 Task: Look for space in Sibbo, Finland from 10th June, 2023 to 25th June, 2023 for 4 adults in price range Rs.10000 to Rs.15000. Place can be private room with 4 bedrooms having 4 beds and 4 bathrooms. Property type can be house, flat, guest house, hotel. Amenities needed are: wifi, TV, free parkinig on premises, gym, breakfast. Booking option can be shelf check-in. Required host language is .
Action: Mouse moved to (485, 107)
Screenshot: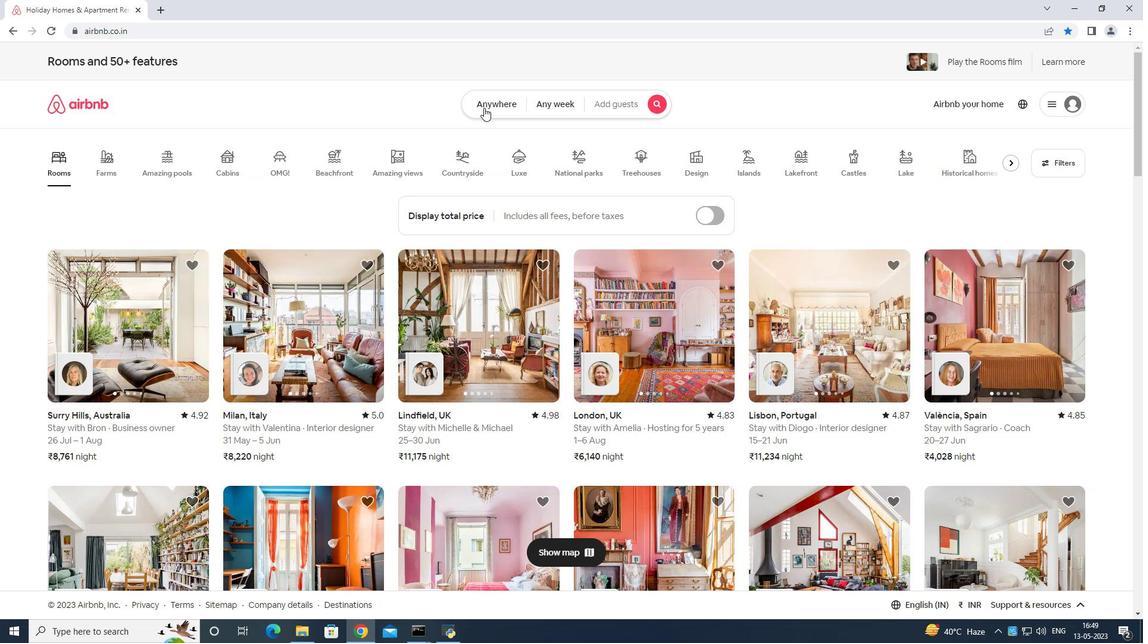 
Action: Mouse pressed left at (485, 107)
Screenshot: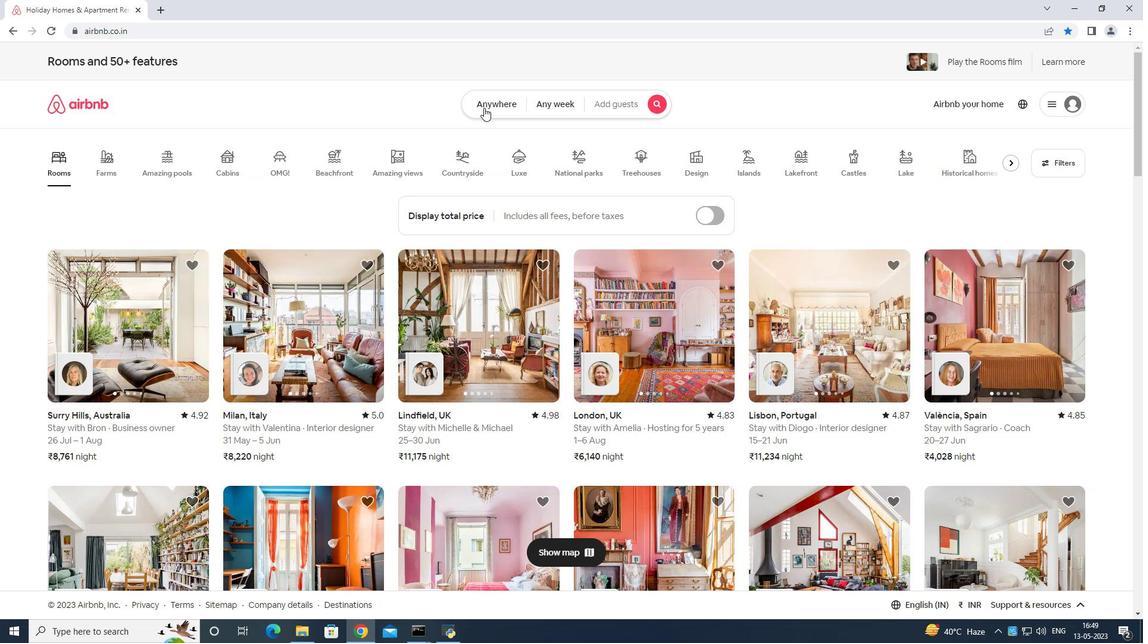 
Action: Mouse moved to (447, 139)
Screenshot: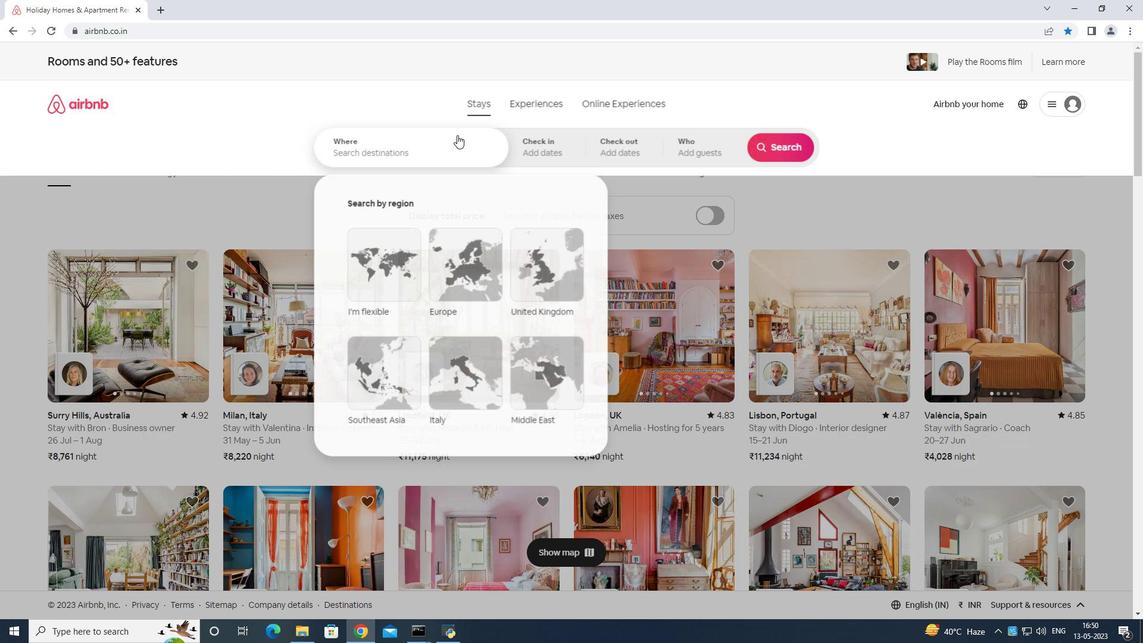 
Action: Mouse pressed left at (447, 139)
Screenshot: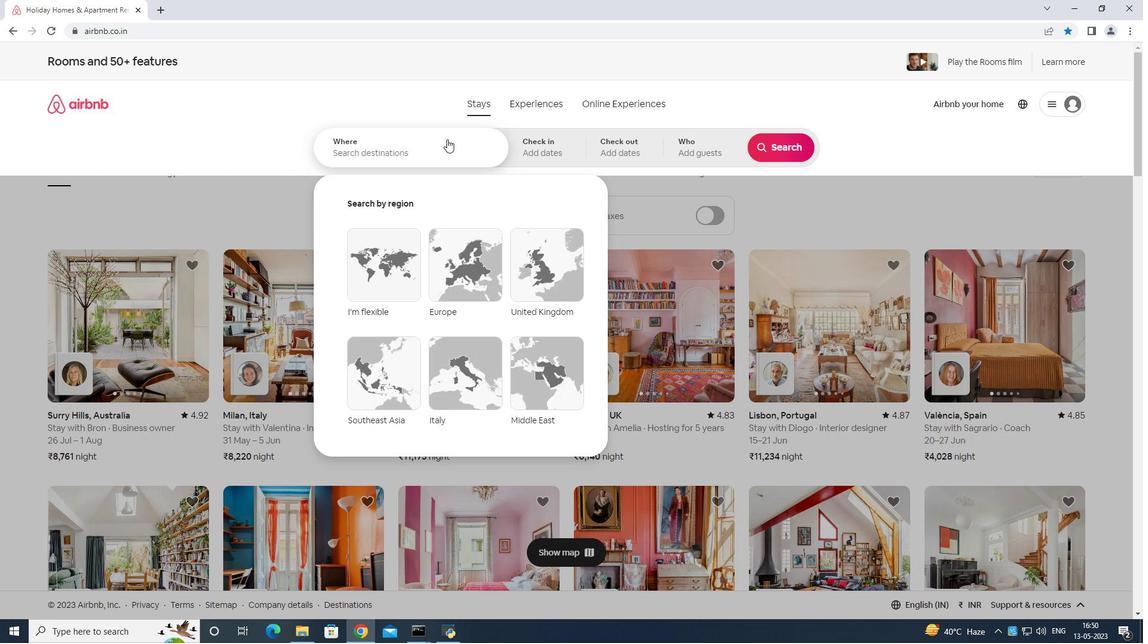 
Action: Mouse moved to (445, 141)
Screenshot: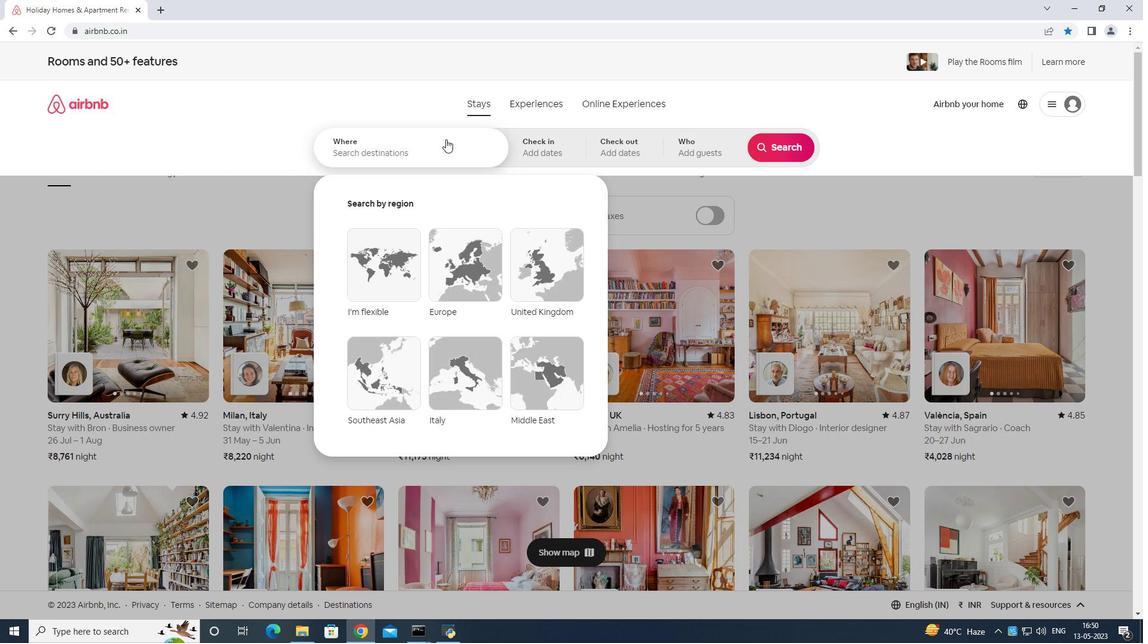 
Action: Key pressed <Key.shift>Sibbo<Key.space>
Screenshot: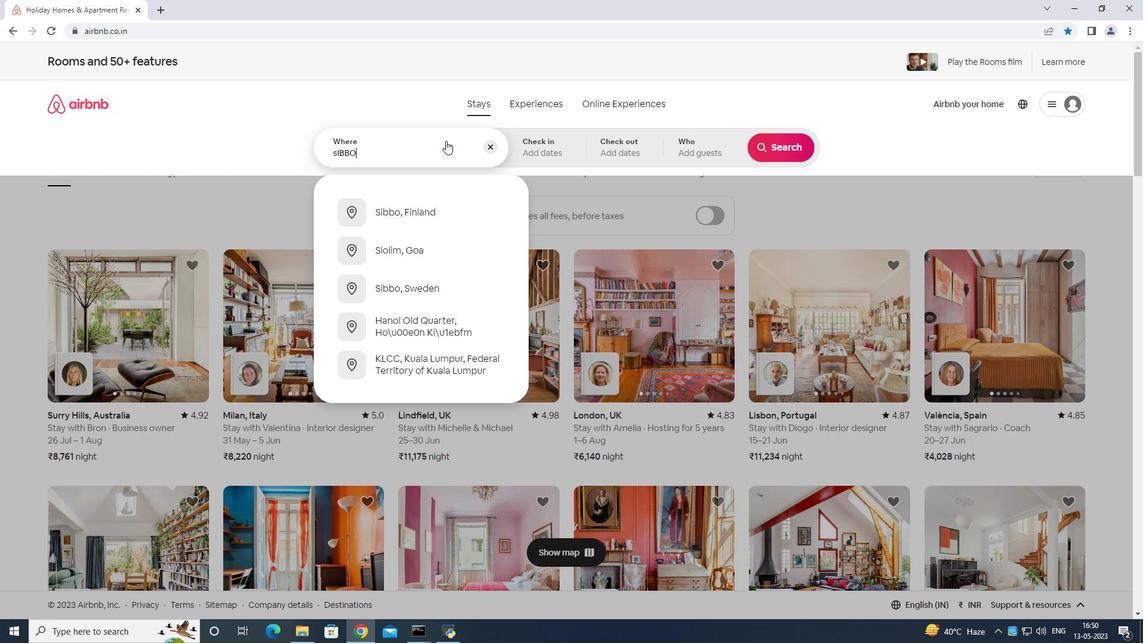 
Action: Mouse moved to (445, 141)
Screenshot: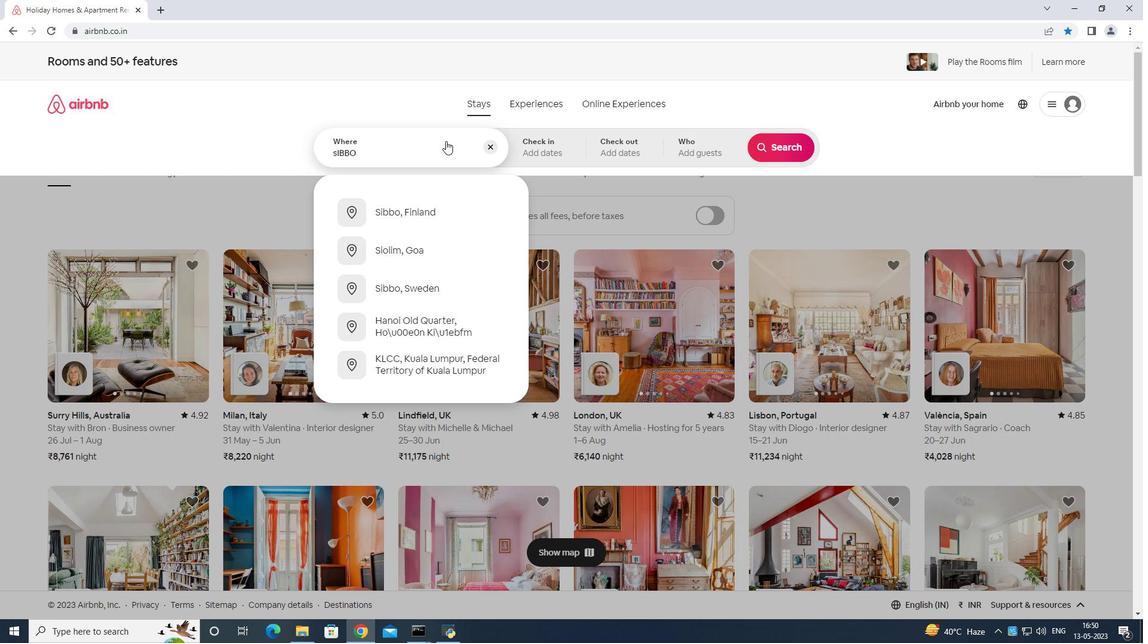 
Action: Key pressed finland<Key.backspace><Key.backspace><Key.backspace><Key.backspace><Key.backspace><Key.backspace><Key.caps_lock>INLAND<Key.enter>
Screenshot: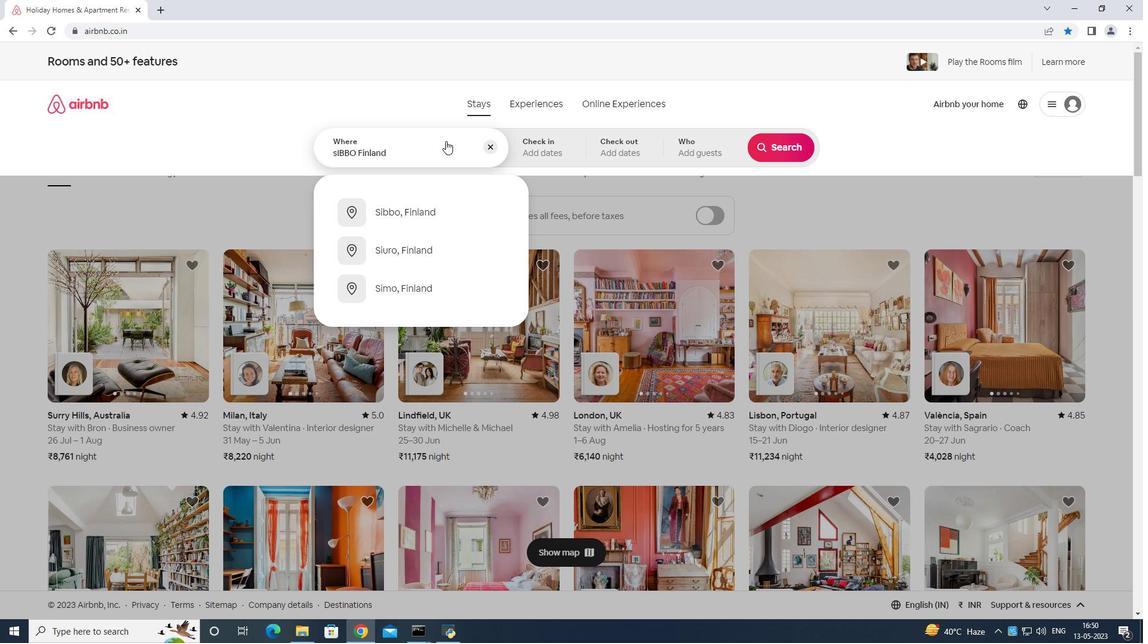 
Action: Mouse moved to (766, 314)
Screenshot: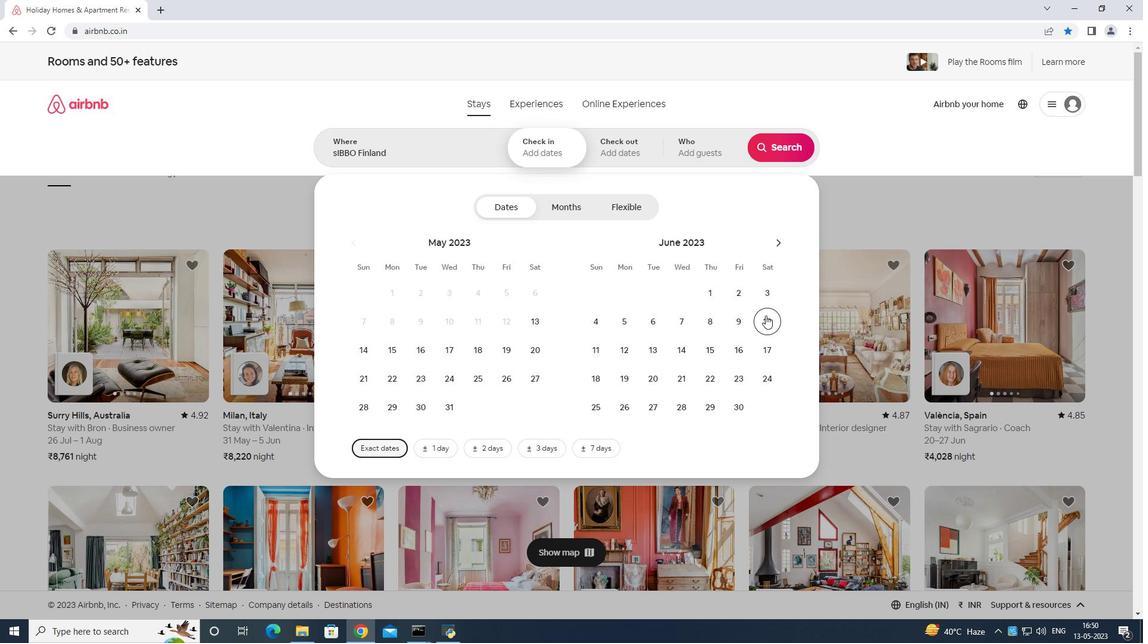 
Action: Mouse pressed left at (766, 314)
Screenshot: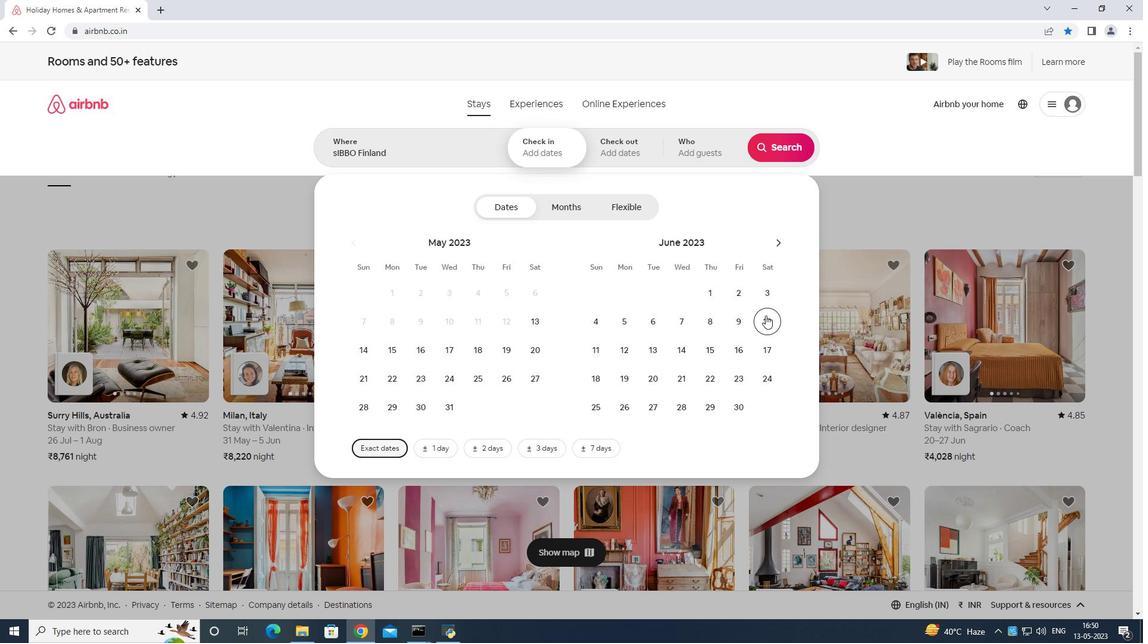 
Action: Mouse moved to (599, 404)
Screenshot: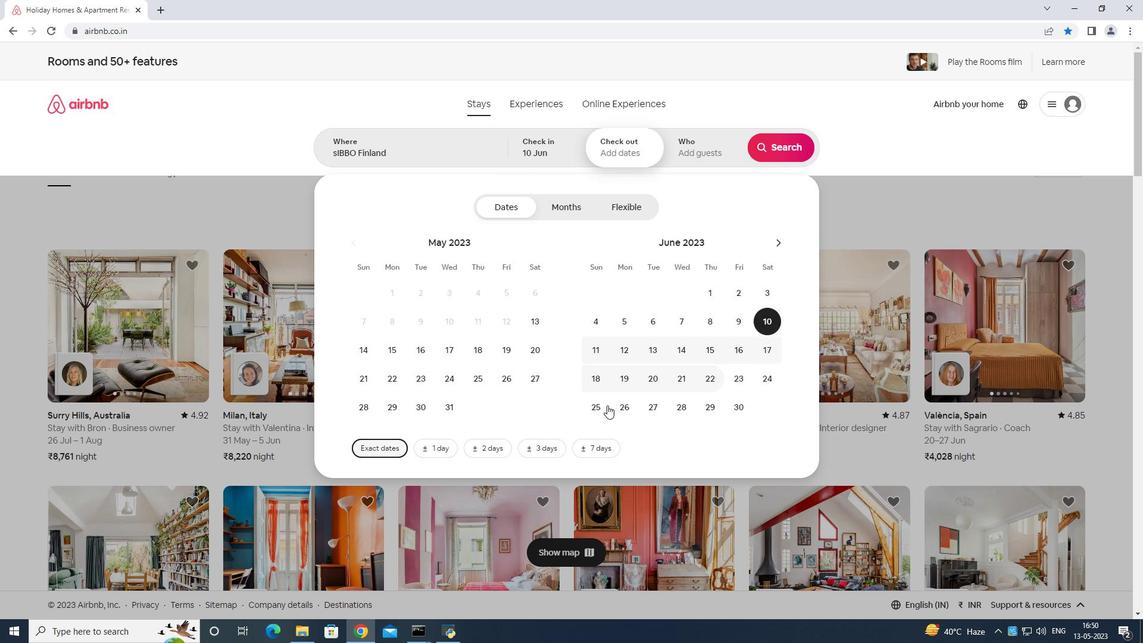 
Action: Mouse pressed left at (599, 404)
Screenshot: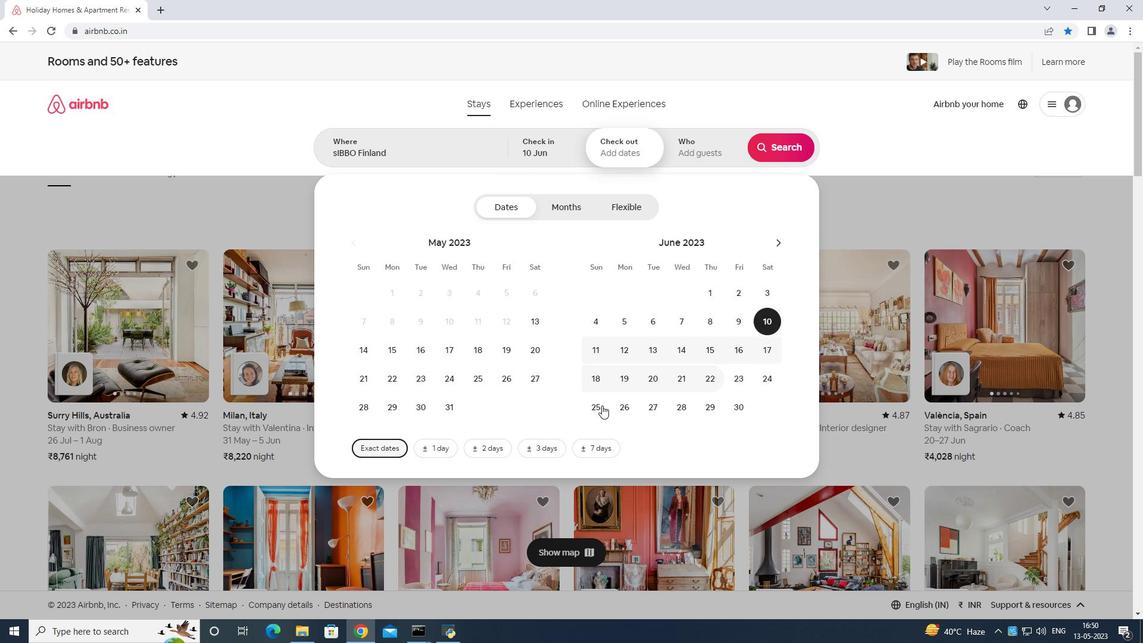 
Action: Mouse moved to (707, 150)
Screenshot: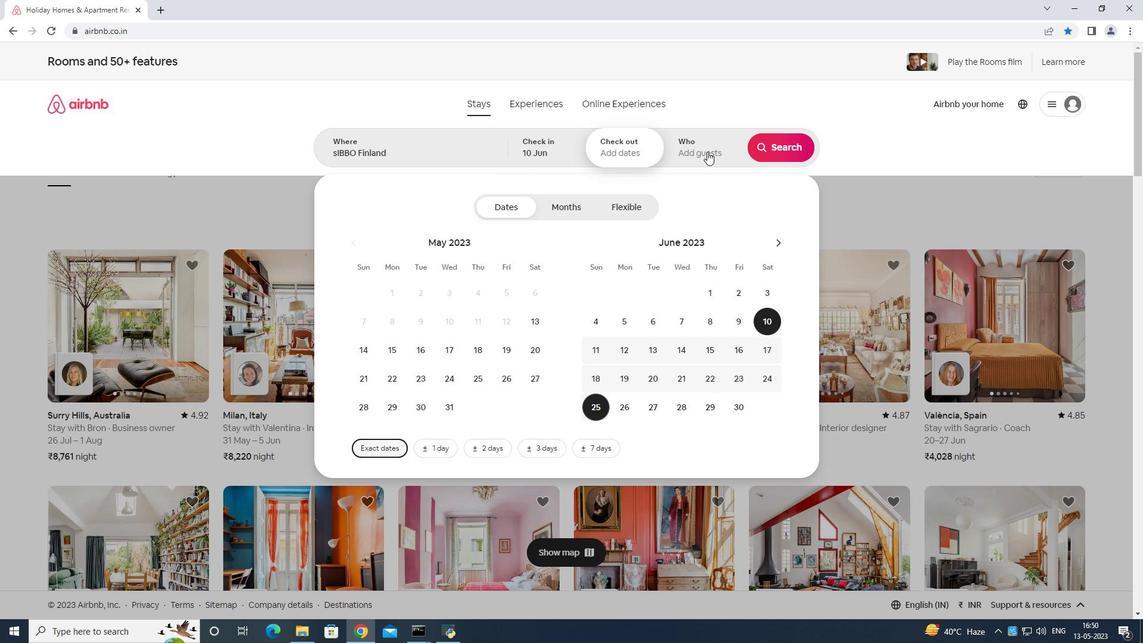 
Action: Mouse pressed left at (707, 151)
Screenshot: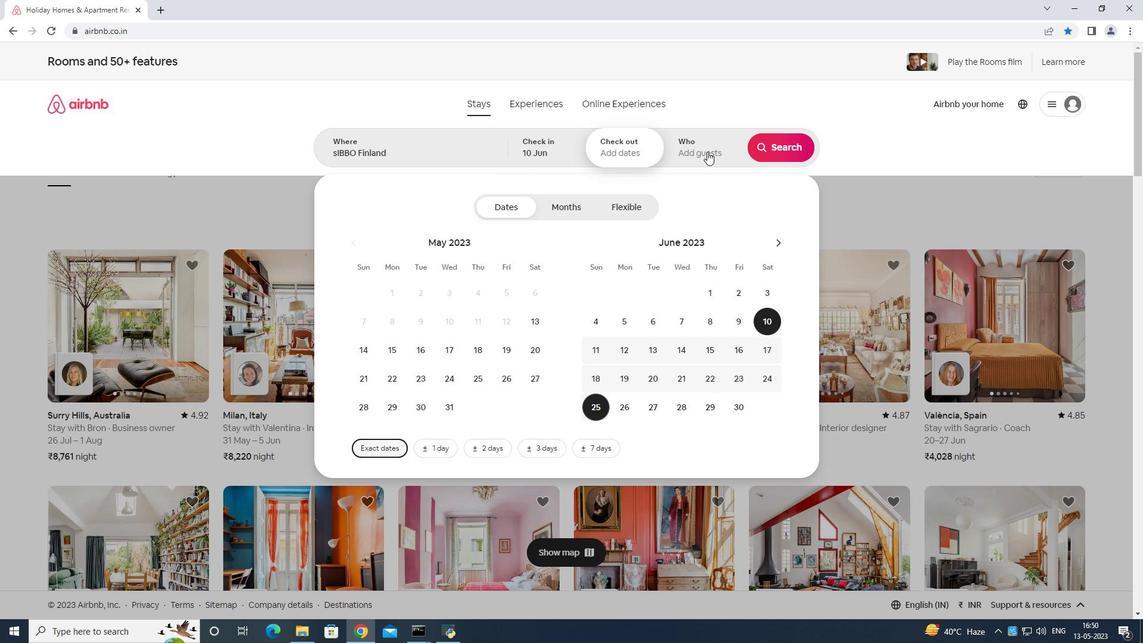 
Action: Mouse moved to (778, 209)
Screenshot: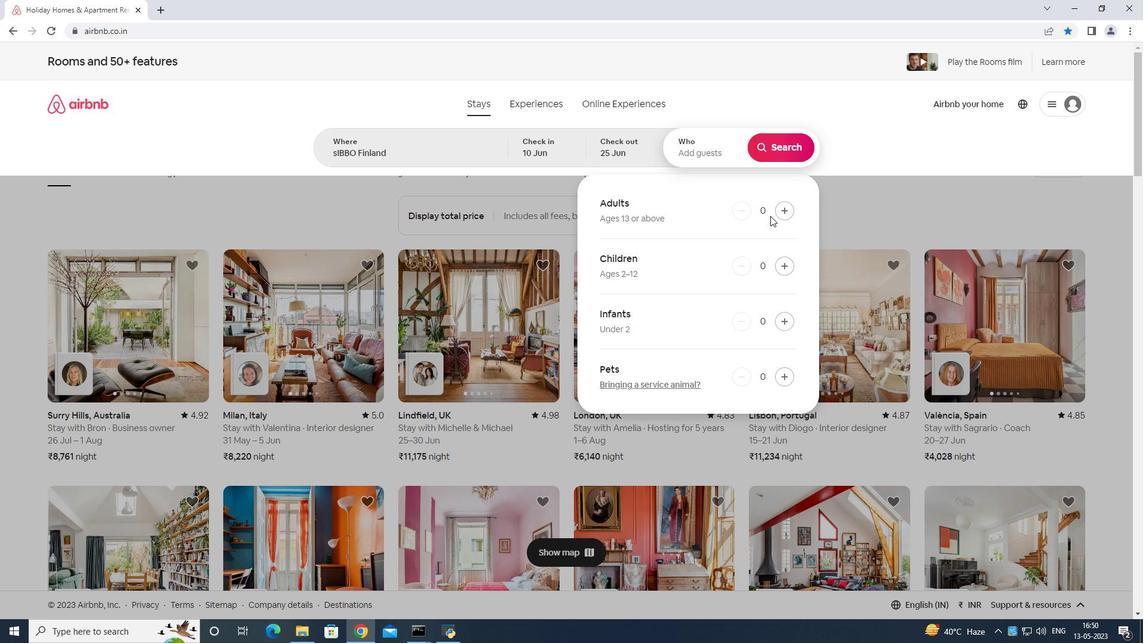 
Action: Mouse pressed left at (778, 209)
Screenshot: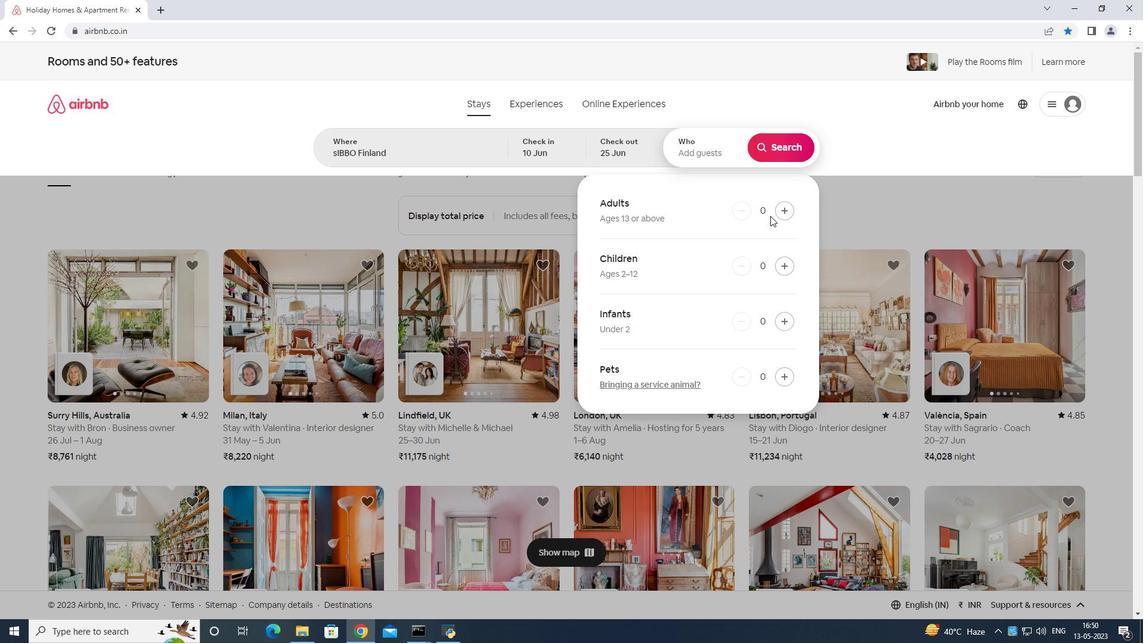 
Action: Mouse moved to (779, 208)
Screenshot: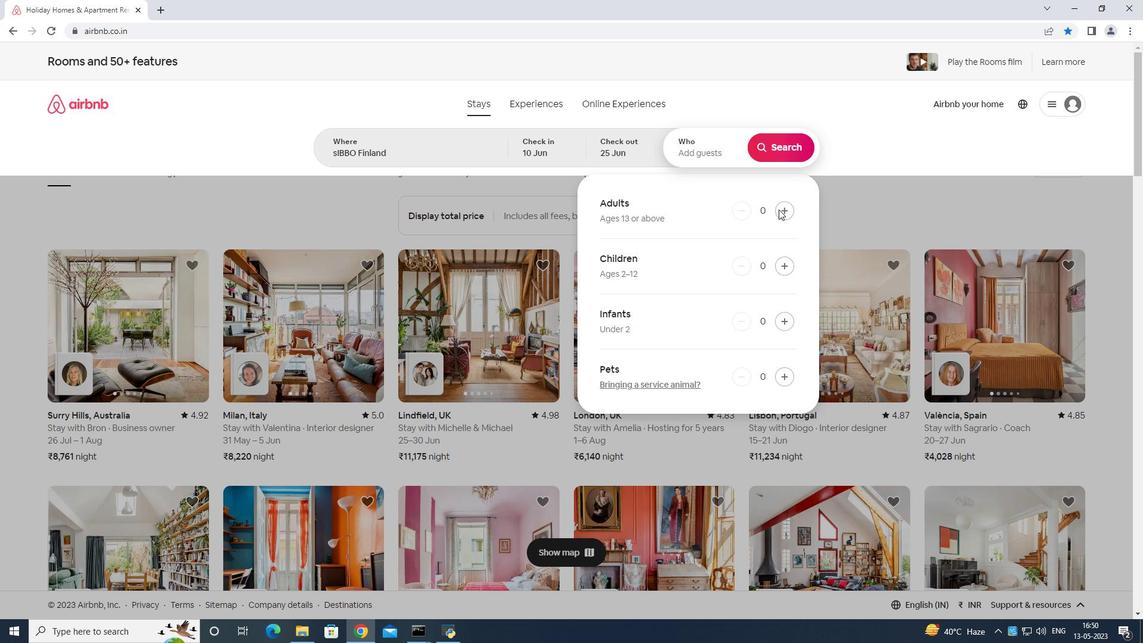 
Action: Mouse pressed left at (779, 208)
Screenshot: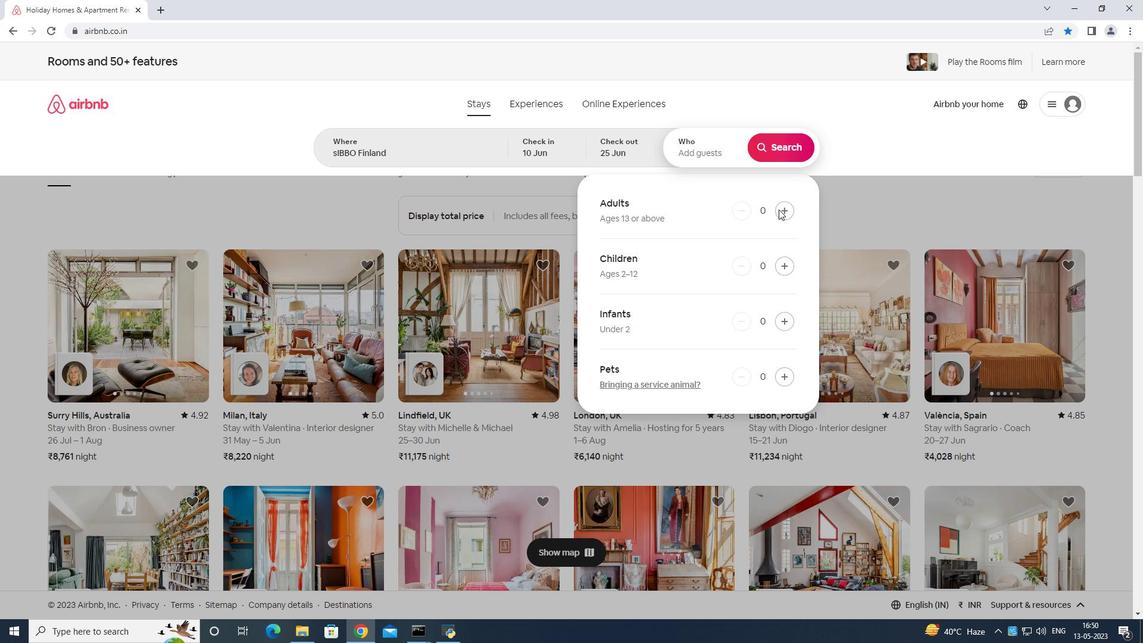 
Action: Mouse moved to (780, 208)
Screenshot: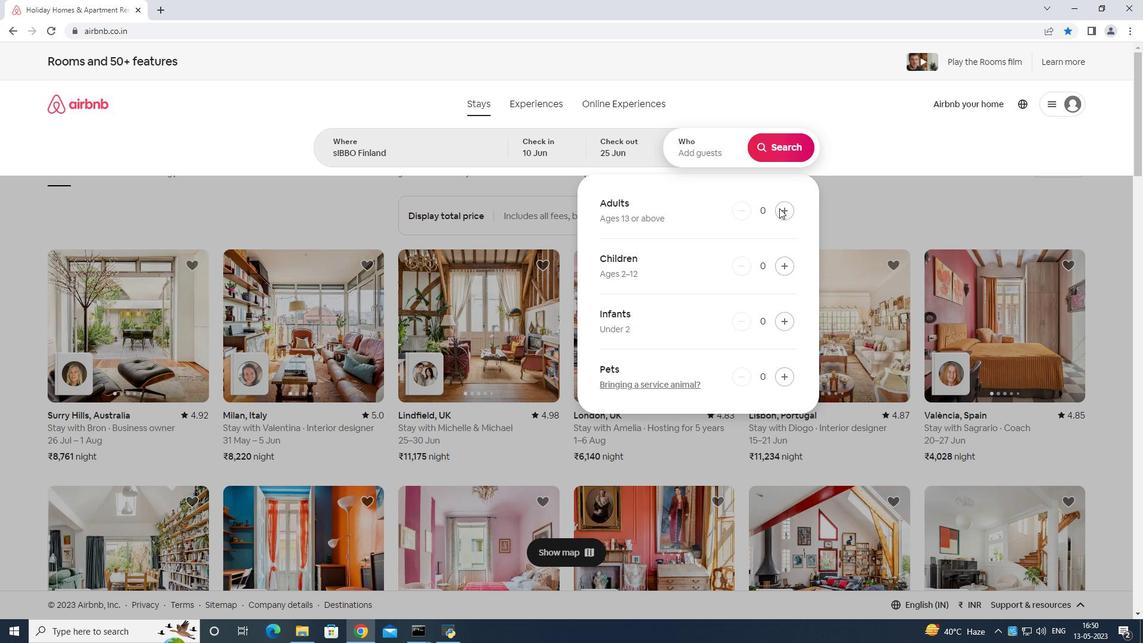 
Action: Mouse pressed left at (780, 208)
Screenshot: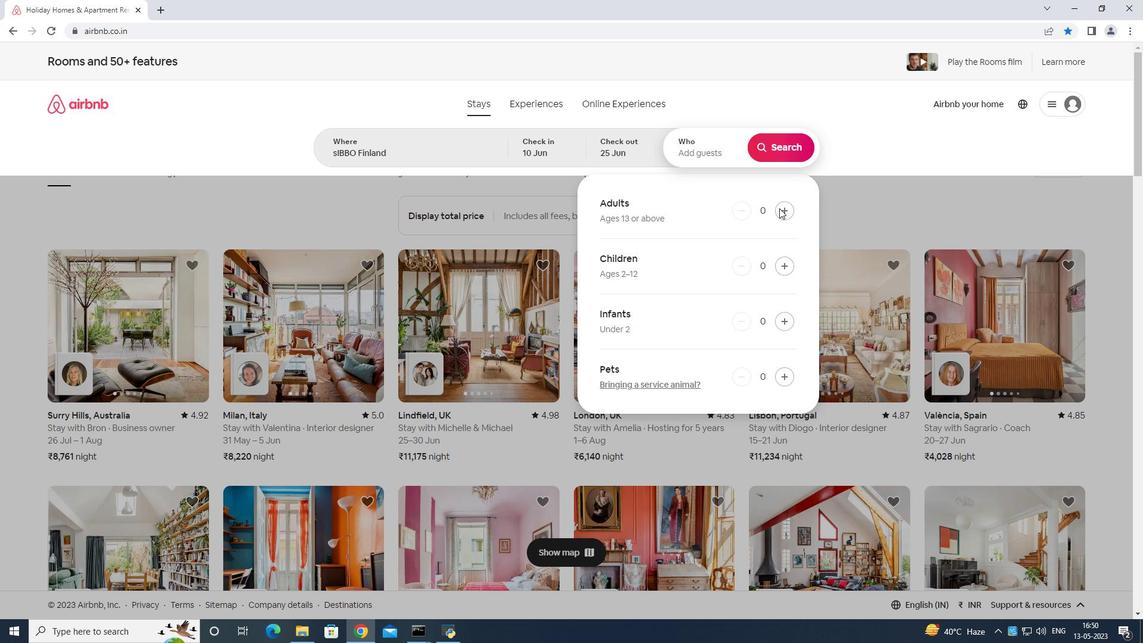 
Action: Mouse moved to (779, 208)
Screenshot: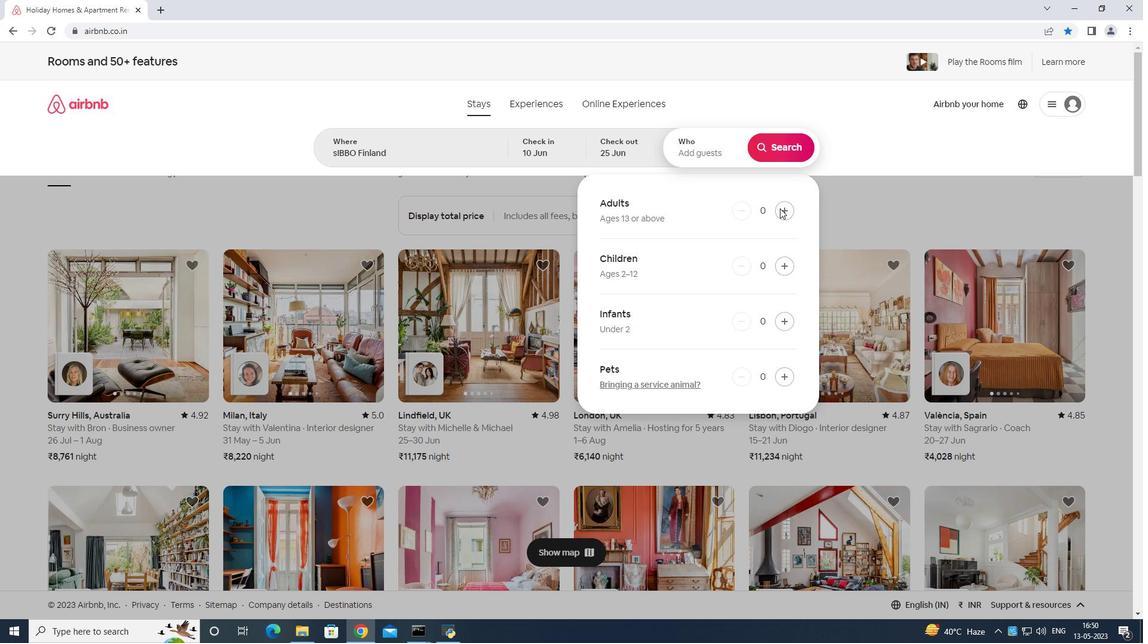 
Action: Mouse pressed left at (779, 208)
Screenshot: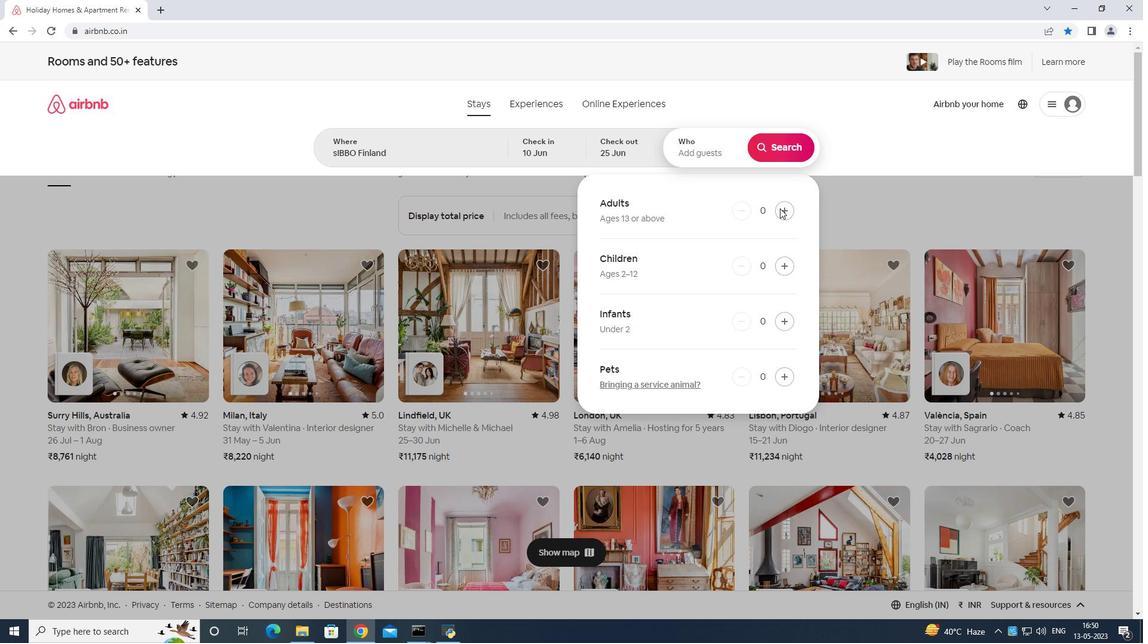 
Action: Mouse moved to (785, 146)
Screenshot: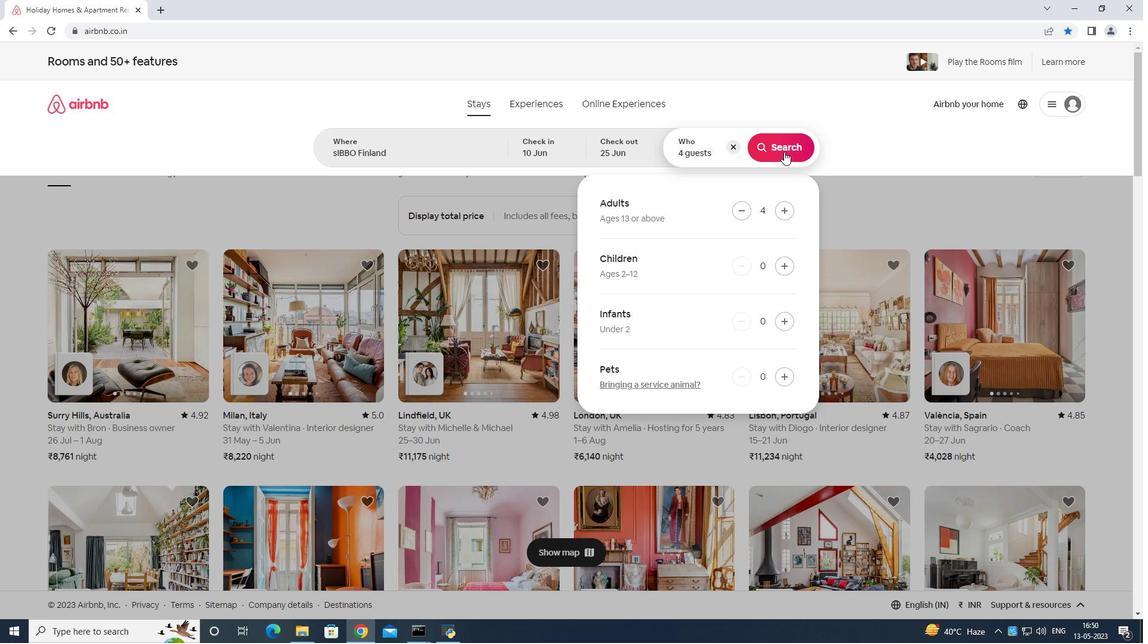 
Action: Mouse pressed left at (785, 146)
Screenshot: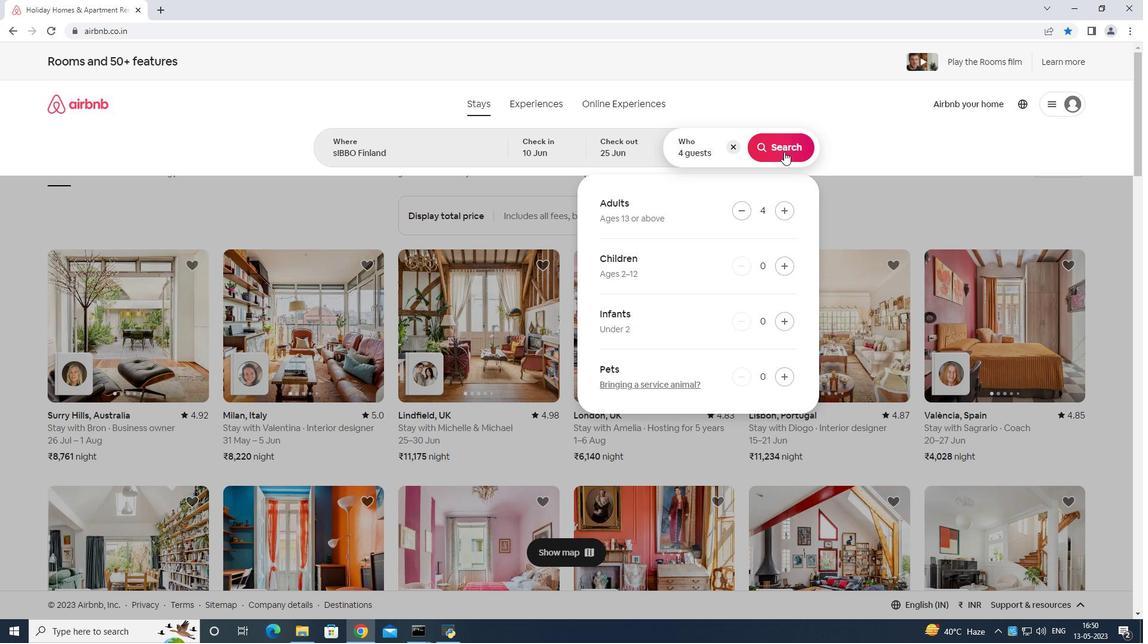 
Action: Mouse moved to (1096, 108)
Screenshot: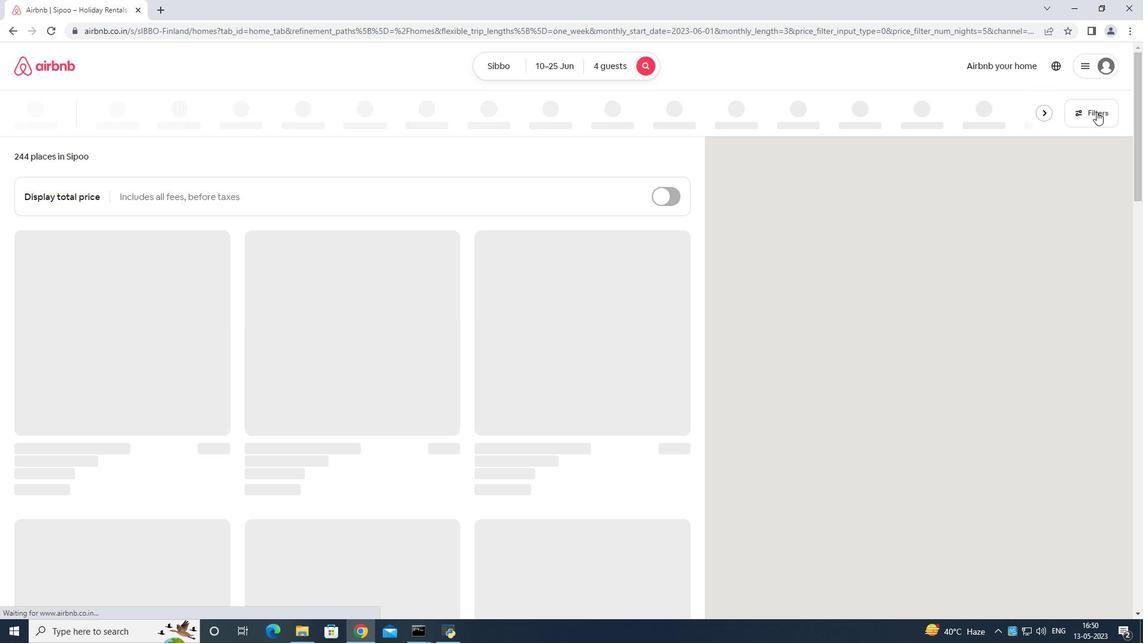 
Action: Mouse pressed left at (1096, 108)
Screenshot: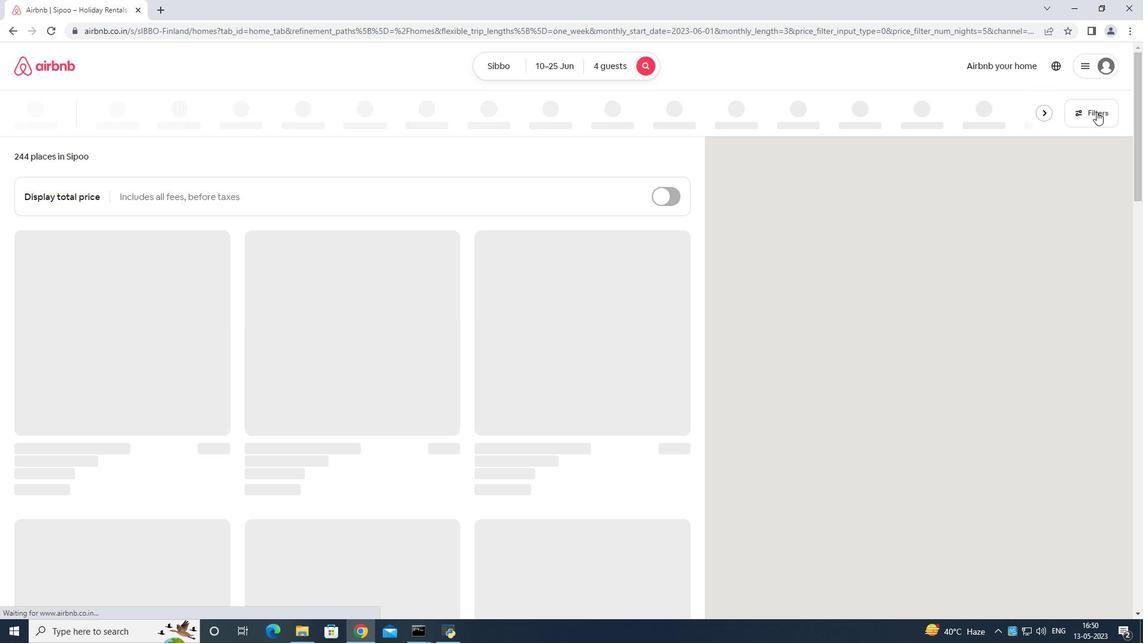 
Action: Mouse moved to (485, 394)
Screenshot: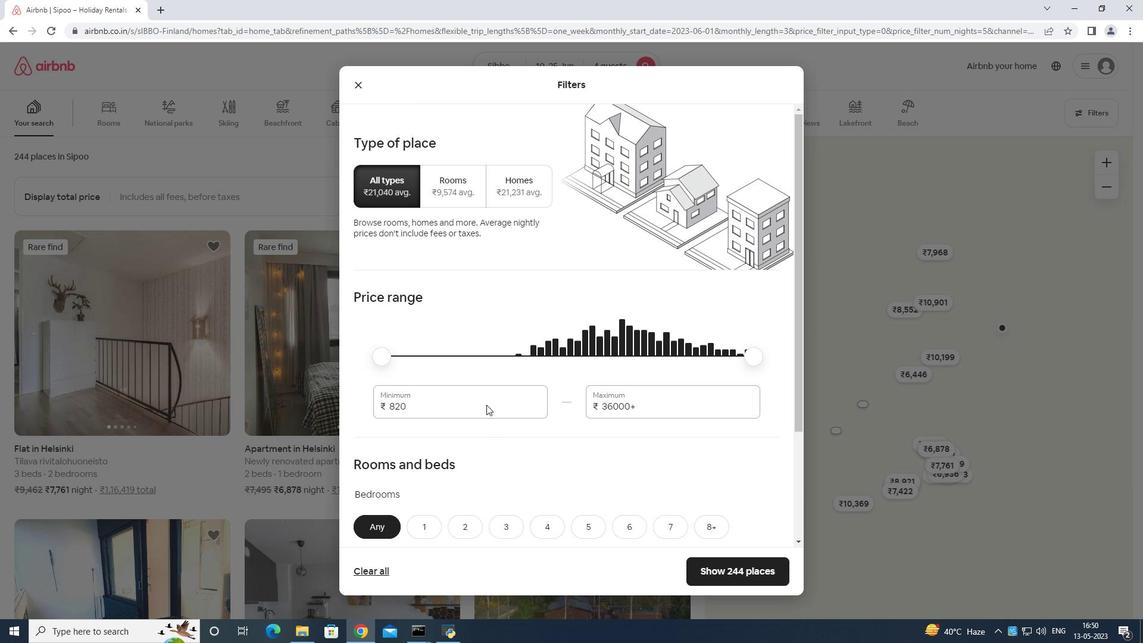 
Action: Mouse pressed left at (485, 394)
Screenshot: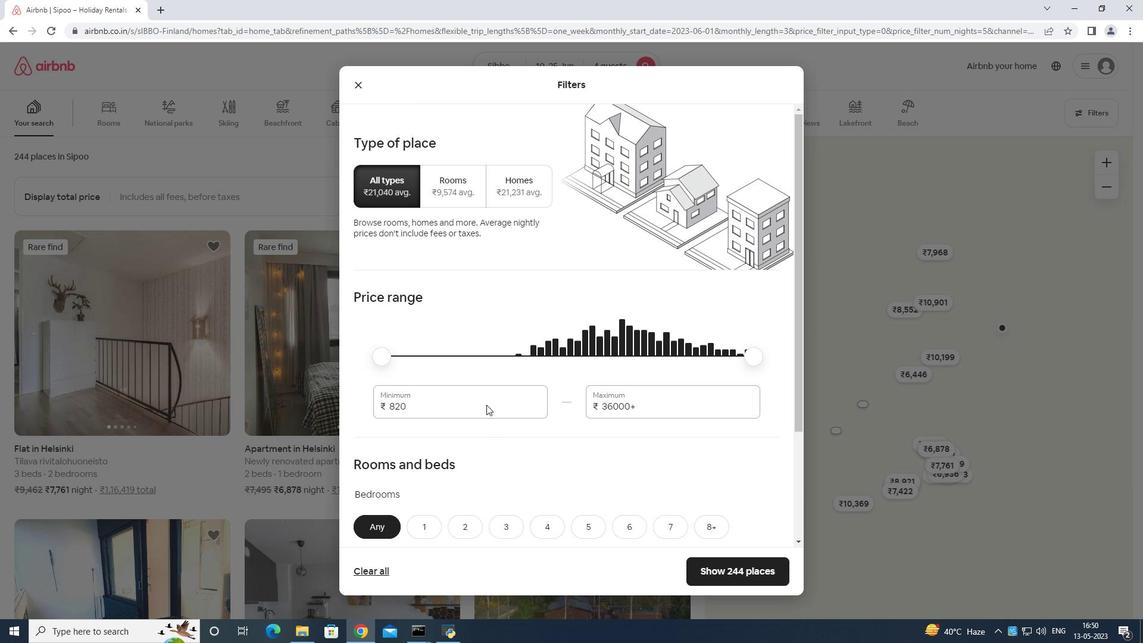 
Action: Mouse moved to (482, 395)
Screenshot: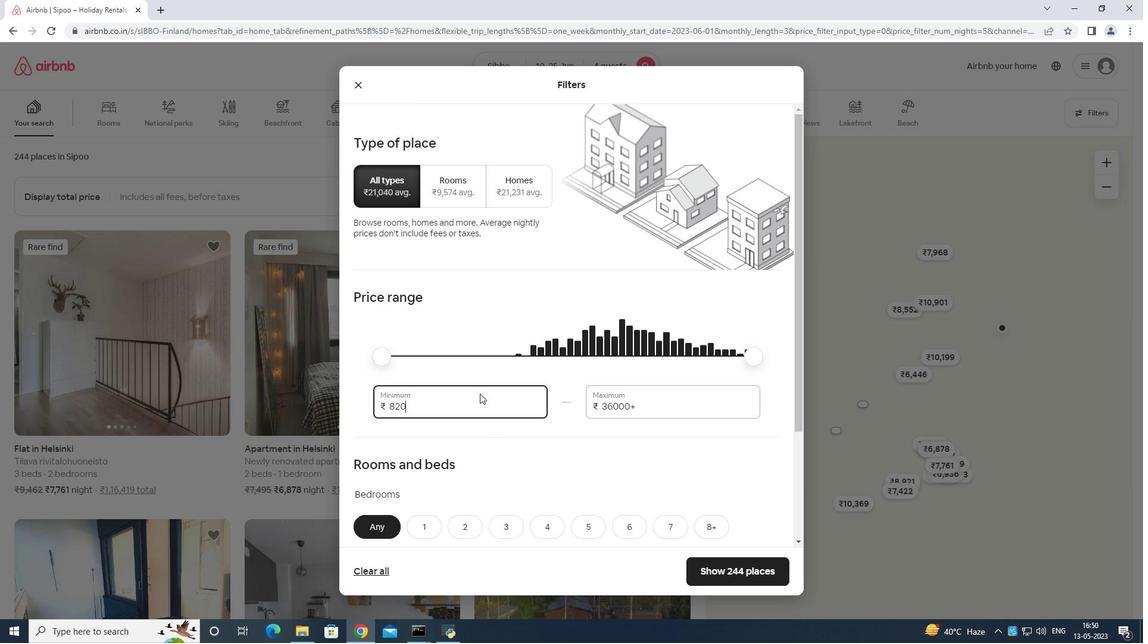 
Action: Key pressed <Key.backspace>
Screenshot: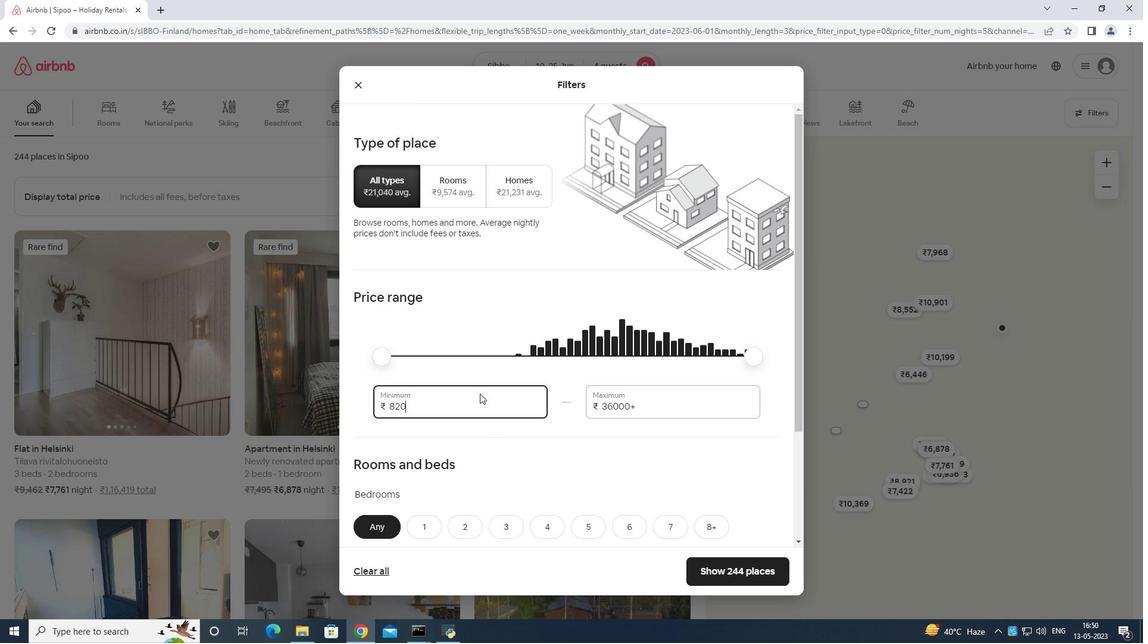 
Action: Mouse moved to (483, 396)
Screenshot: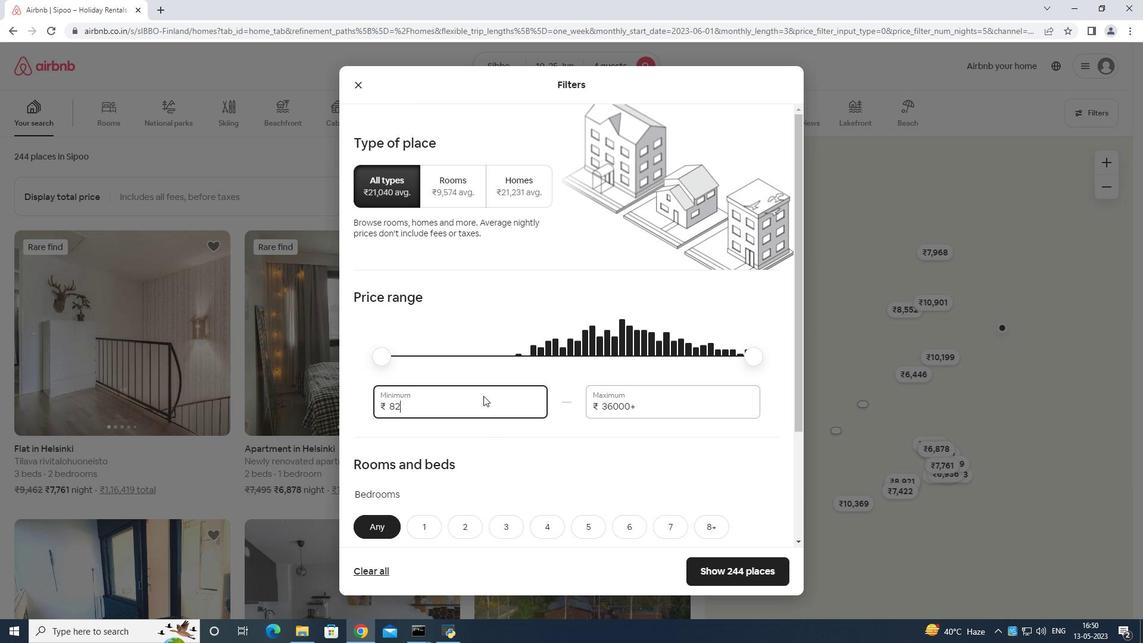 
Action: Key pressed <Key.backspace><Key.backspace><Key.backspace><Key.backspace><Key.backspace><Key.backspace>
Screenshot: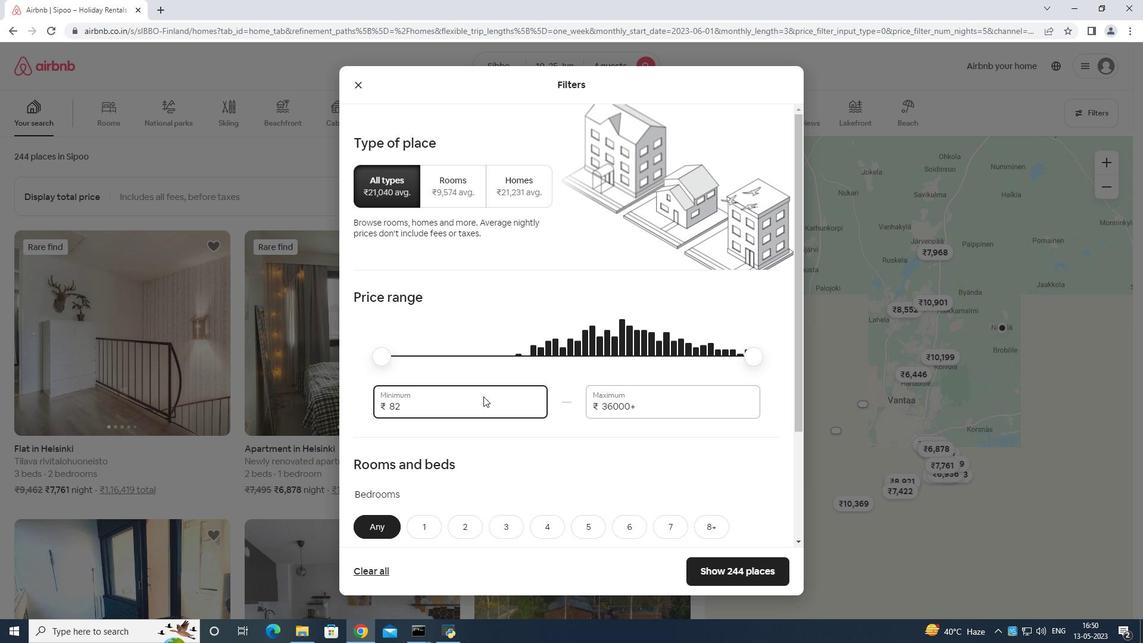 
Action: Mouse moved to (485, 398)
Screenshot: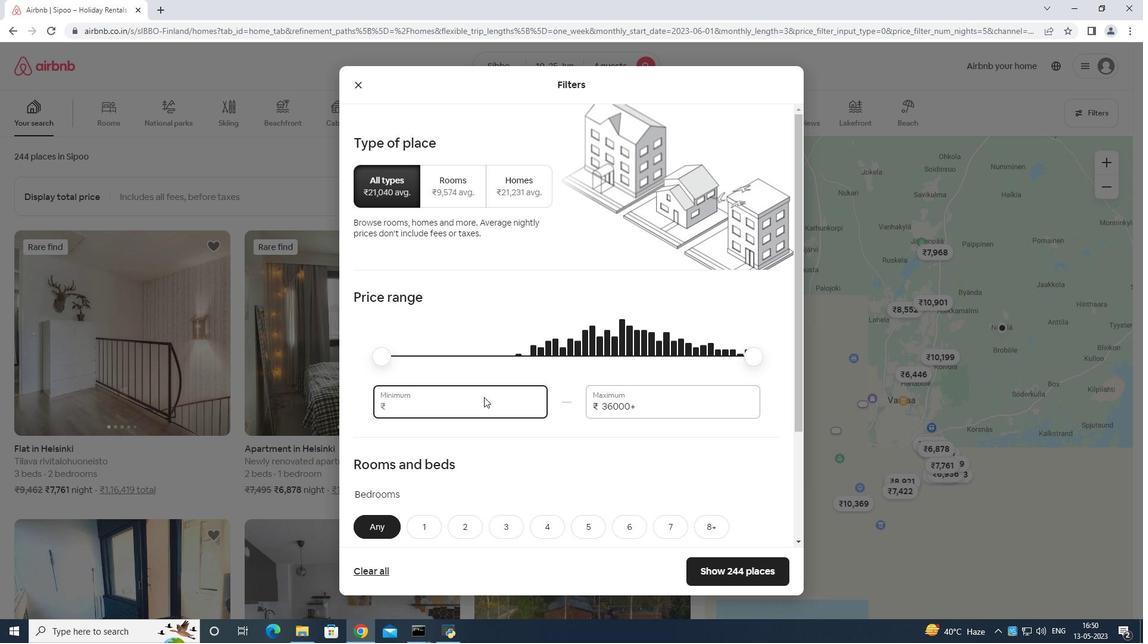 
Action: Key pressed 1
Screenshot: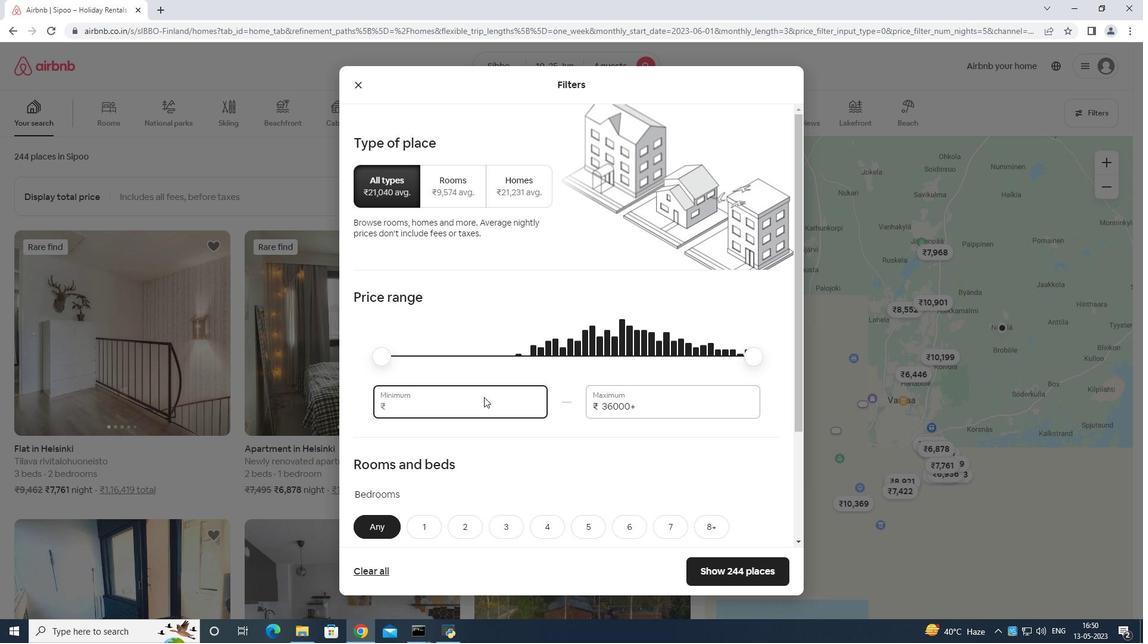 
Action: Mouse moved to (489, 400)
Screenshot: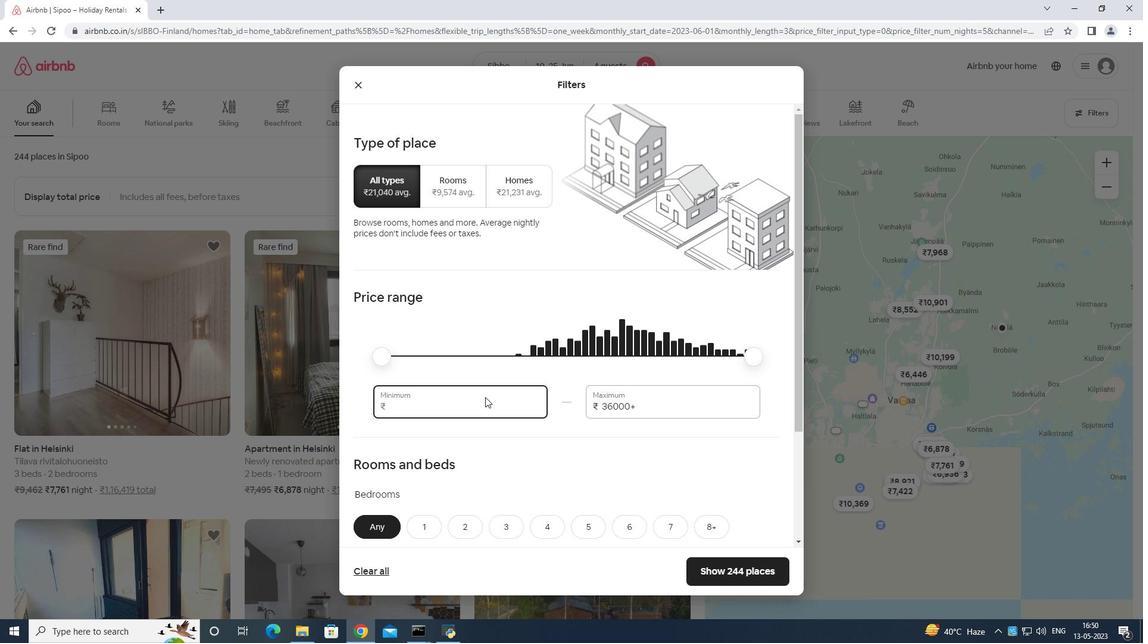 
Action: Key pressed 000
Screenshot: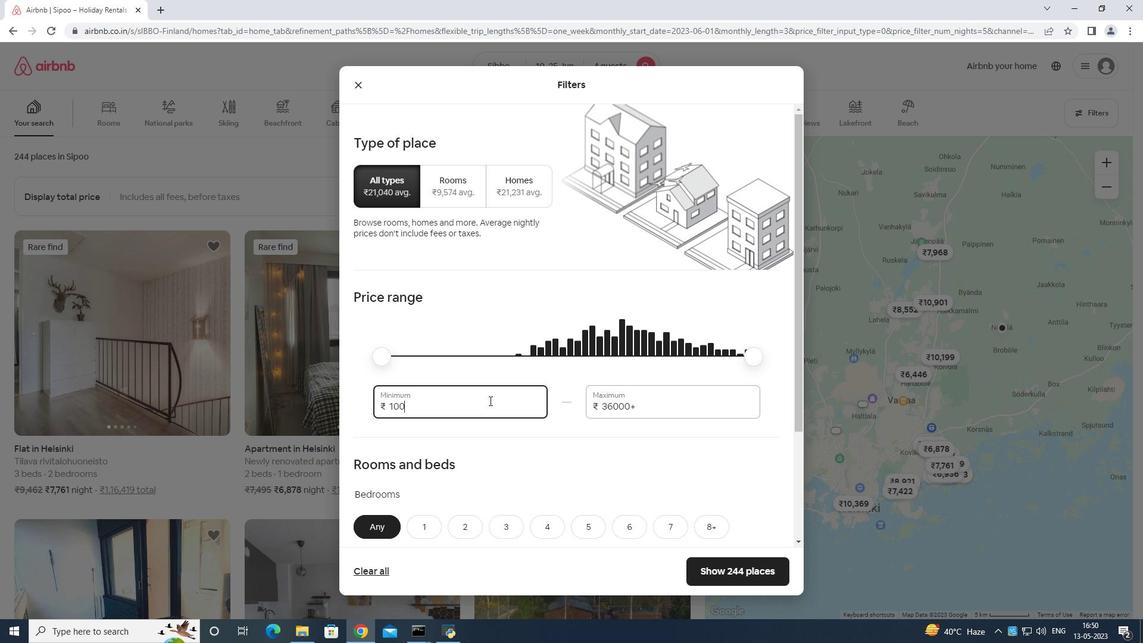 
Action: Mouse moved to (516, 416)
Screenshot: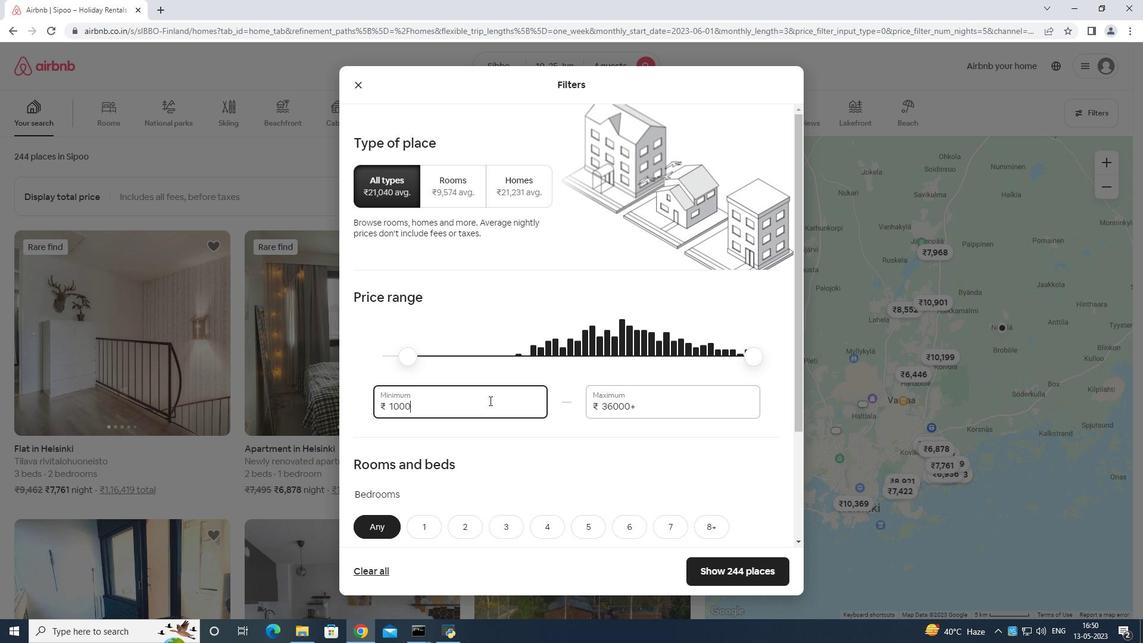 
Action: Key pressed 0
Screenshot: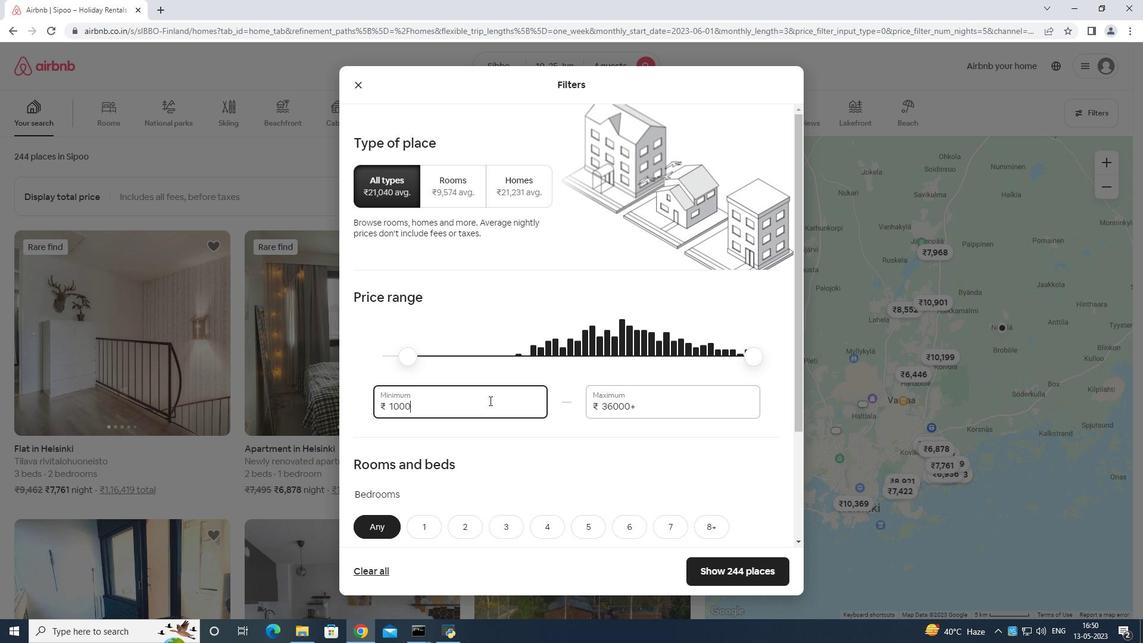 
Action: Mouse moved to (689, 388)
Screenshot: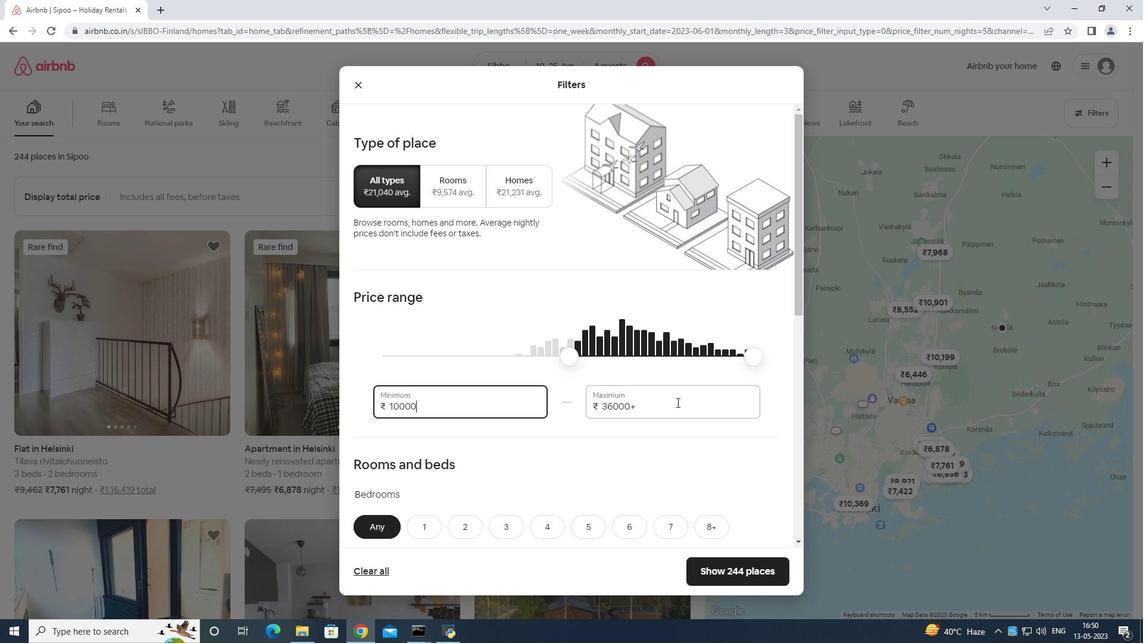 
Action: Mouse pressed left at (689, 388)
Screenshot: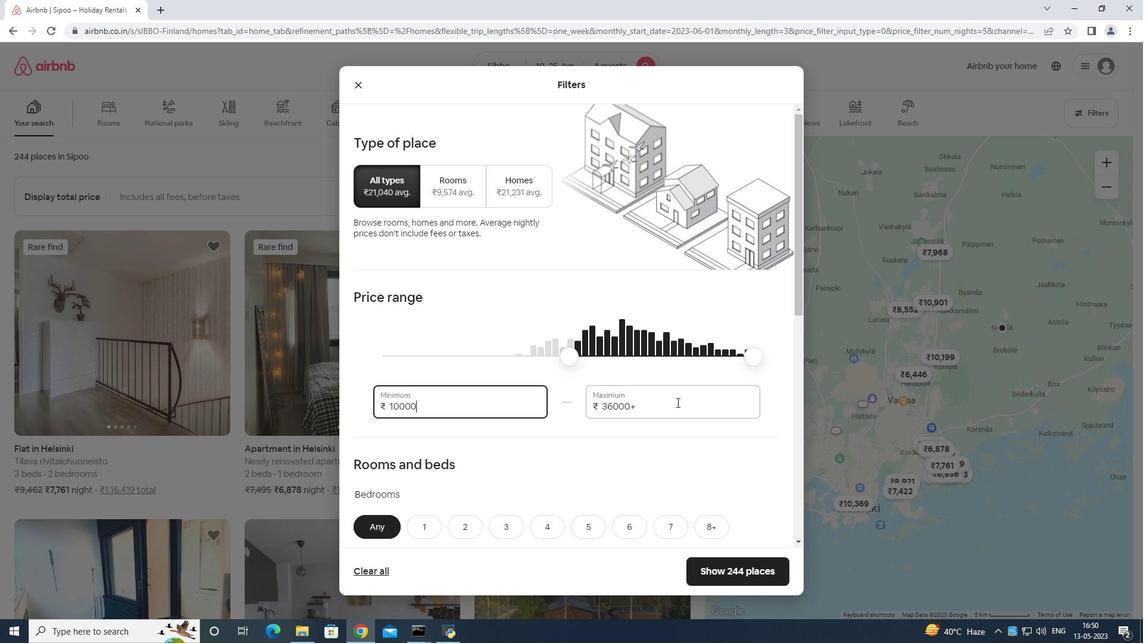 
Action: Mouse moved to (691, 388)
Screenshot: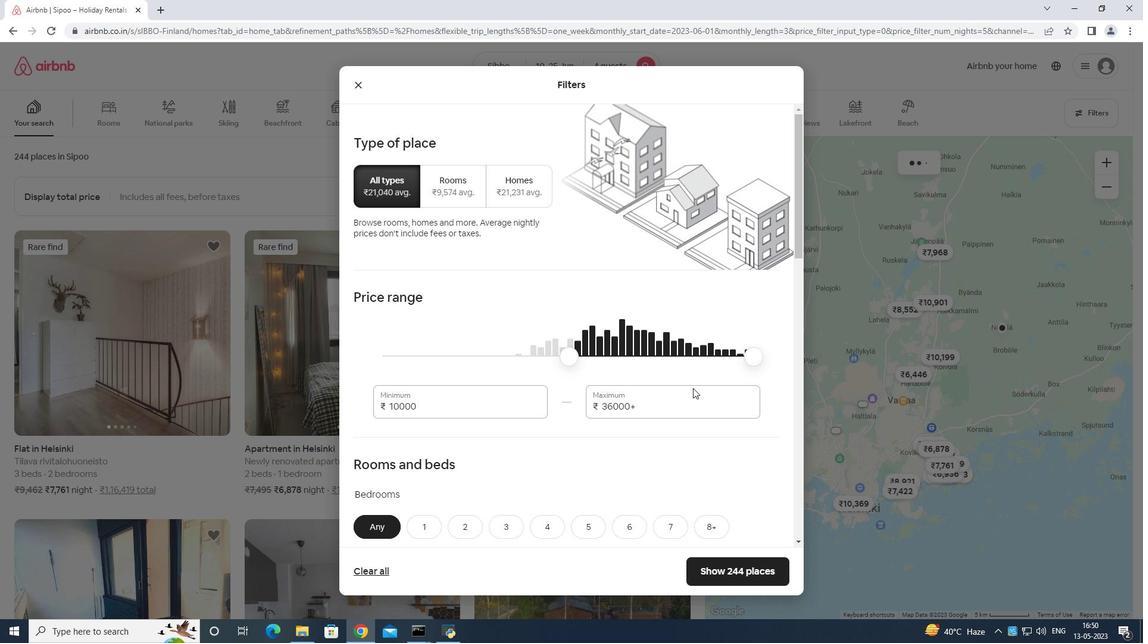 
Action: Key pressed <Key.backspace><Key.backspace><Key.backspace><Key.backspace><Key.backspace><Key.backspace>
Screenshot: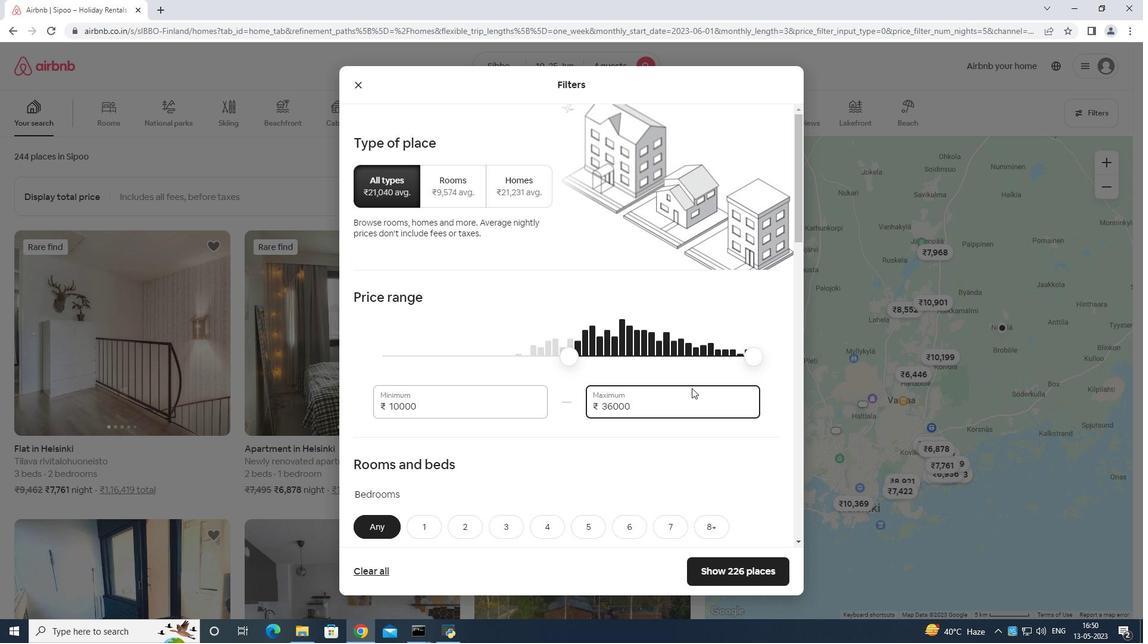 
Action: Mouse moved to (691, 388)
Screenshot: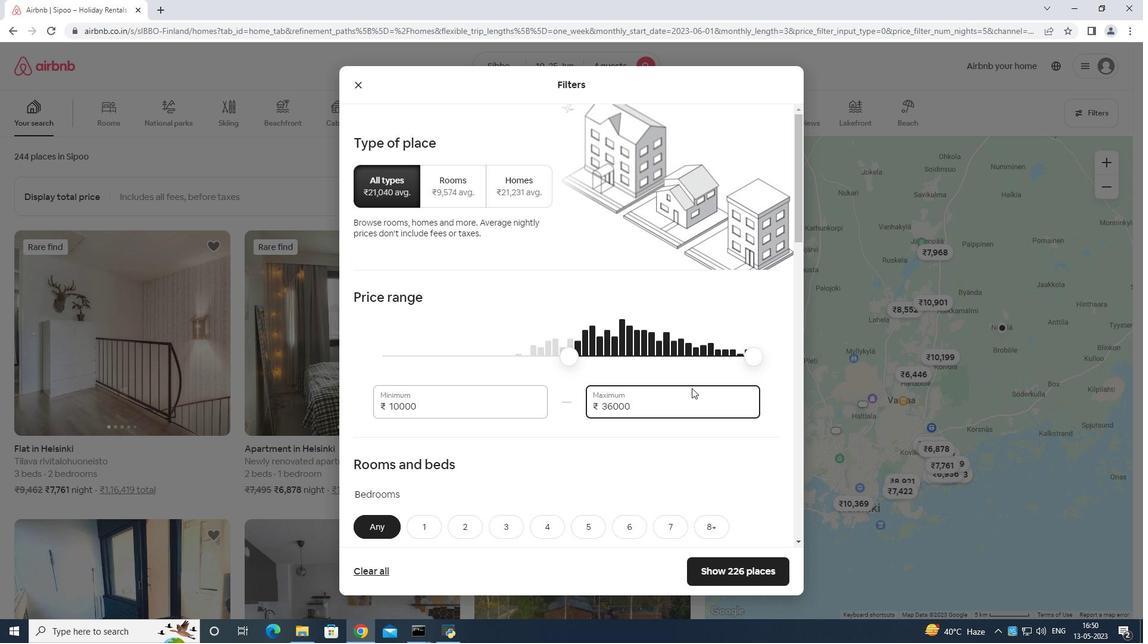 
Action: Key pressed <Key.backspace><Key.backspace><Key.backspace><Key.backspace><Key.backspace><Key.backspace><Key.backspace><Key.backspace><Key.backspace><Key.backspace>
Screenshot: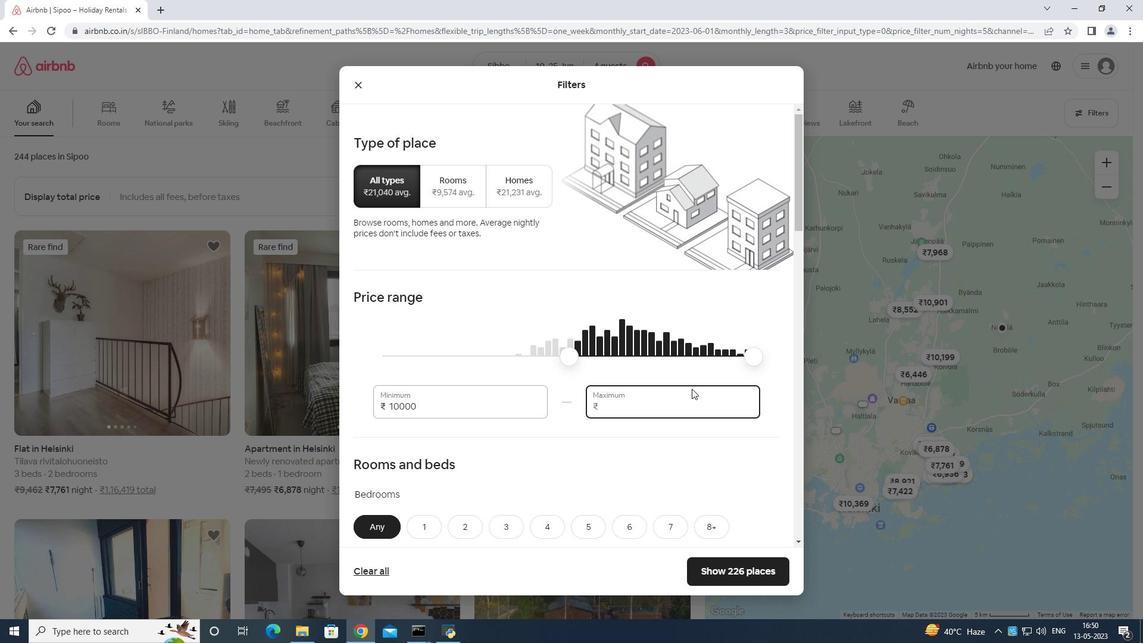 
Action: Mouse moved to (691, 388)
Screenshot: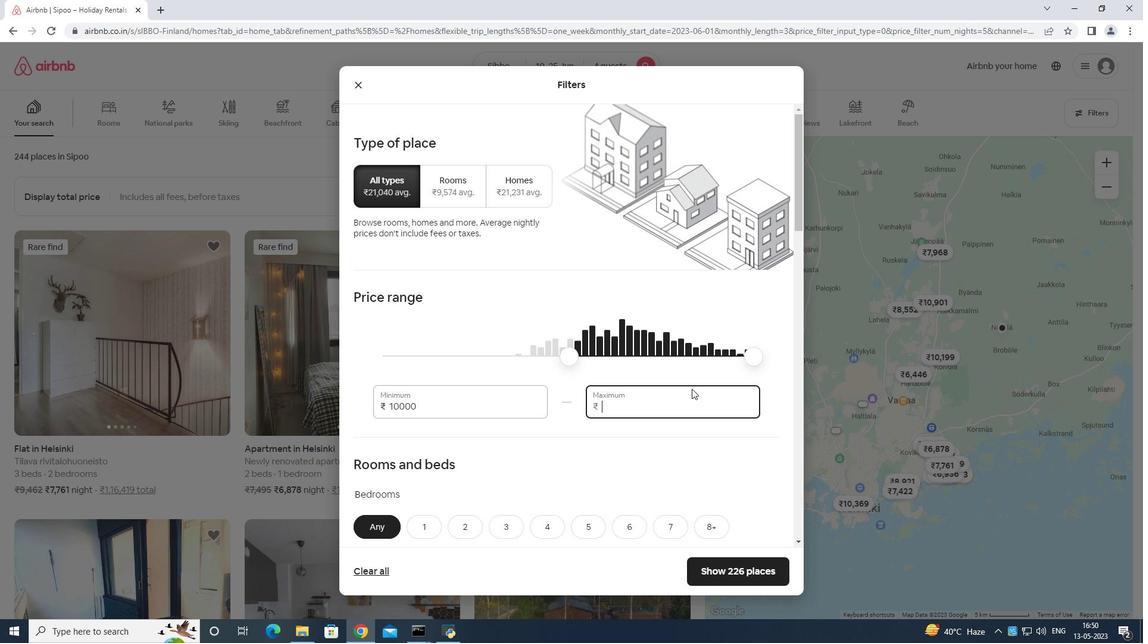 
Action: Key pressed 1
Screenshot: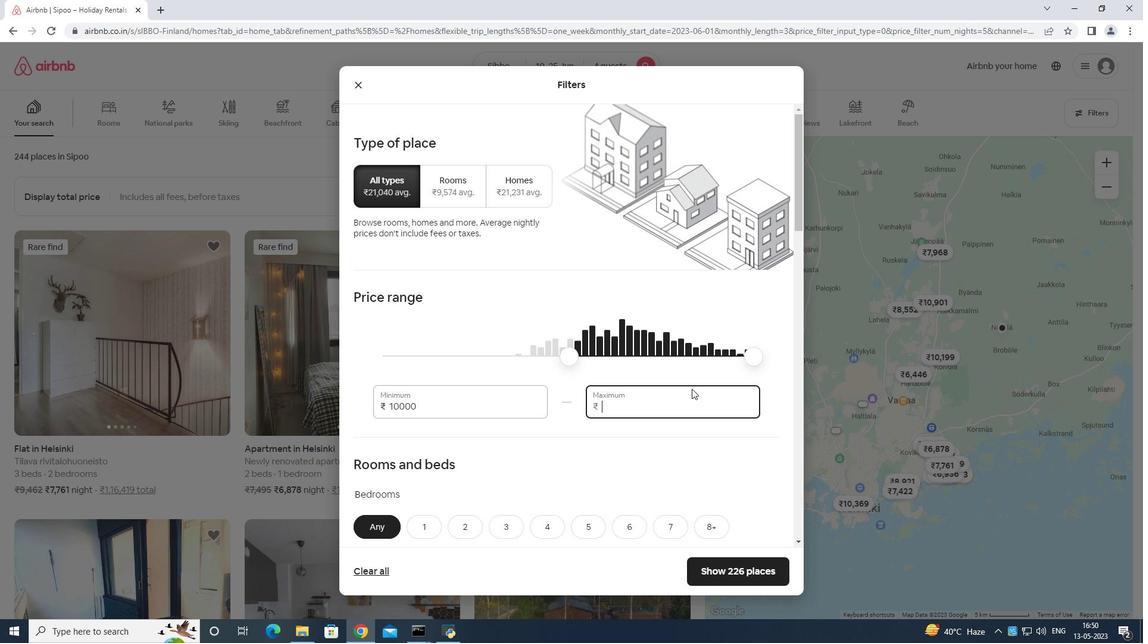 
Action: Mouse moved to (691, 389)
Screenshot: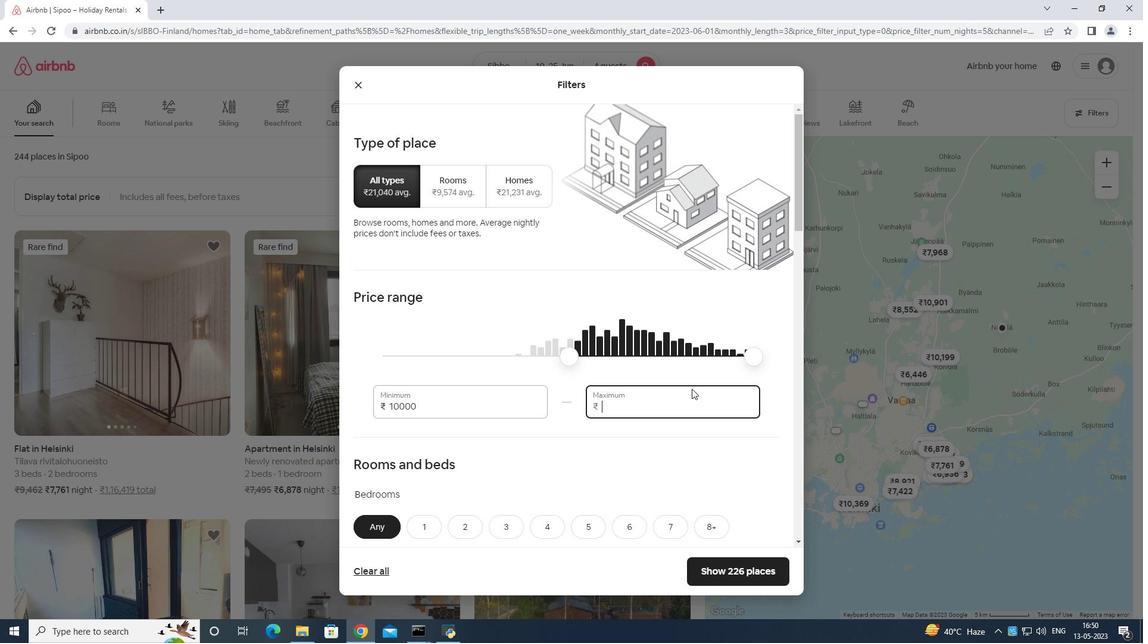 
Action: Key pressed 40
Screenshot: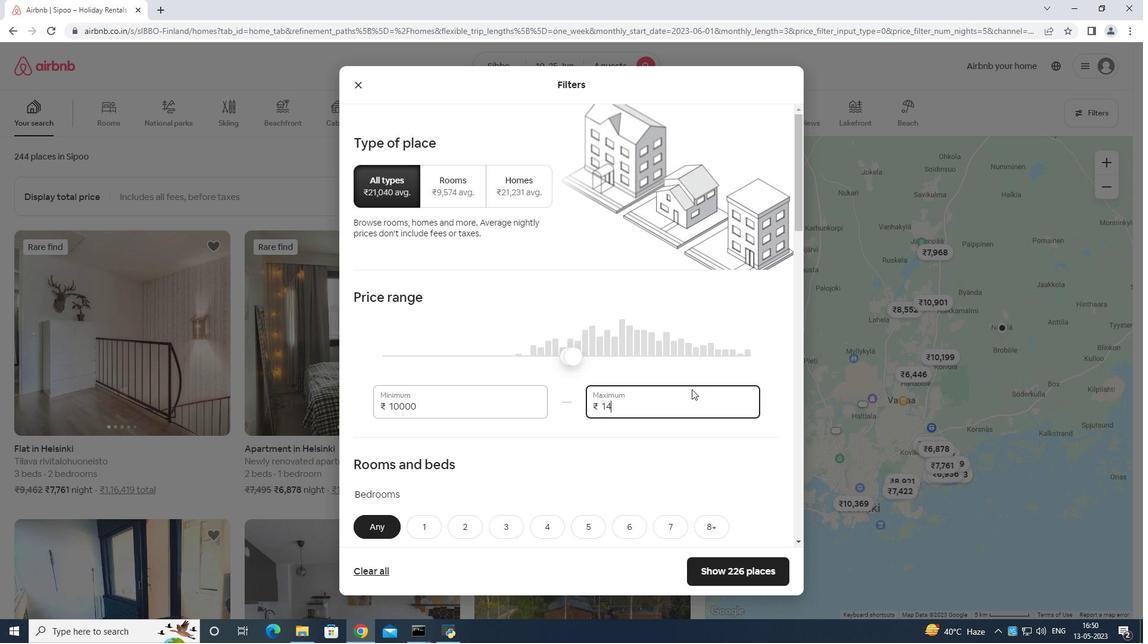 
Action: Mouse moved to (690, 390)
Screenshot: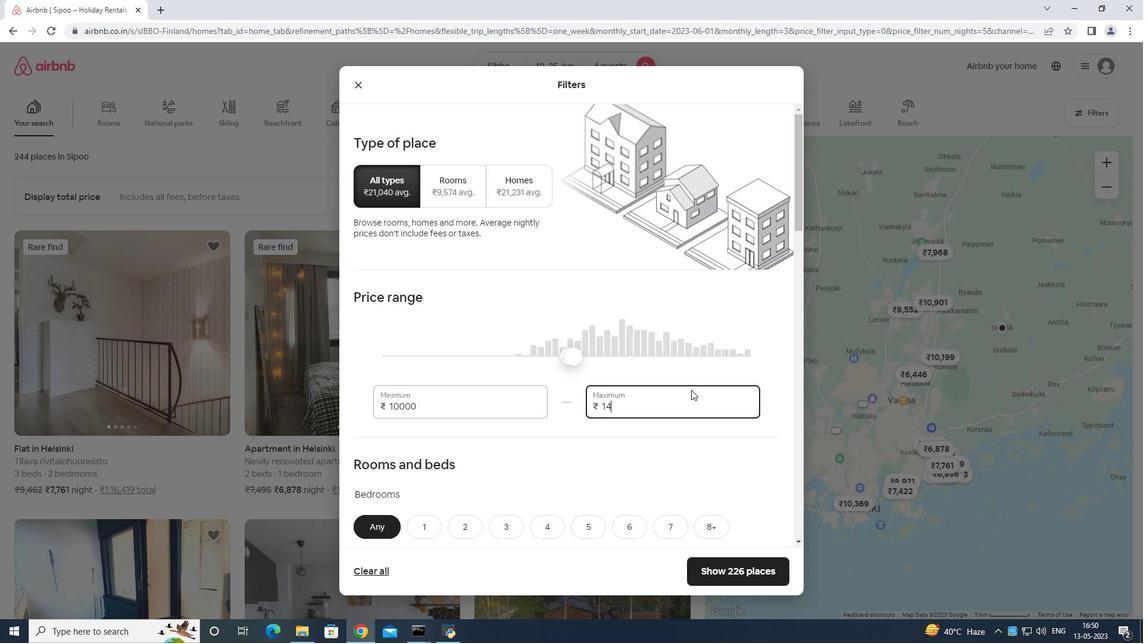 
Action: Key pressed 0
Screenshot: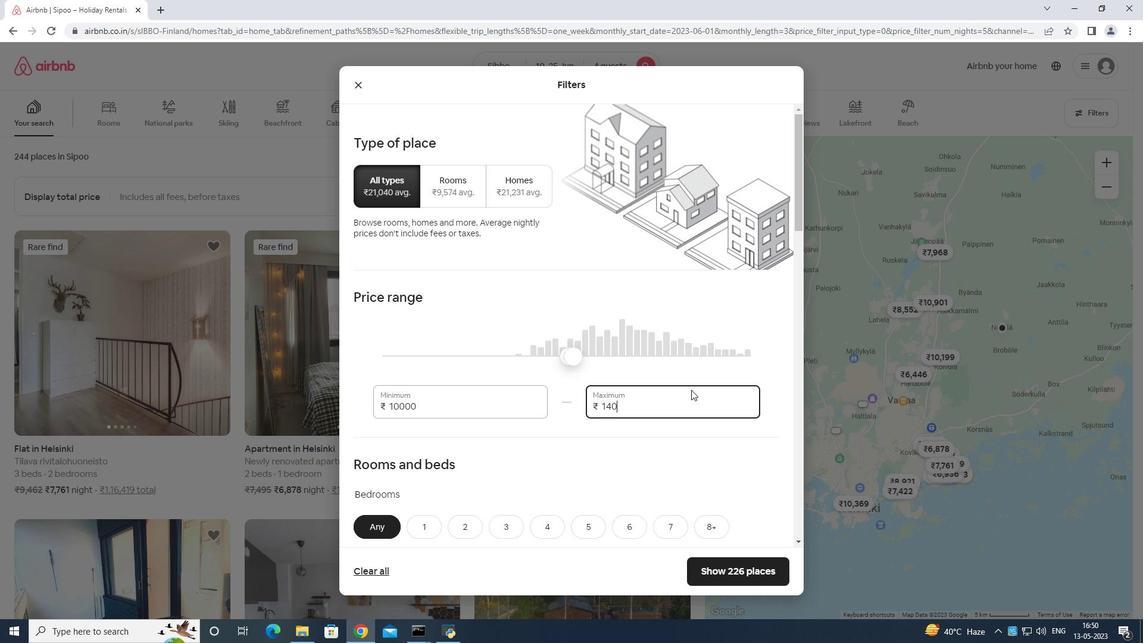 
Action: Mouse moved to (690, 390)
Screenshot: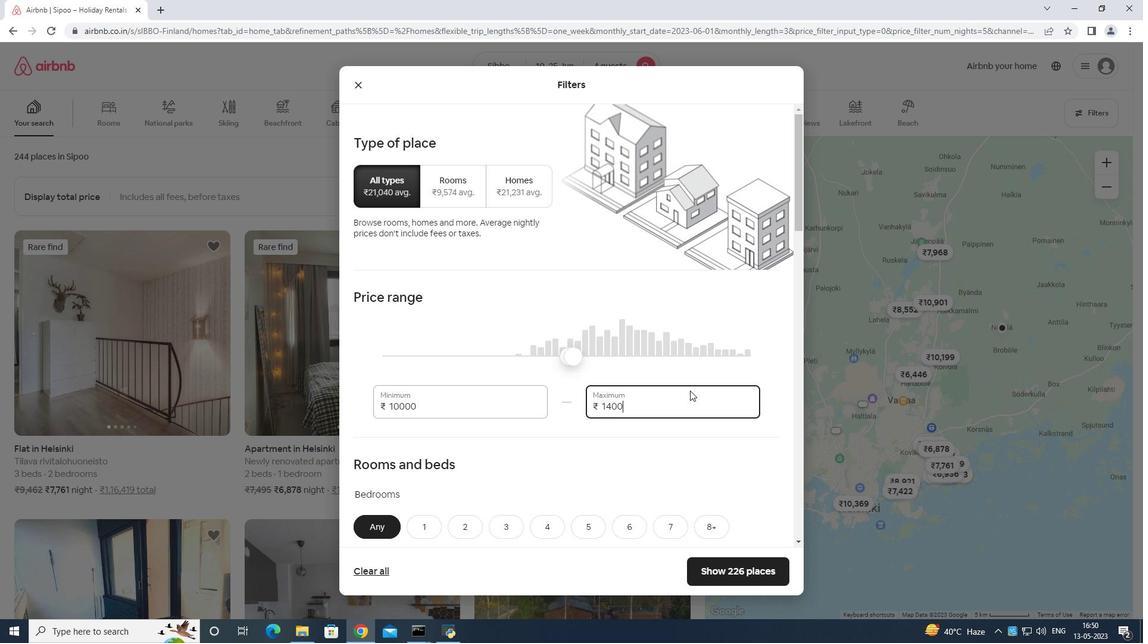 
Action: Key pressed 0
Screenshot: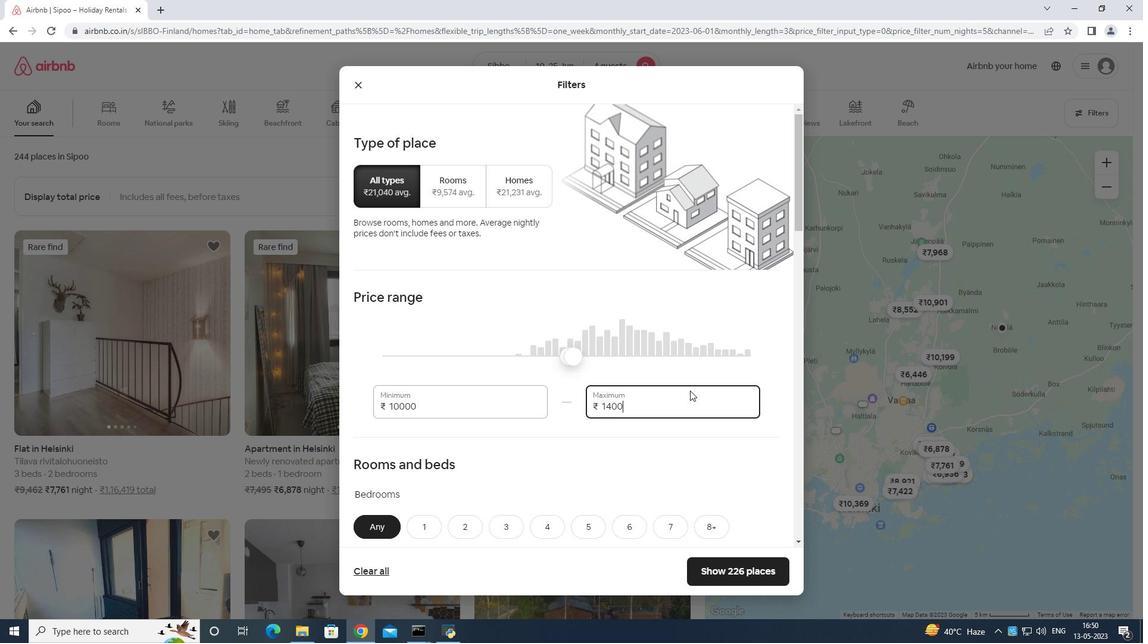 
Action: Mouse moved to (688, 397)
Screenshot: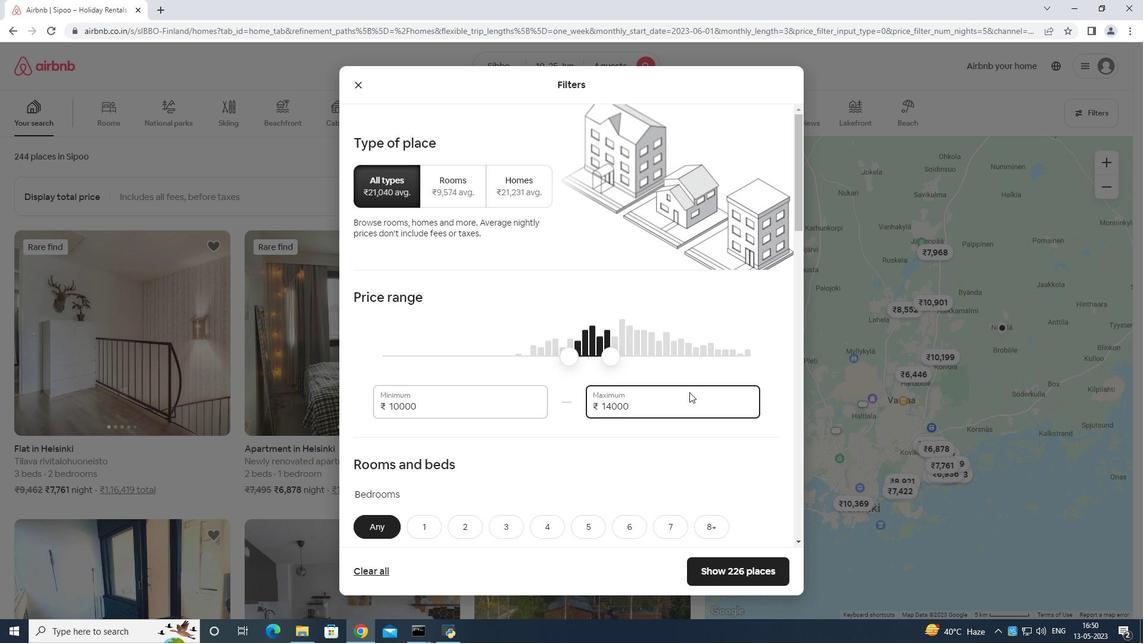
Action: Mouse scrolled (688, 397) with delta (0, 0)
Screenshot: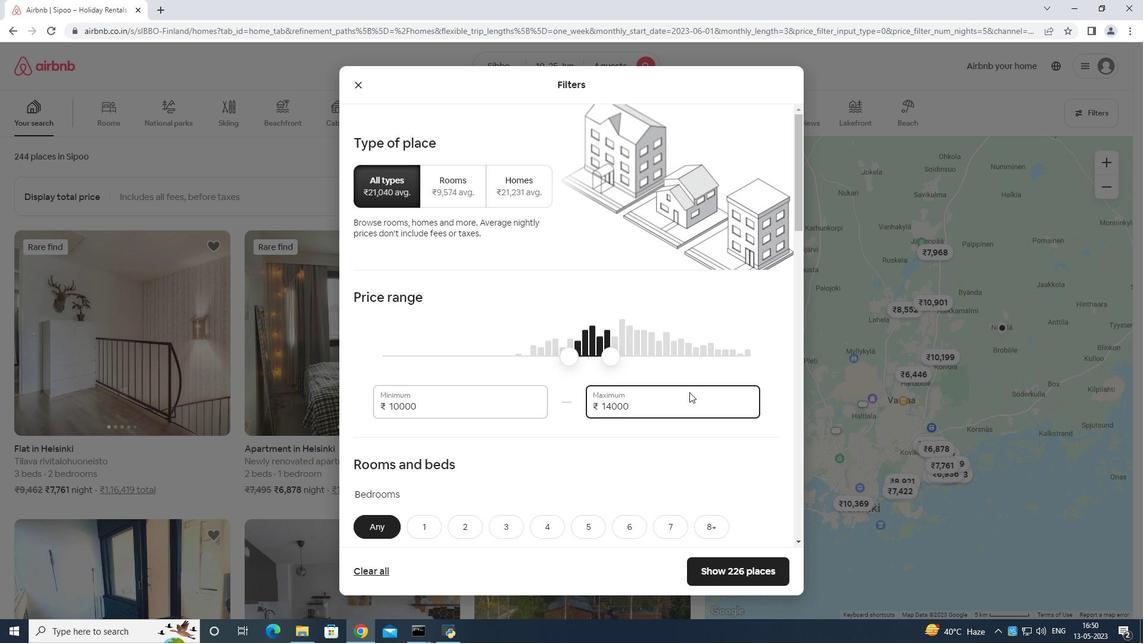 
Action: Mouse moved to (687, 399)
Screenshot: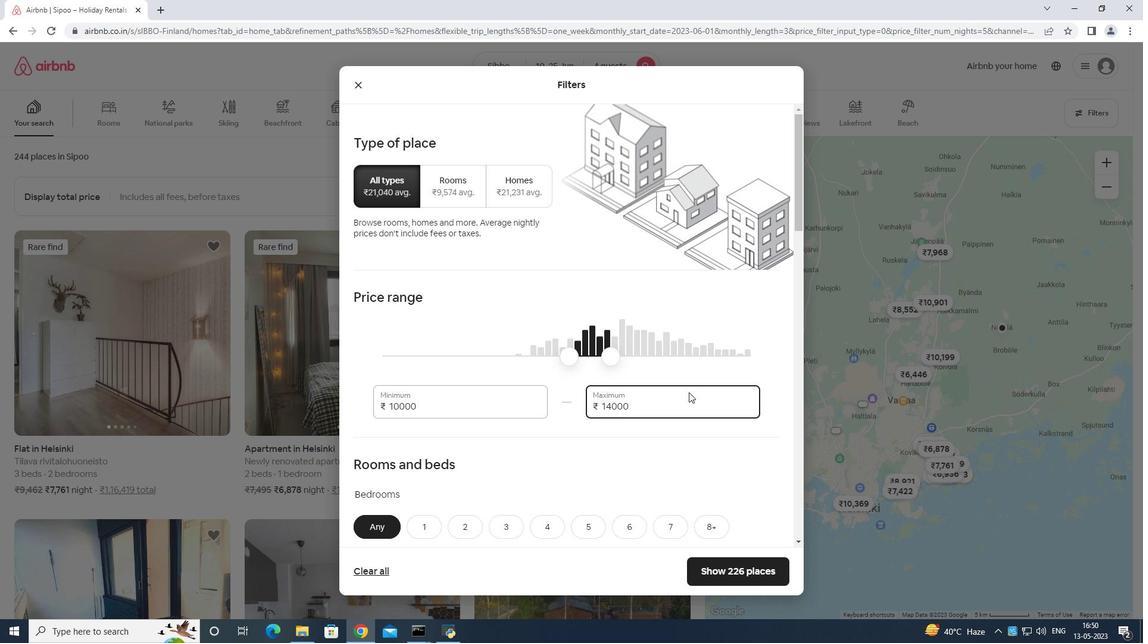 
Action: Mouse scrolled (687, 398) with delta (0, 0)
Screenshot: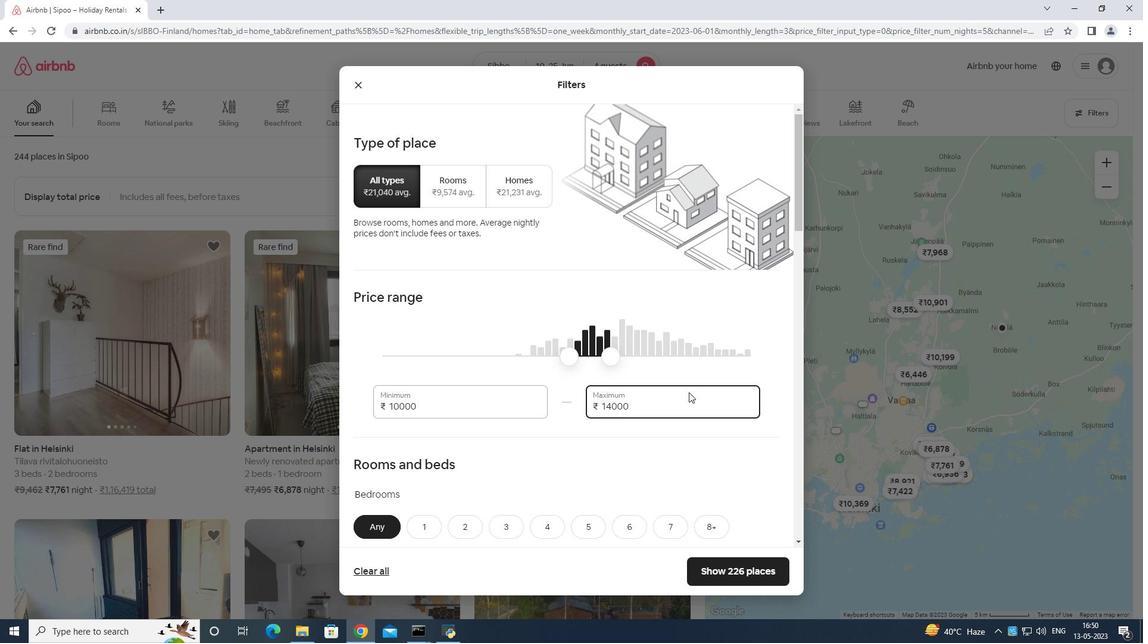 
Action: Mouse moved to (550, 403)
Screenshot: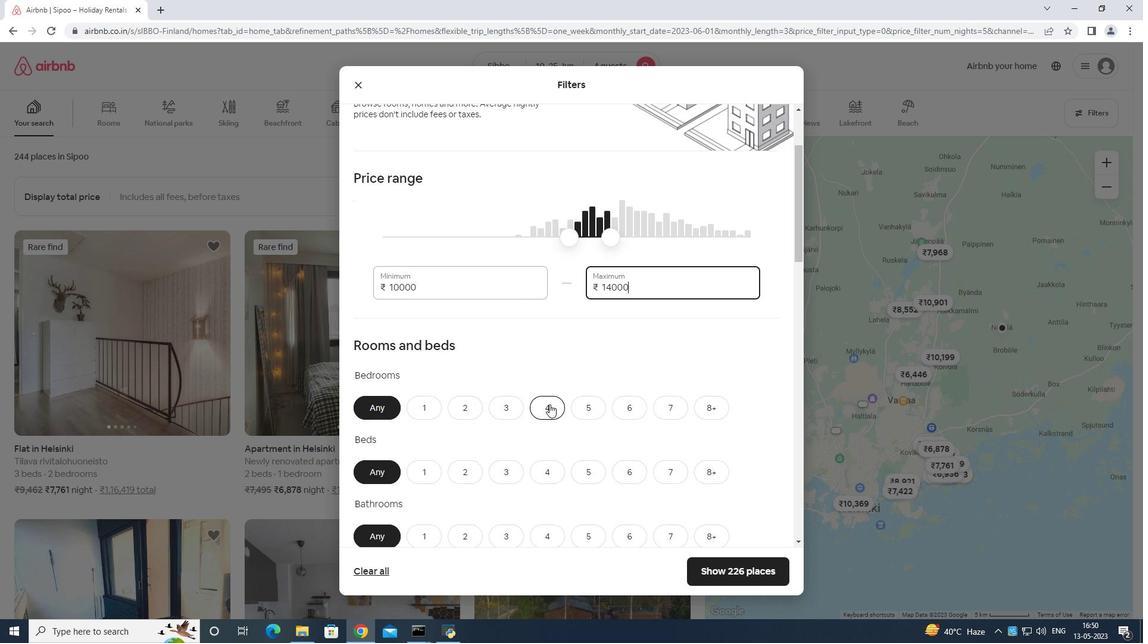 
Action: Mouse pressed left at (550, 403)
Screenshot: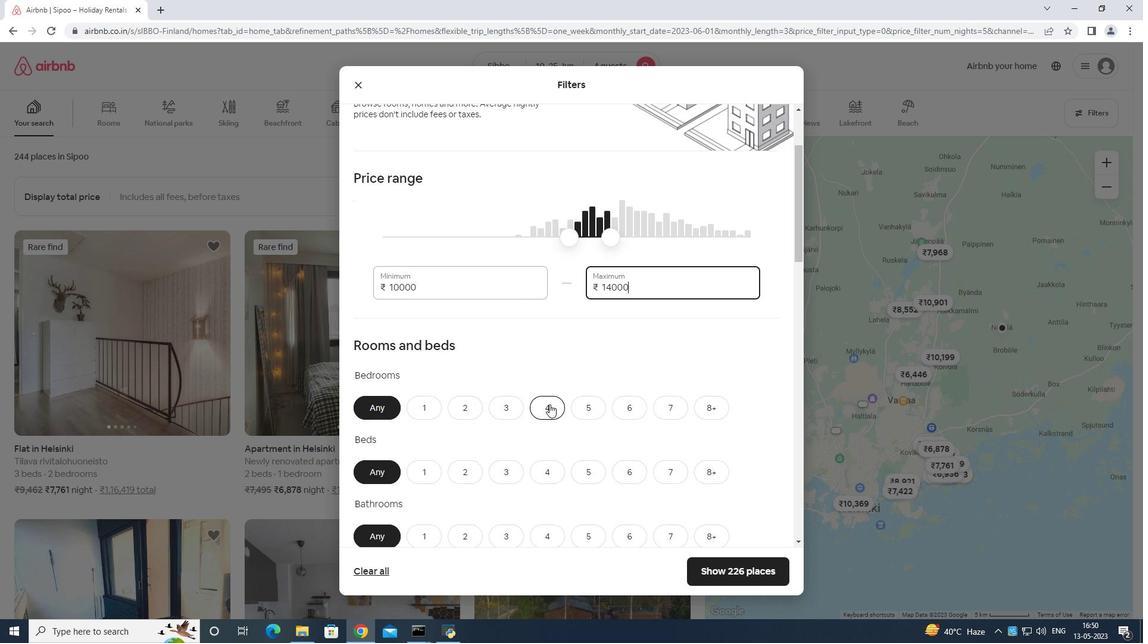 
Action: Mouse moved to (539, 463)
Screenshot: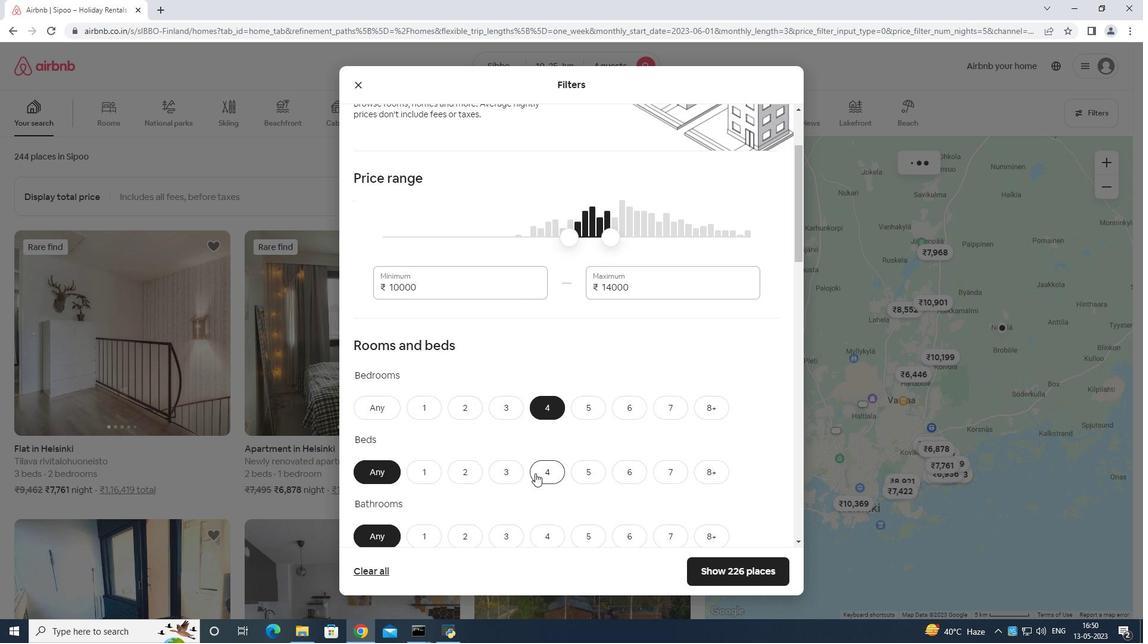 
Action: Mouse pressed left at (539, 463)
Screenshot: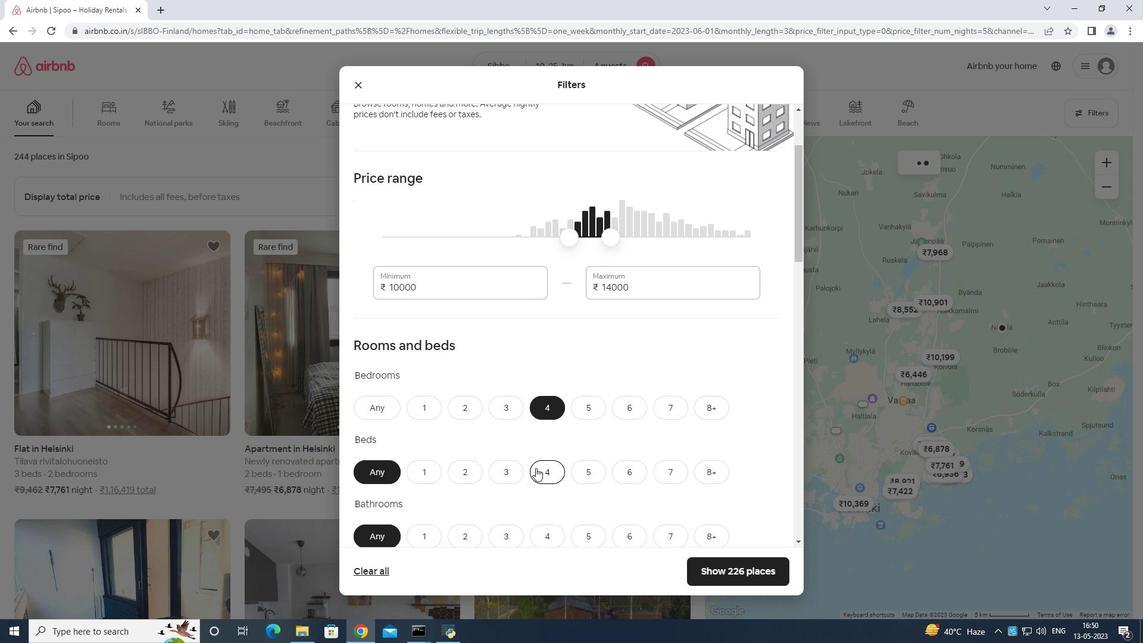 
Action: Mouse moved to (549, 538)
Screenshot: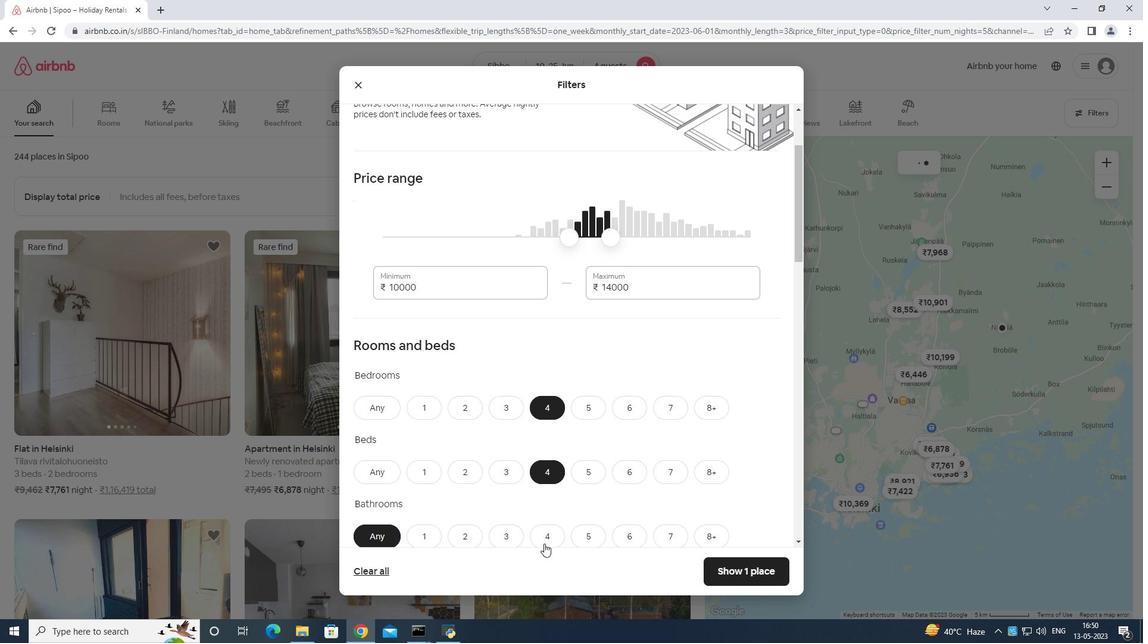 
Action: Mouse pressed left at (549, 538)
Screenshot: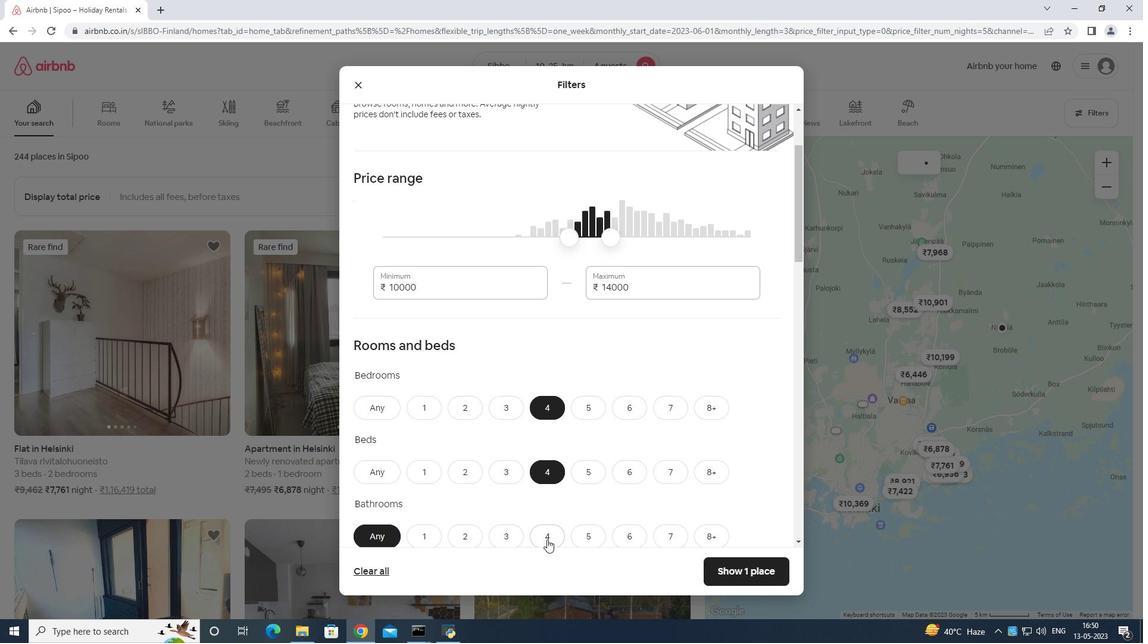 
Action: Mouse moved to (555, 526)
Screenshot: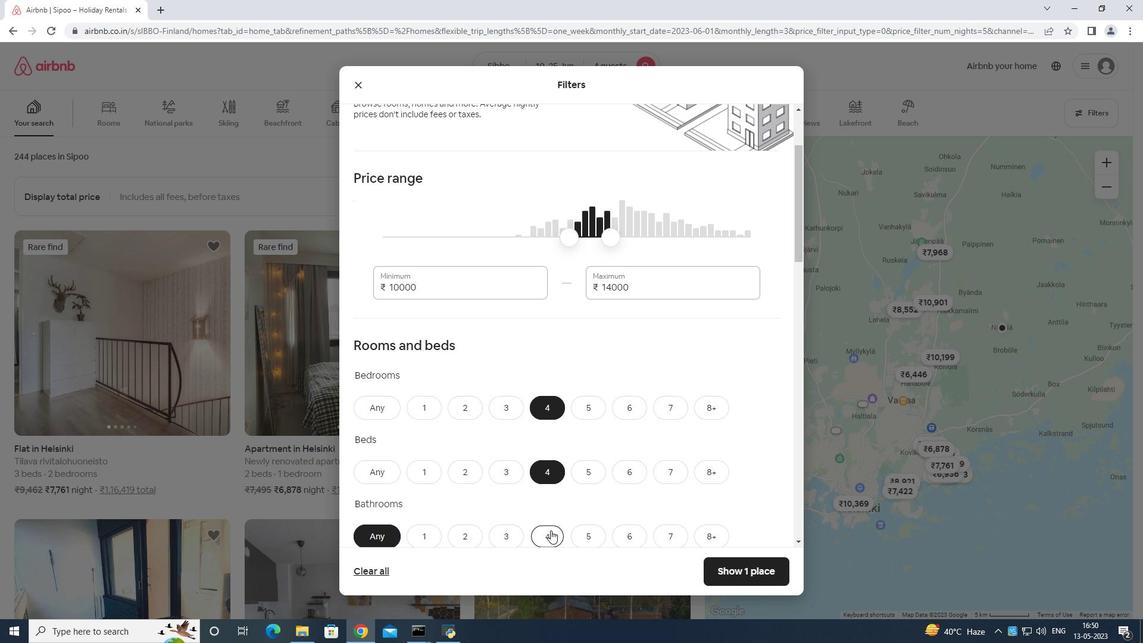 
Action: Mouse scrolled (555, 525) with delta (0, 0)
Screenshot: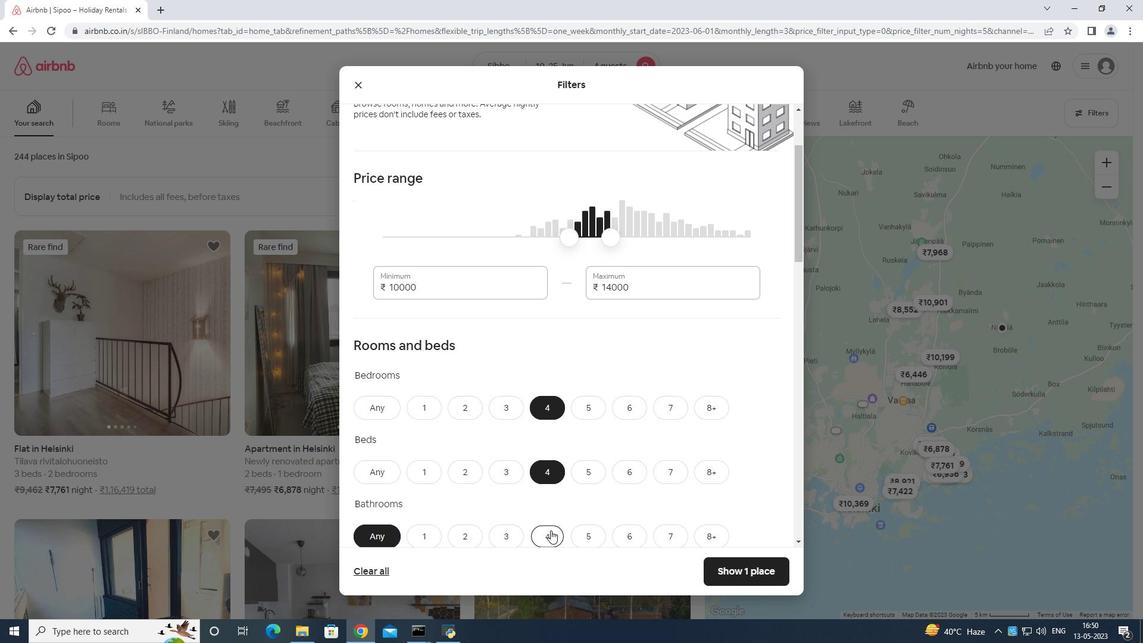
Action: Mouse moved to (556, 528)
Screenshot: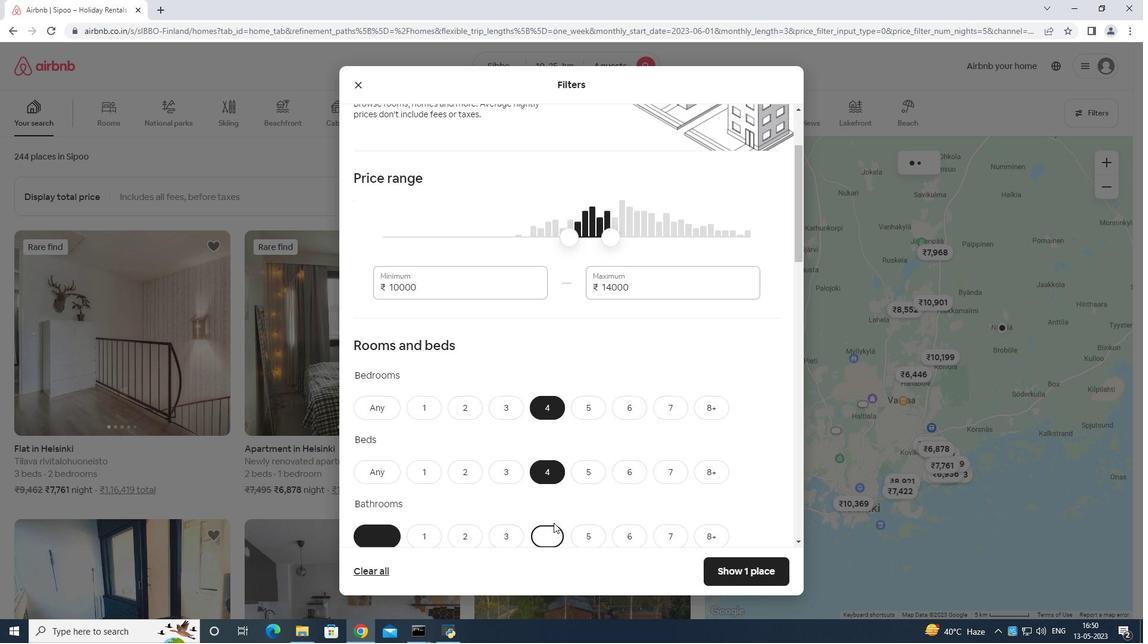 
Action: Mouse scrolled (556, 528) with delta (0, 0)
Screenshot: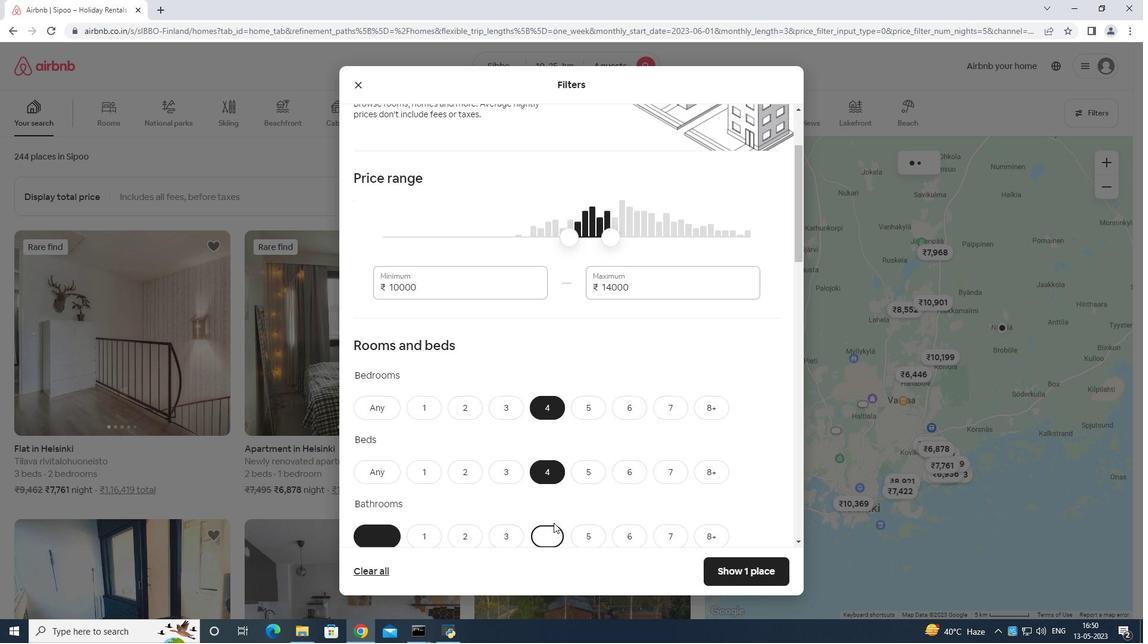 
Action: Mouse scrolled (556, 528) with delta (0, 0)
Screenshot: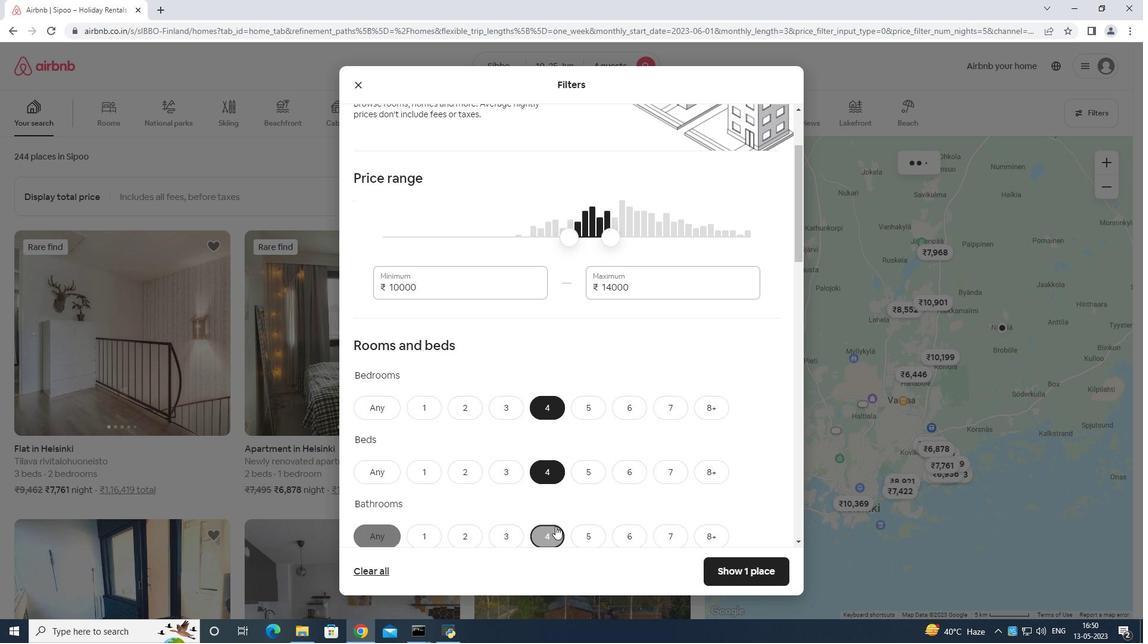 
Action: Mouse scrolled (556, 528) with delta (0, 0)
Screenshot: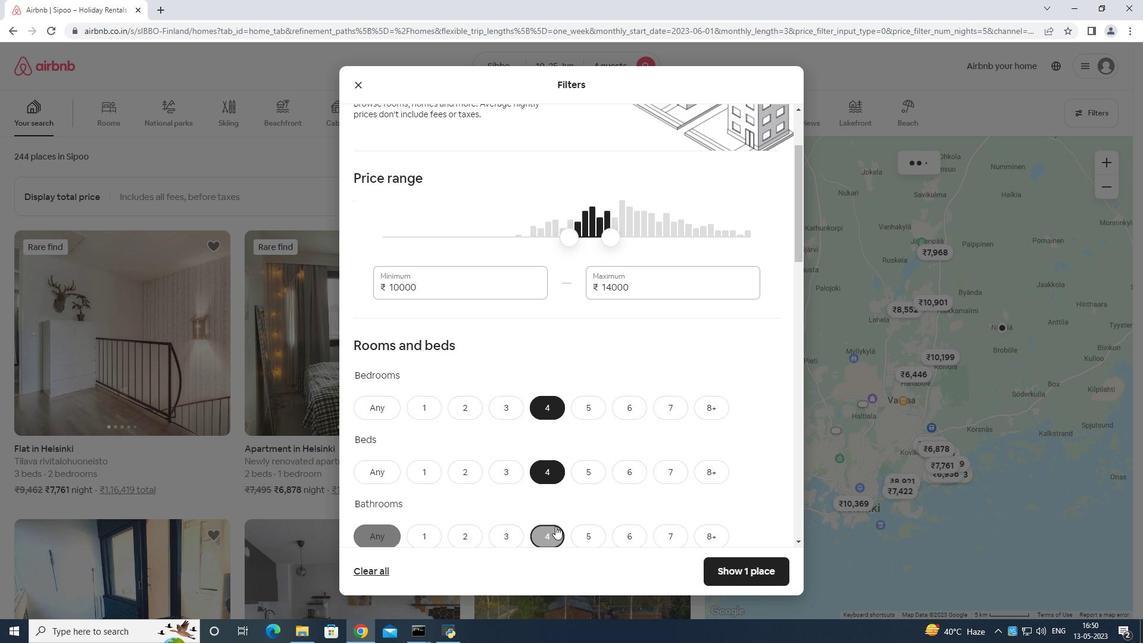 
Action: Mouse moved to (408, 423)
Screenshot: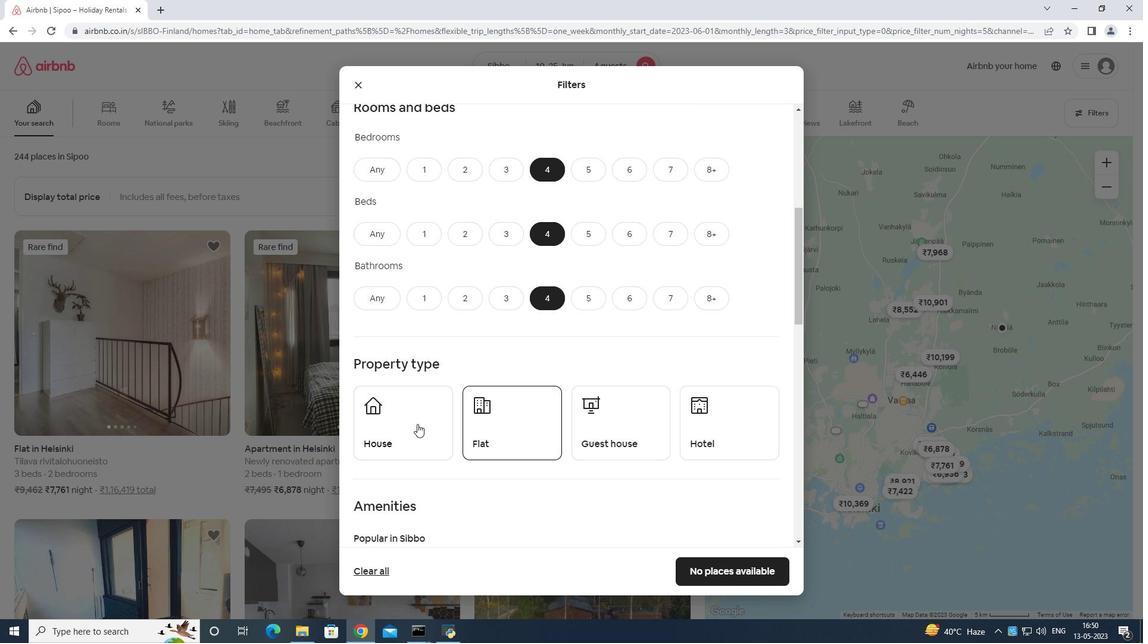 
Action: Mouse pressed left at (408, 423)
Screenshot: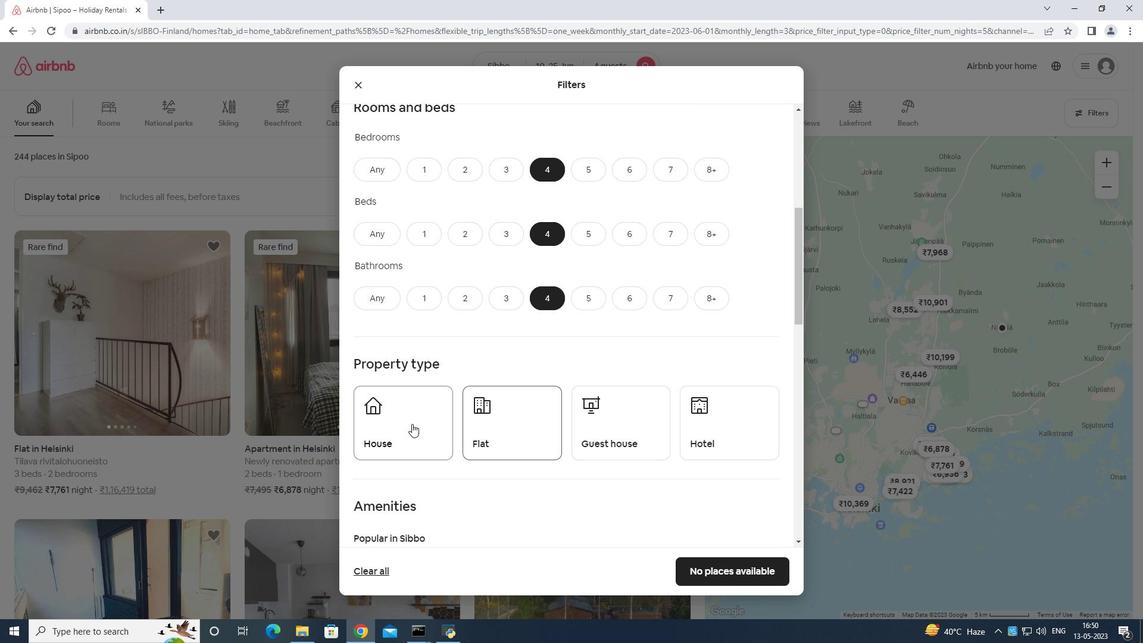 
Action: Mouse moved to (494, 419)
Screenshot: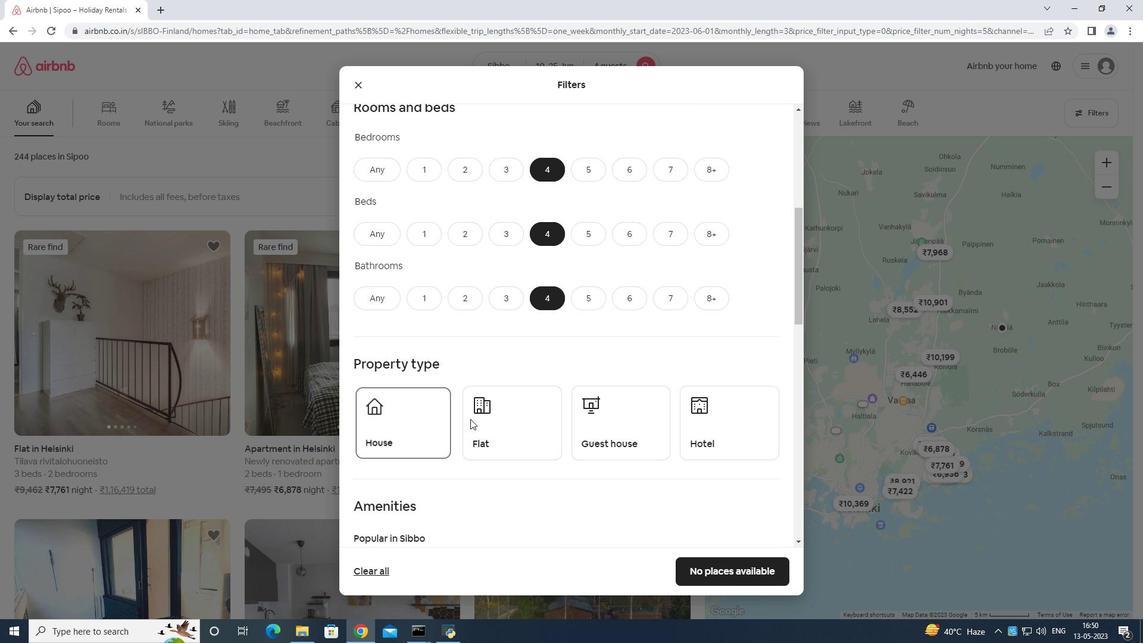 
Action: Mouse pressed left at (494, 419)
Screenshot: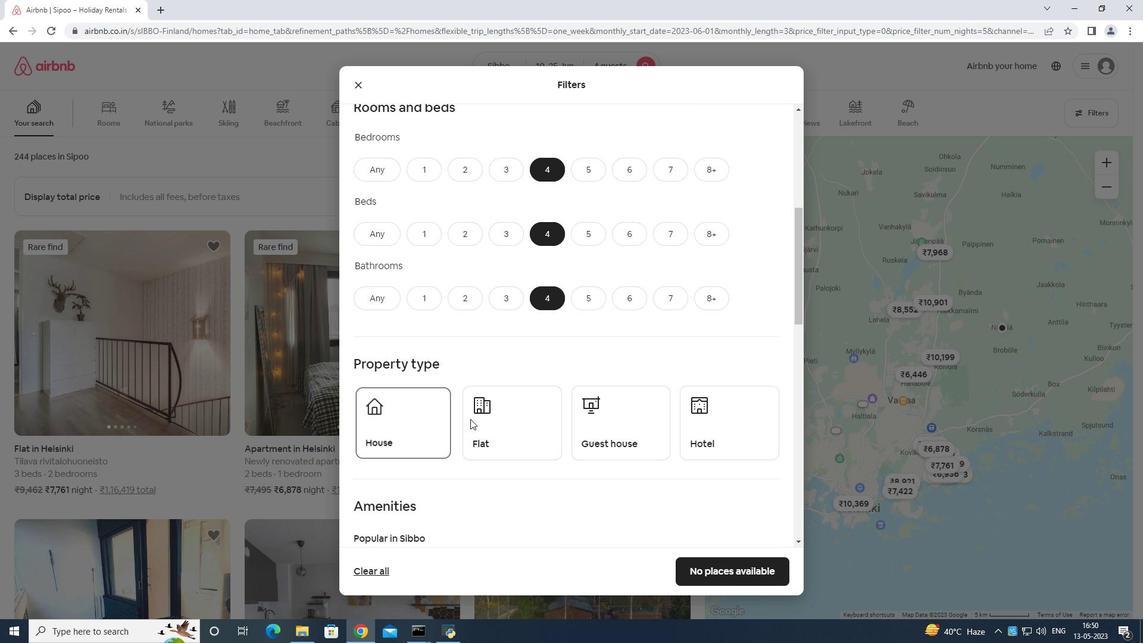 
Action: Mouse moved to (595, 418)
Screenshot: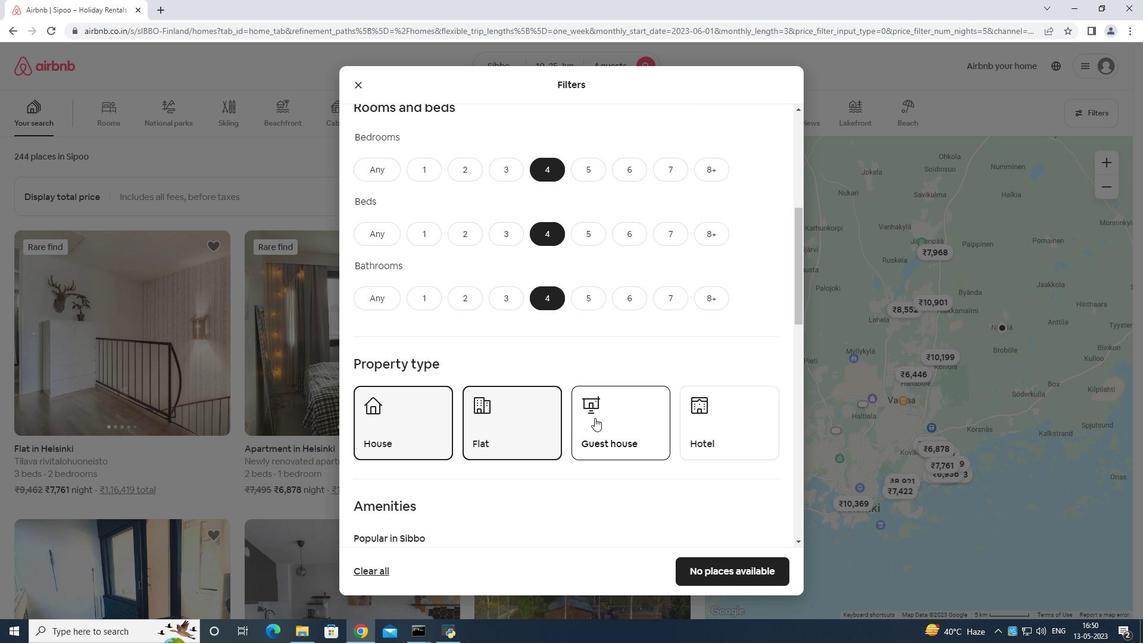
Action: Mouse pressed left at (595, 418)
Screenshot: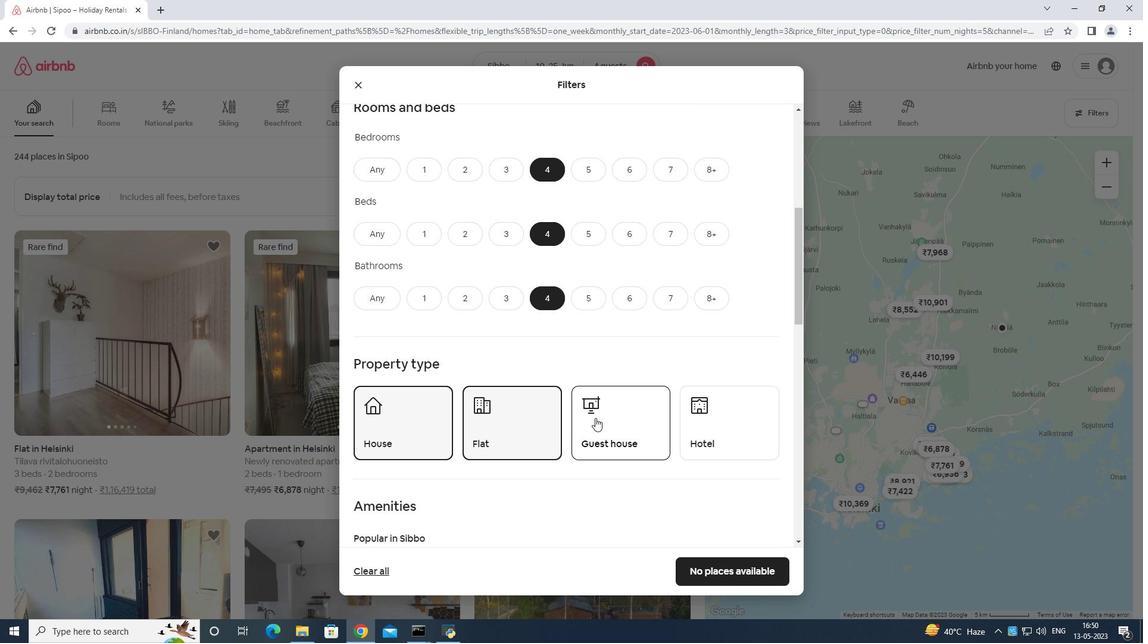 
Action: Mouse moved to (604, 407)
Screenshot: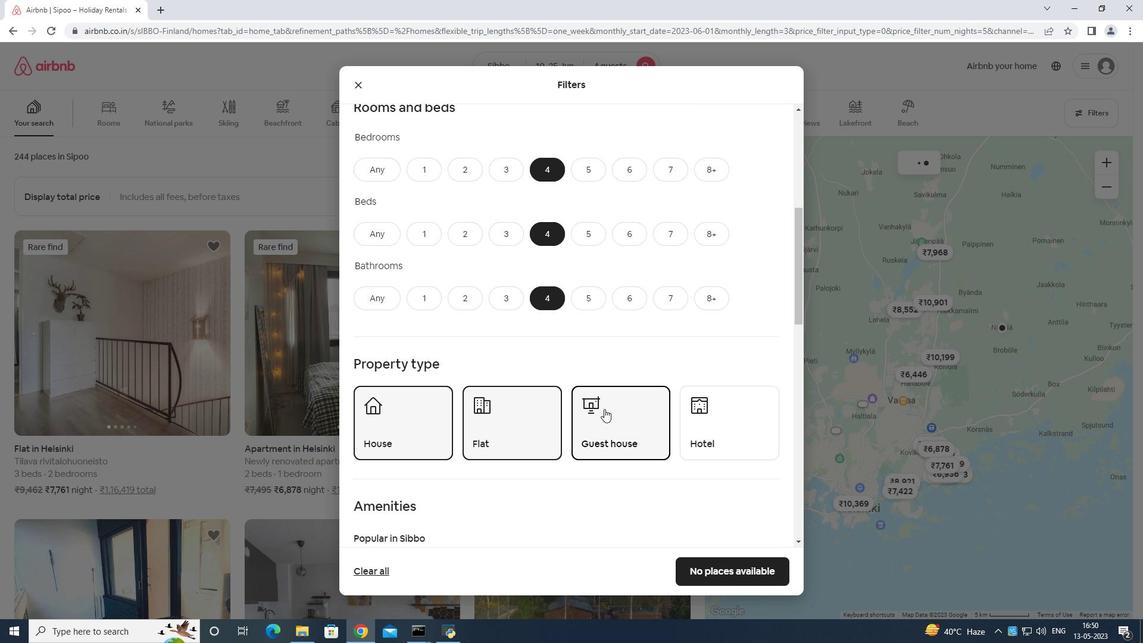 
Action: Mouse scrolled (604, 407) with delta (0, 0)
Screenshot: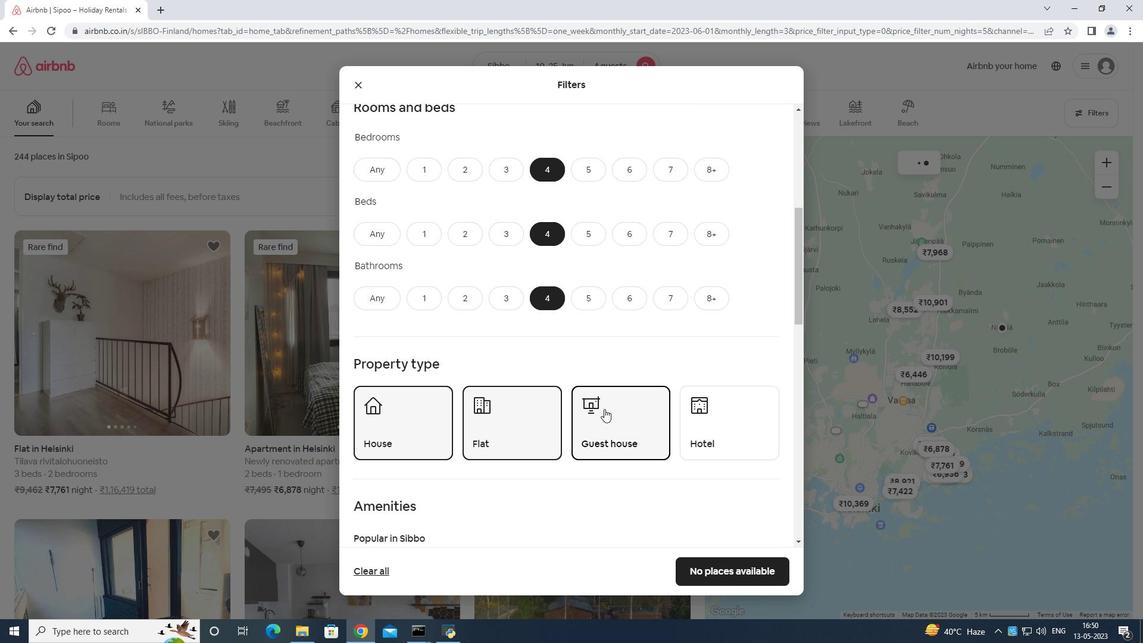 
Action: Mouse moved to (606, 408)
Screenshot: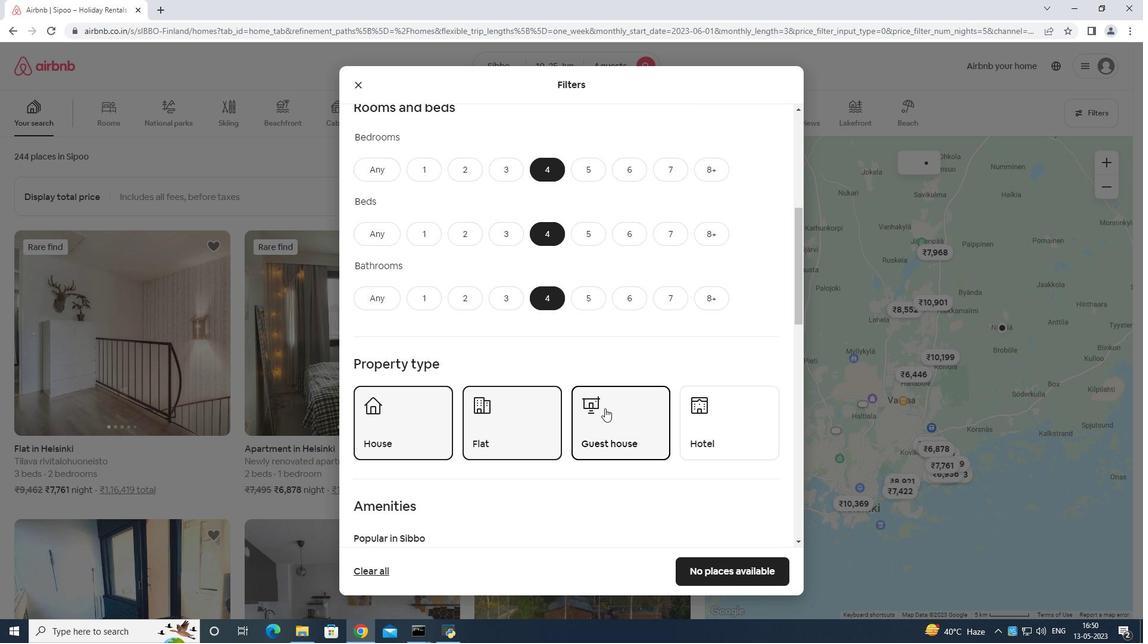 
Action: Mouse scrolled (606, 407) with delta (0, 0)
Screenshot: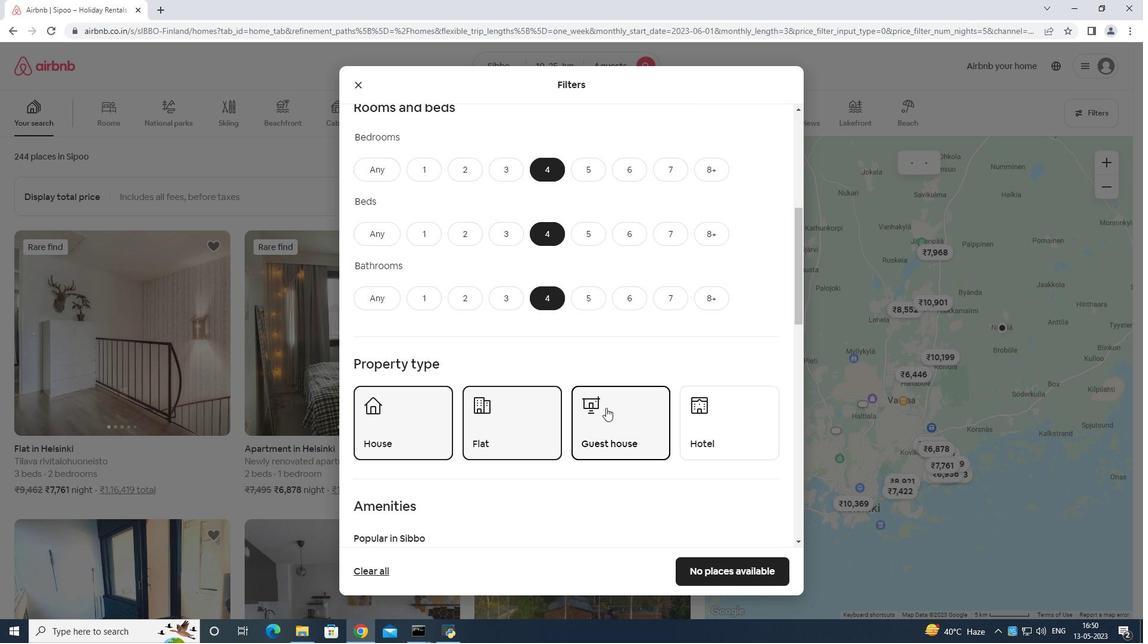 
Action: Mouse moved to (725, 308)
Screenshot: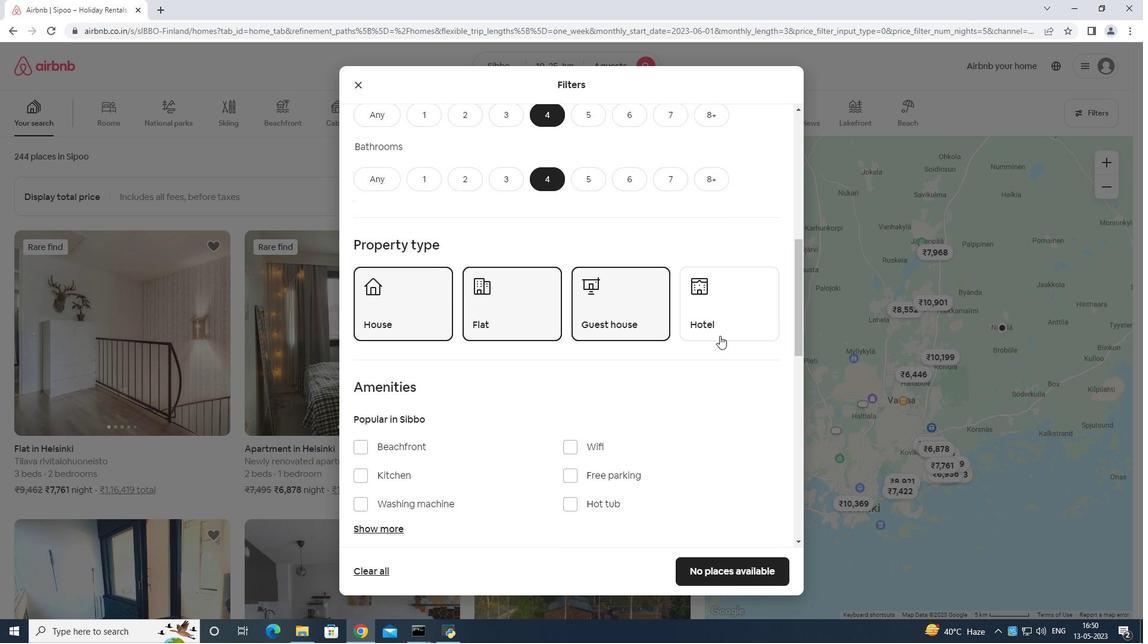 
Action: Mouse pressed left at (725, 308)
Screenshot: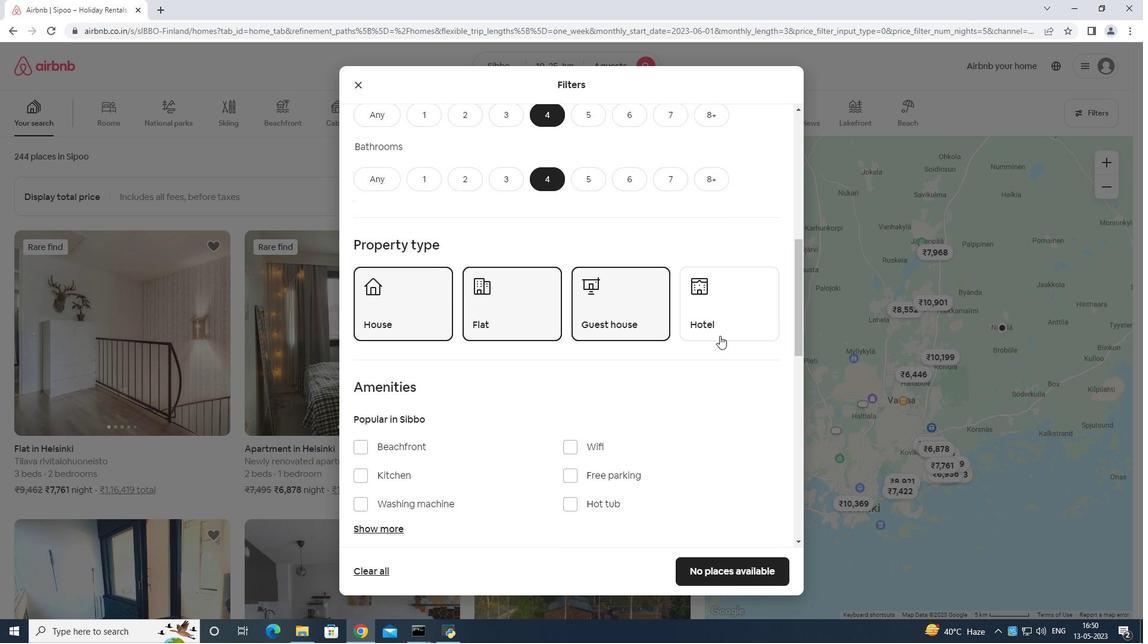 
Action: Mouse moved to (566, 444)
Screenshot: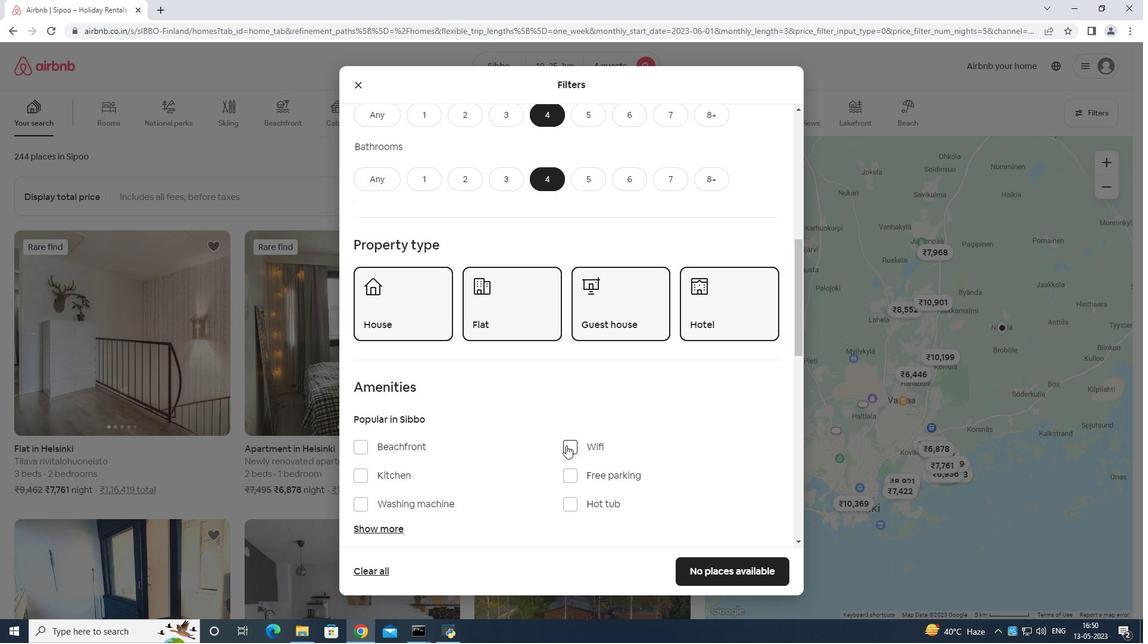 
Action: Mouse pressed left at (566, 444)
Screenshot: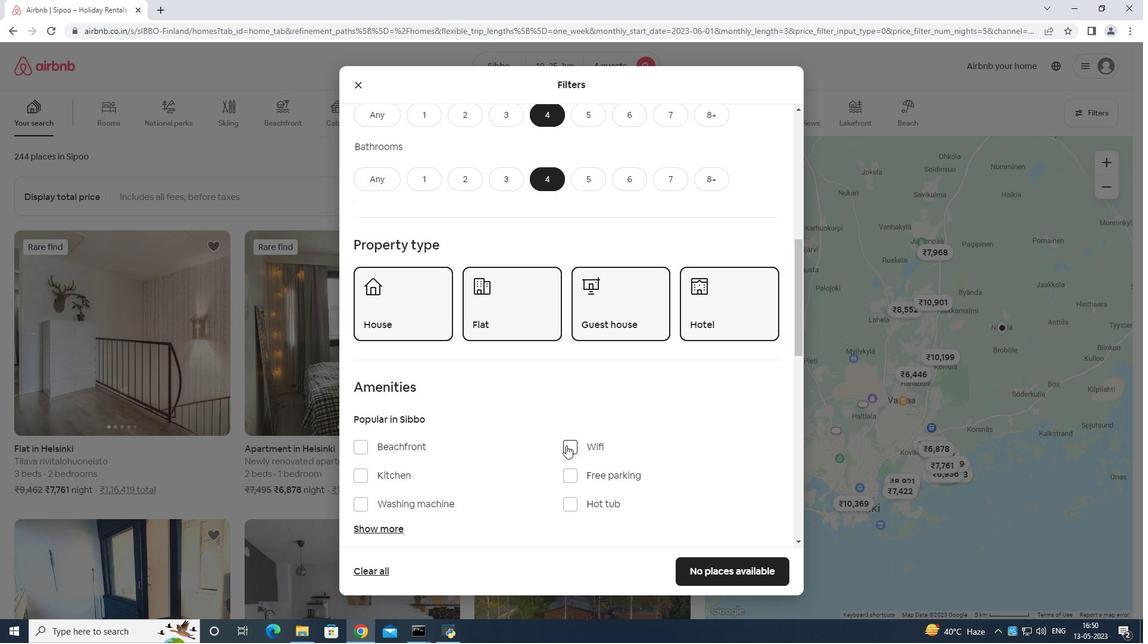 
Action: Mouse moved to (565, 474)
Screenshot: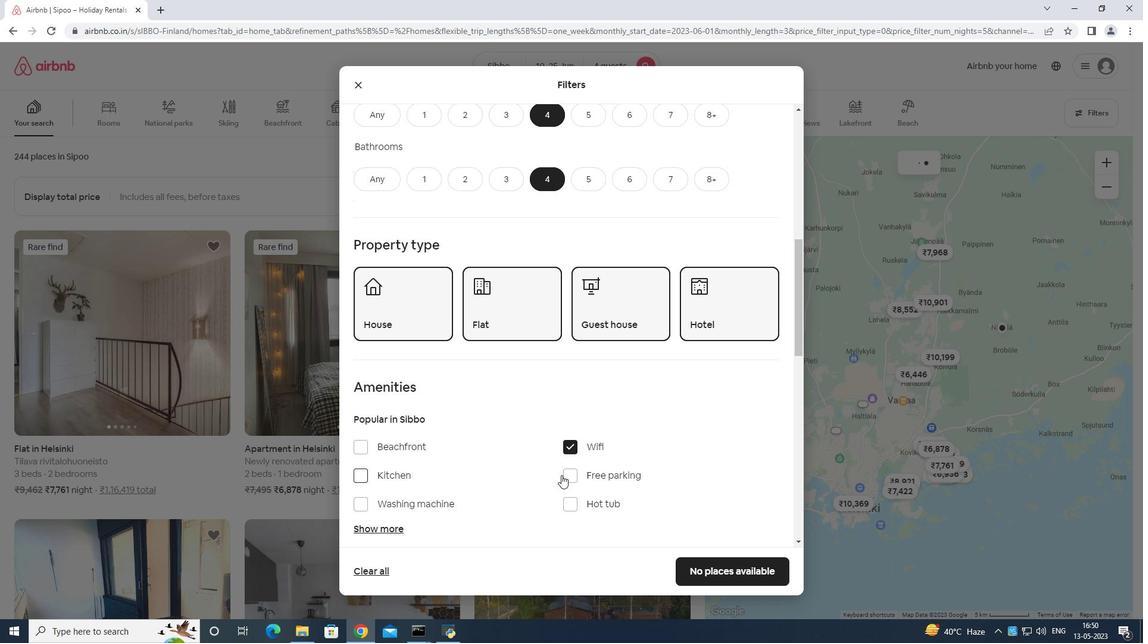 
Action: Mouse pressed left at (565, 474)
Screenshot: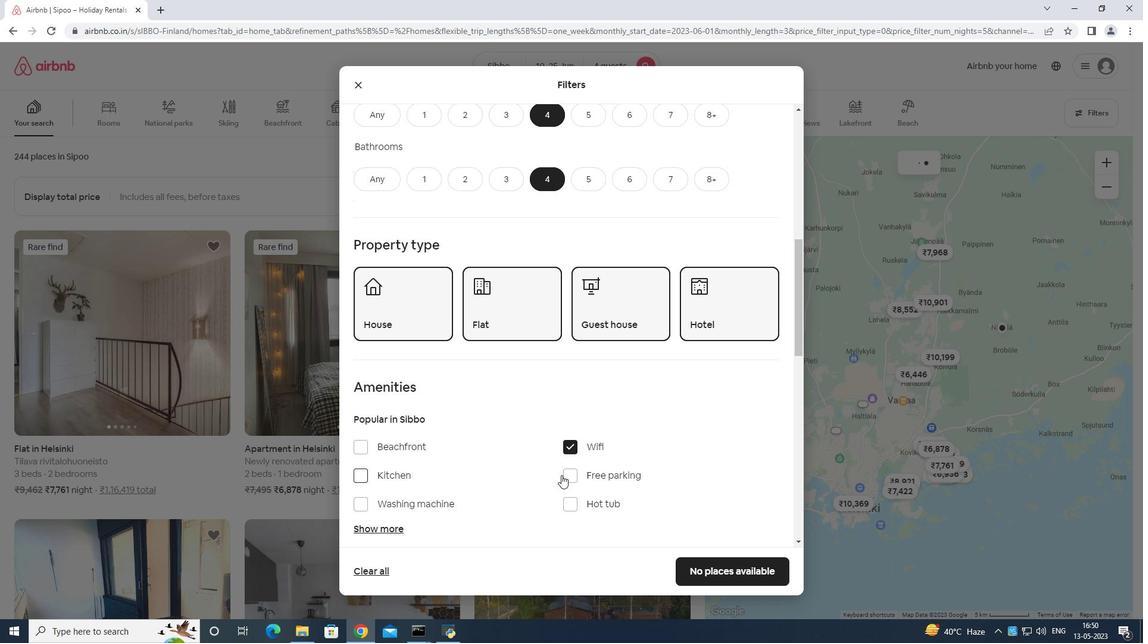 
Action: Mouse moved to (363, 529)
Screenshot: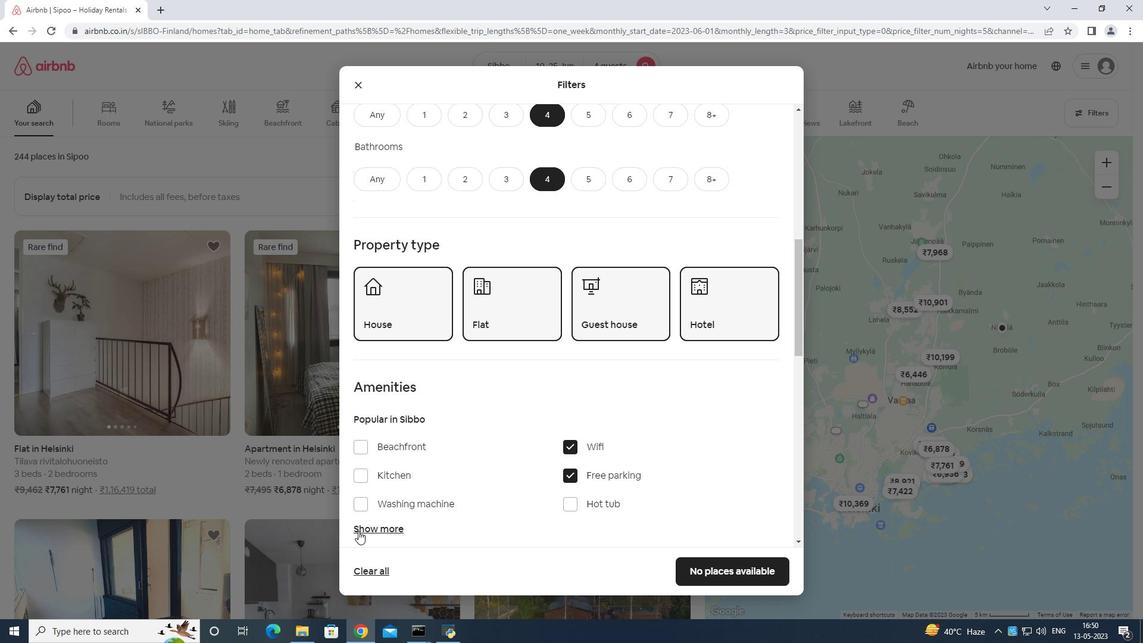 
Action: Mouse pressed left at (363, 529)
Screenshot: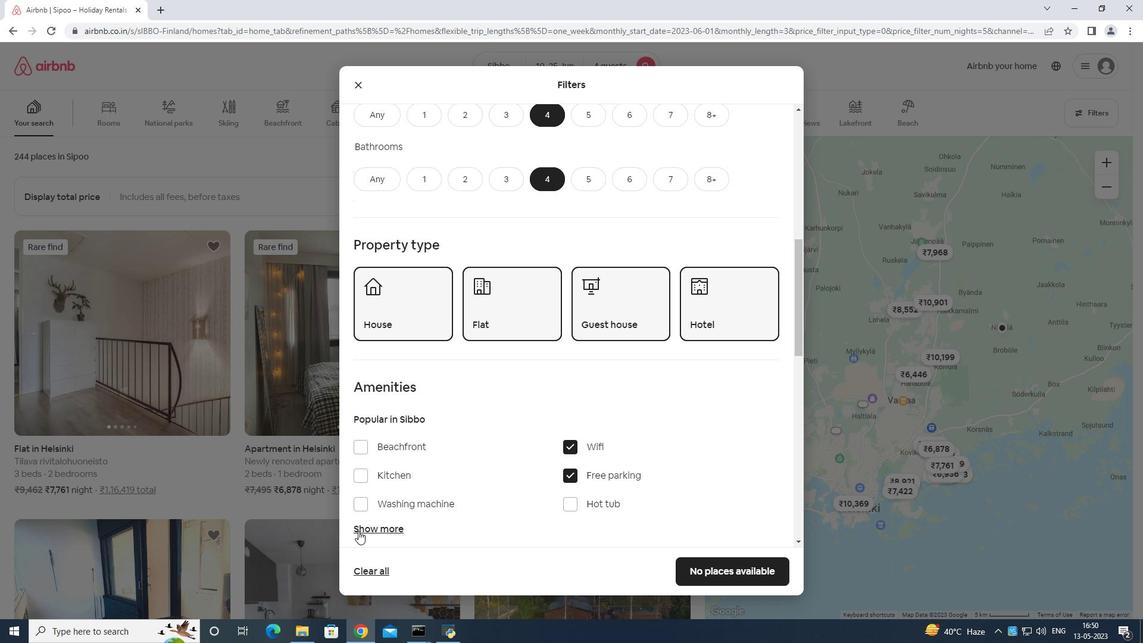 
Action: Mouse moved to (419, 512)
Screenshot: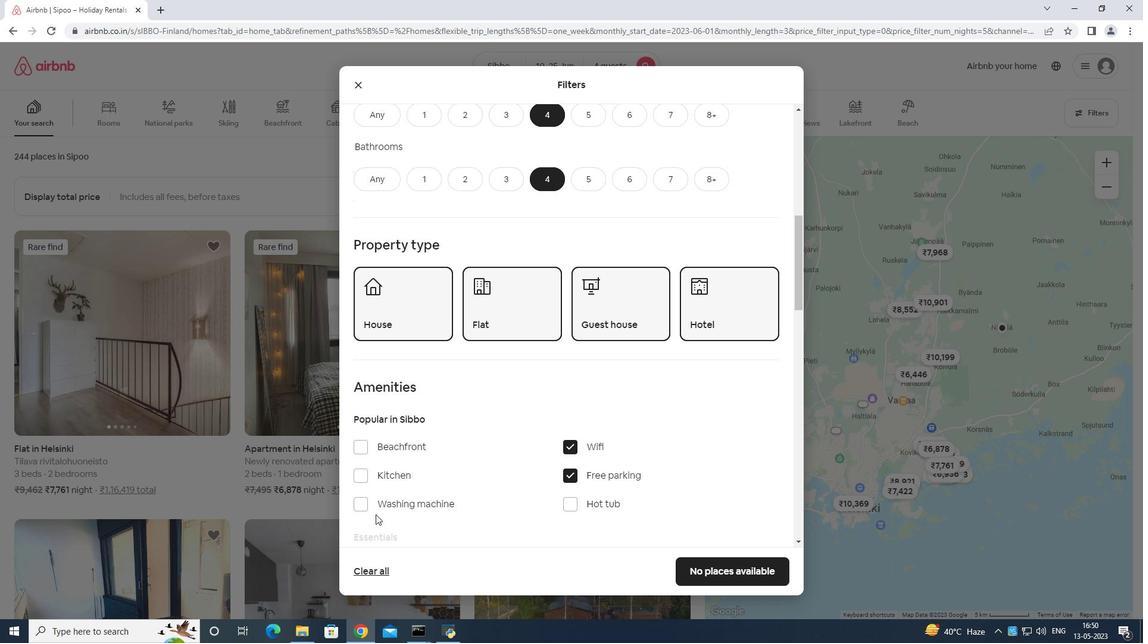 
Action: Mouse scrolled (419, 511) with delta (0, 0)
Screenshot: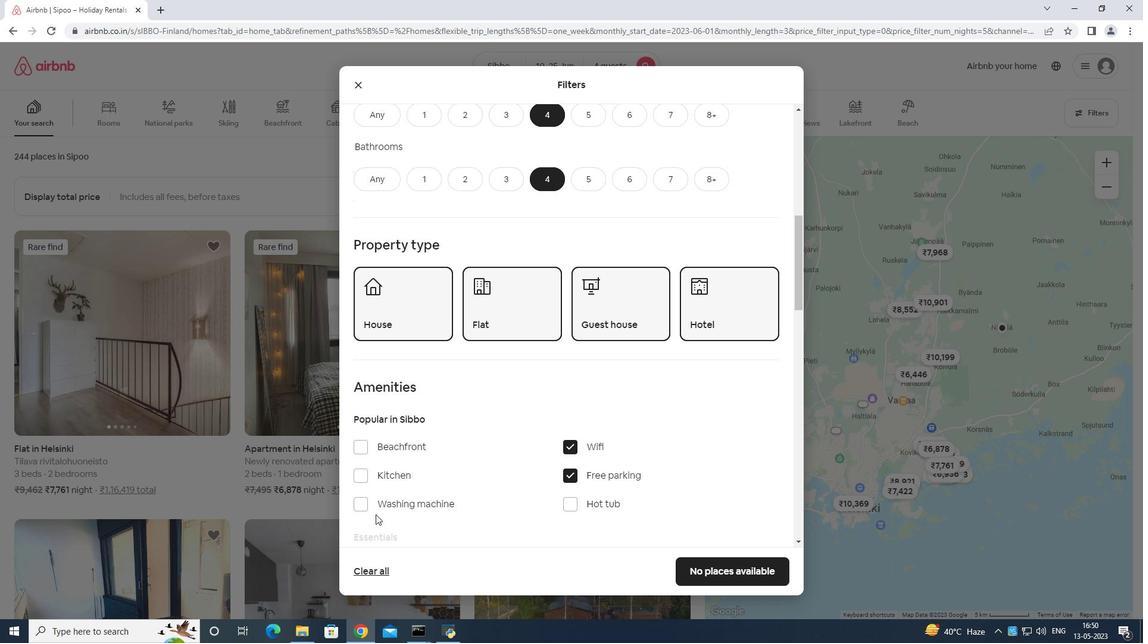 
Action: Mouse moved to (428, 513)
Screenshot: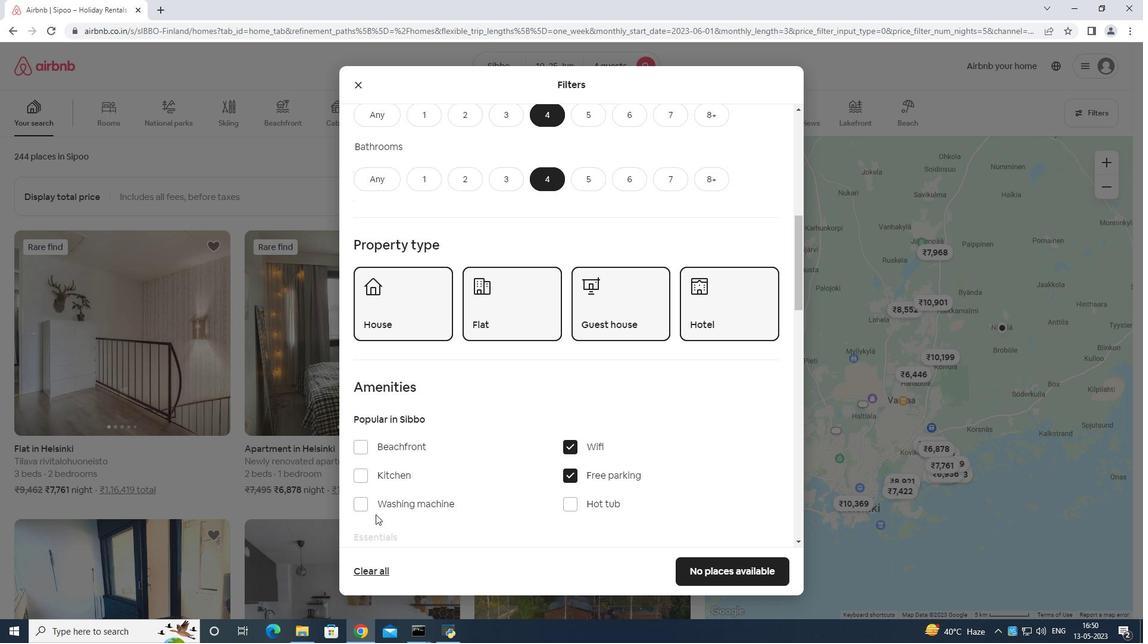 
Action: Mouse scrolled (428, 513) with delta (0, 0)
Screenshot: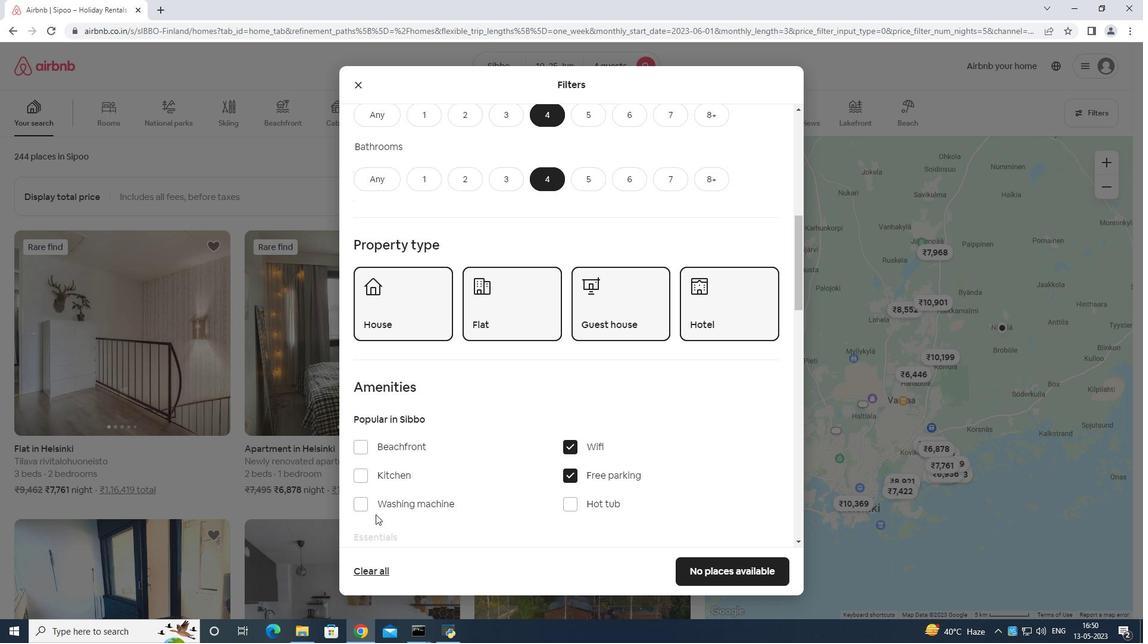 
Action: Mouse moved to (435, 513)
Screenshot: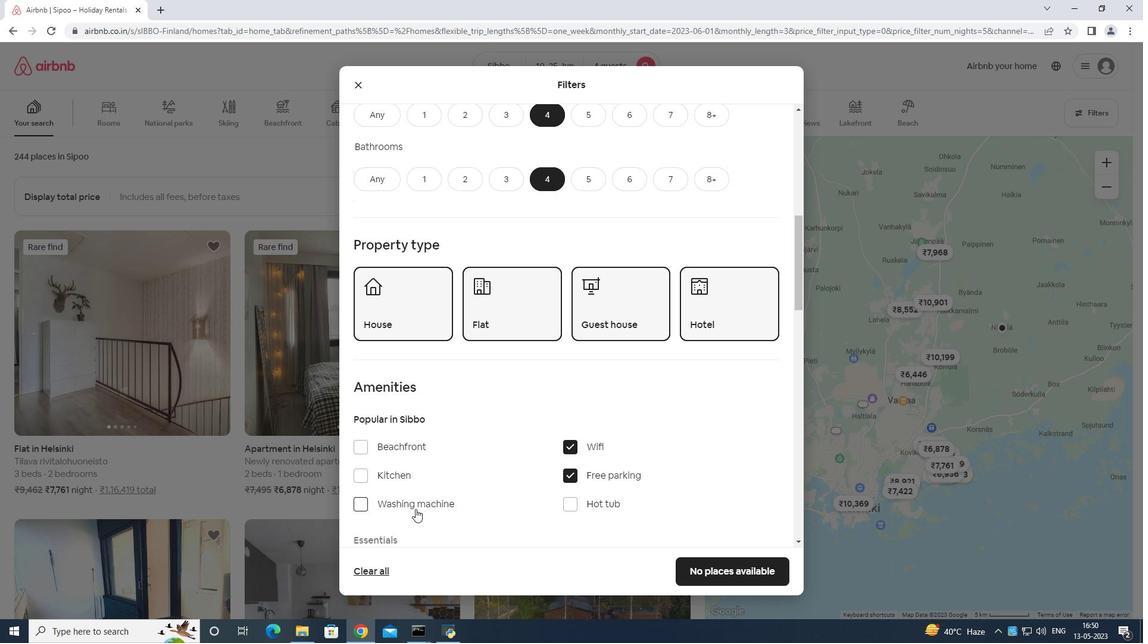 
Action: Mouse scrolled (435, 513) with delta (0, 0)
Screenshot: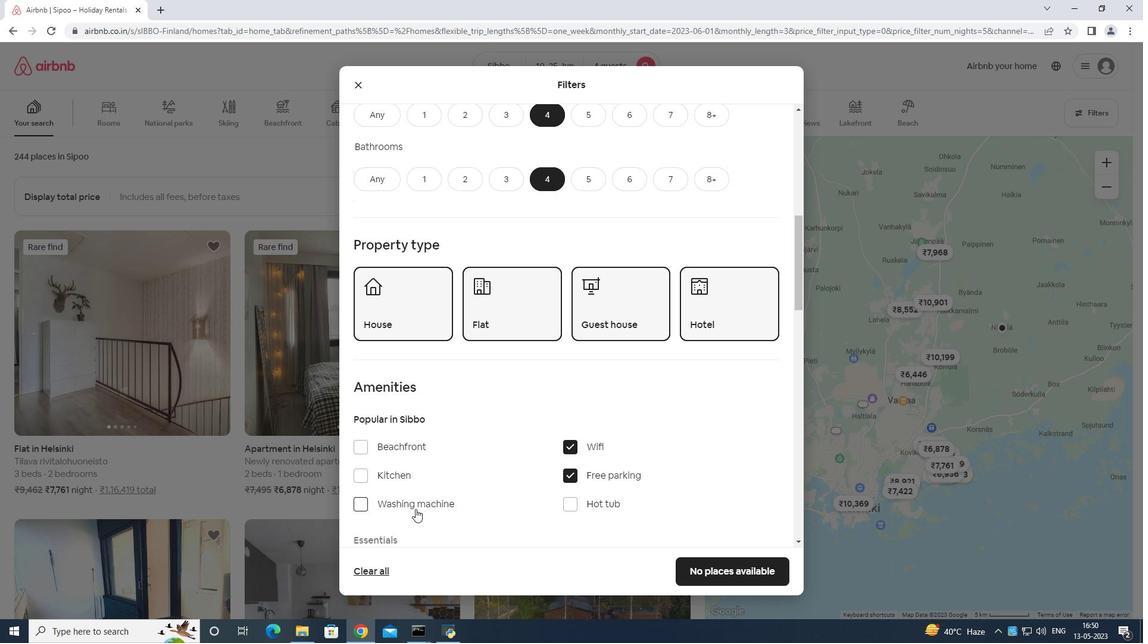 
Action: Mouse moved to (443, 510)
Screenshot: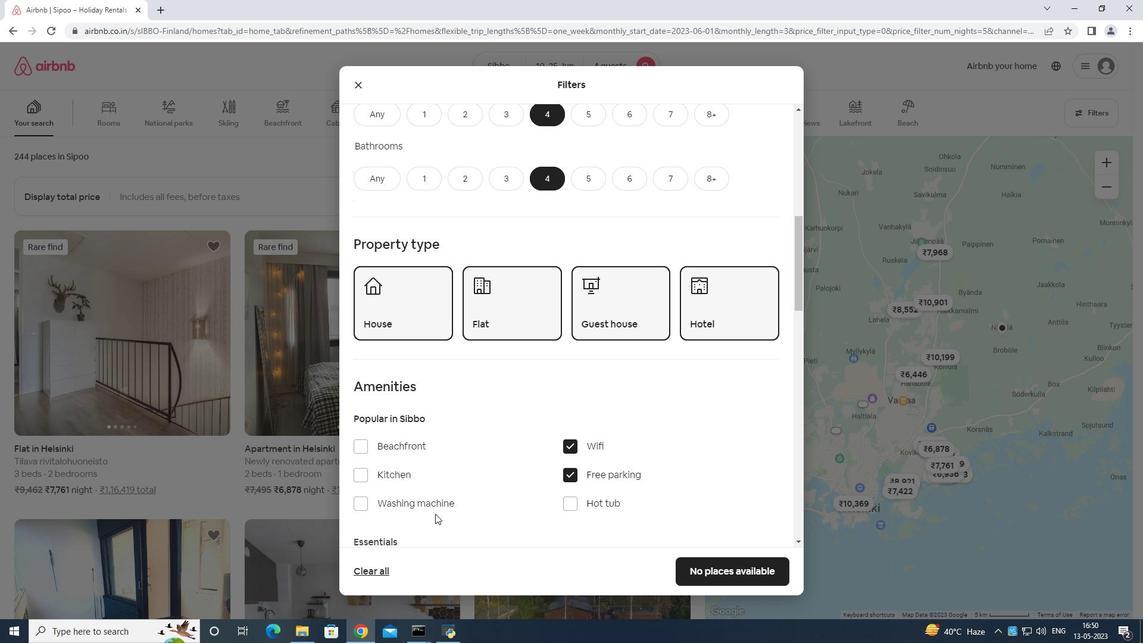 
Action: Mouse scrolled (441, 510) with delta (0, 0)
Screenshot: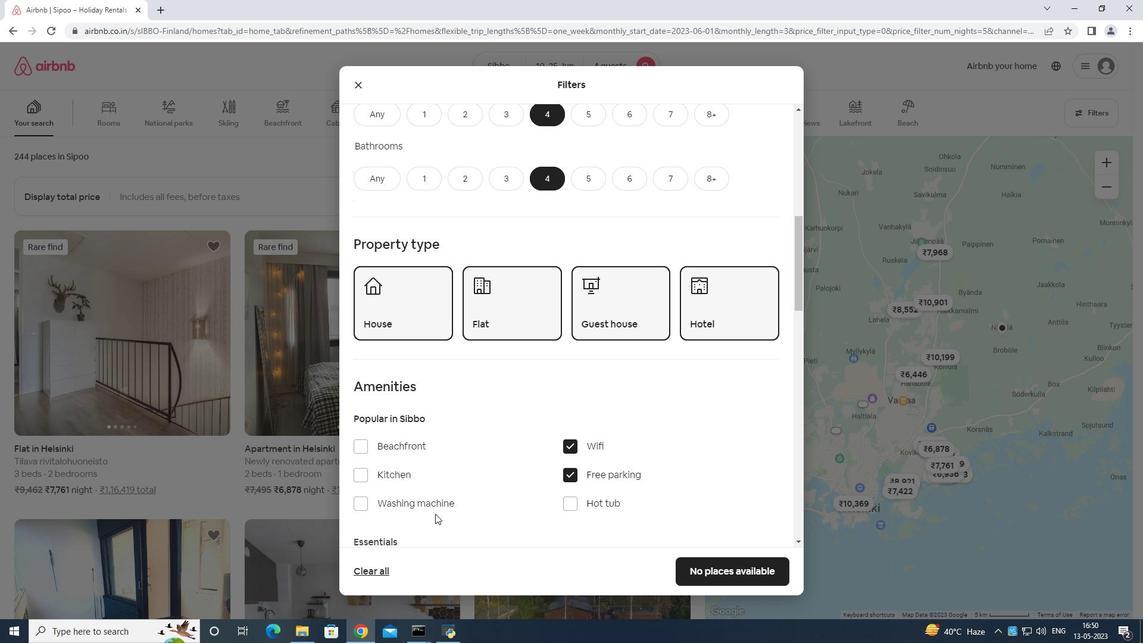 
Action: Mouse moved to (358, 393)
Screenshot: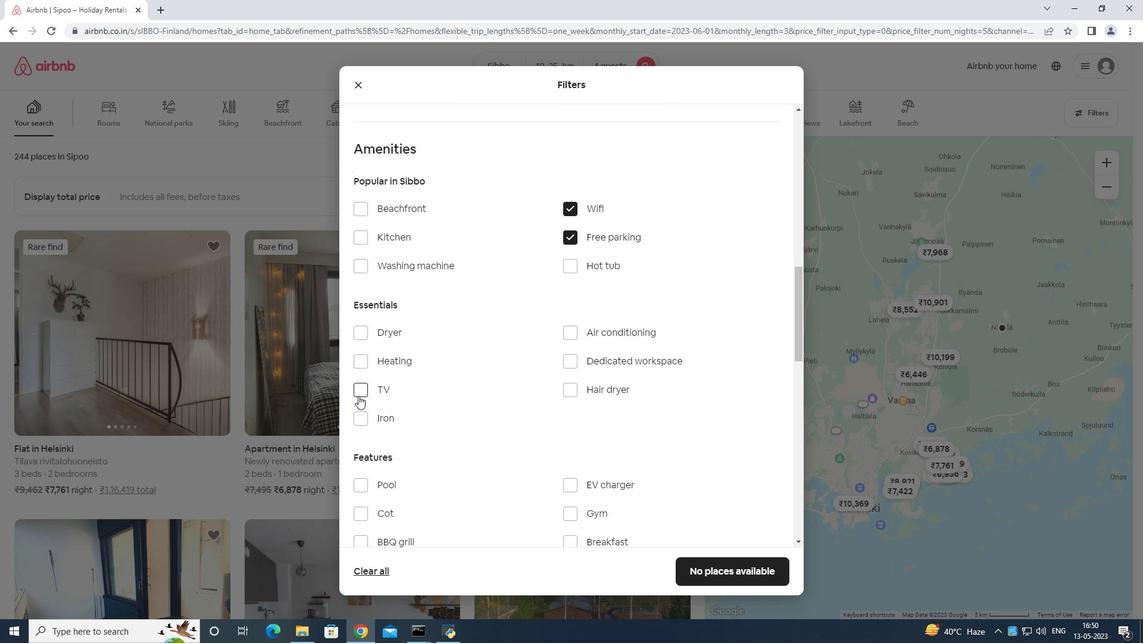 
Action: Mouse pressed left at (358, 393)
Screenshot: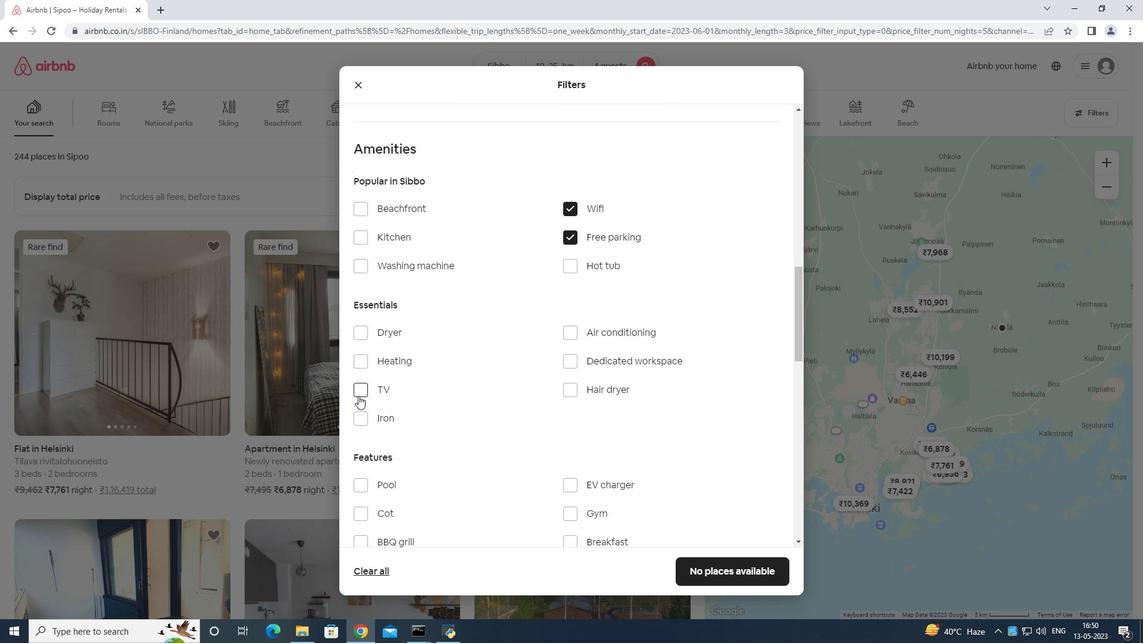 
Action: Mouse moved to (567, 513)
Screenshot: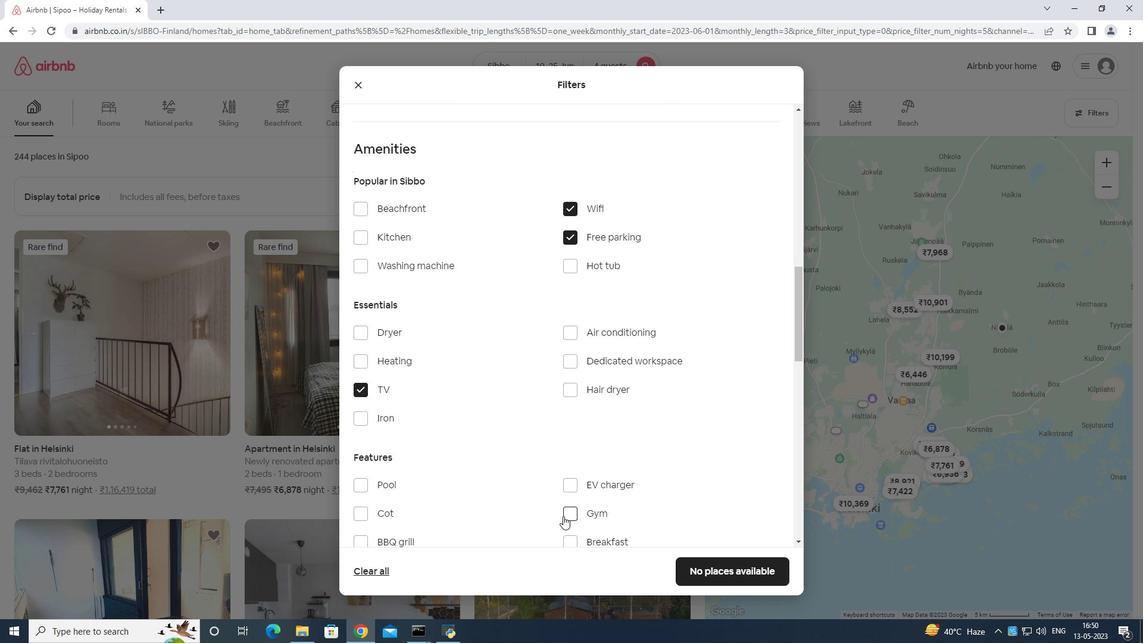 
Action: Mouse pressed left at (567, 513)
Screenshot: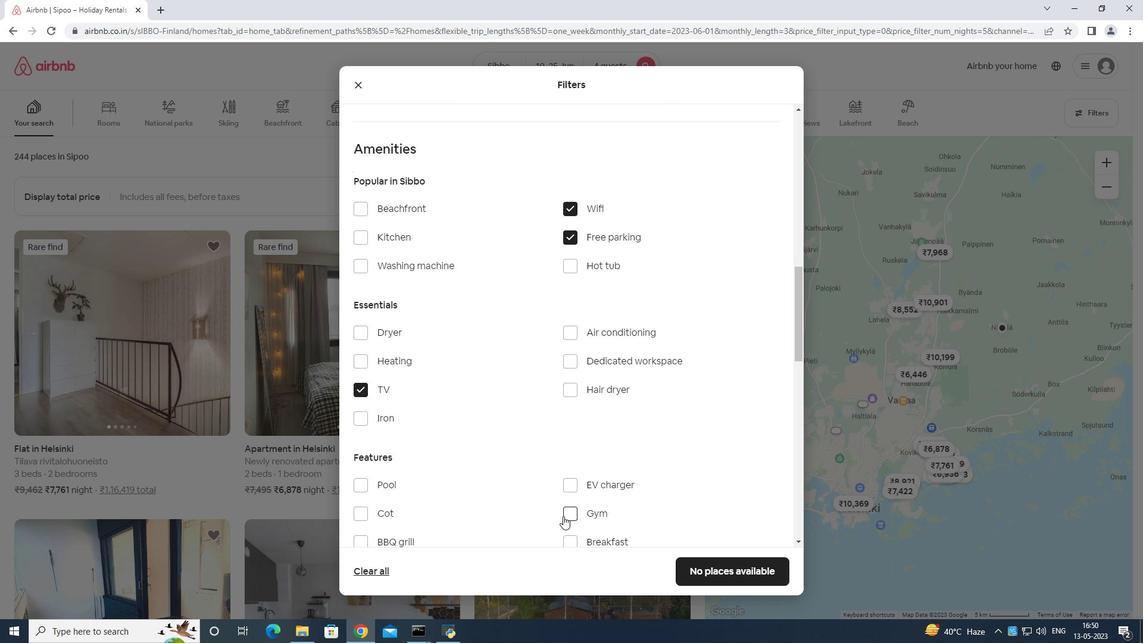 
Action: Mouse moved to (566, 535)
Screenshot: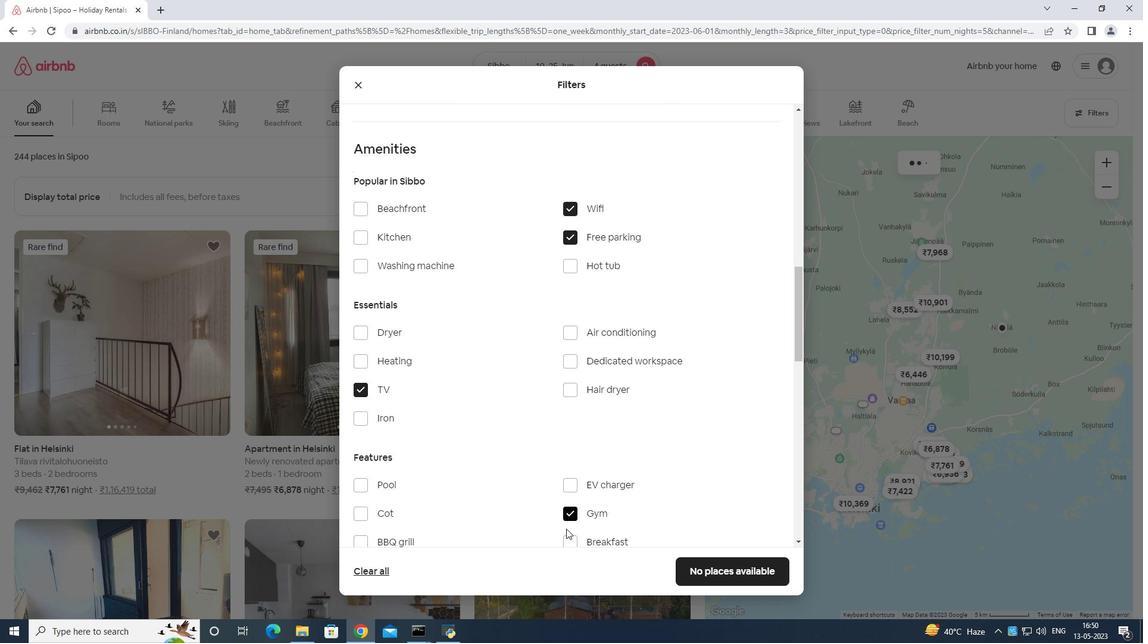 
Action: Mouse pressed left at (566, 535)
Screenshot: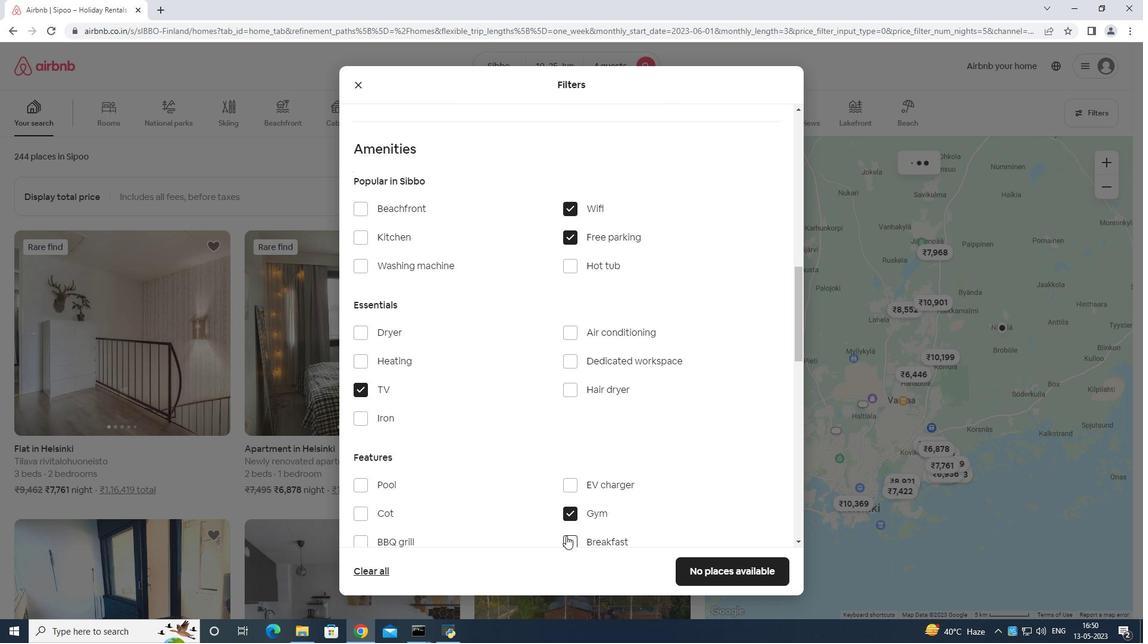 
Action: Mouse moved to (568, 521)
Screenshot: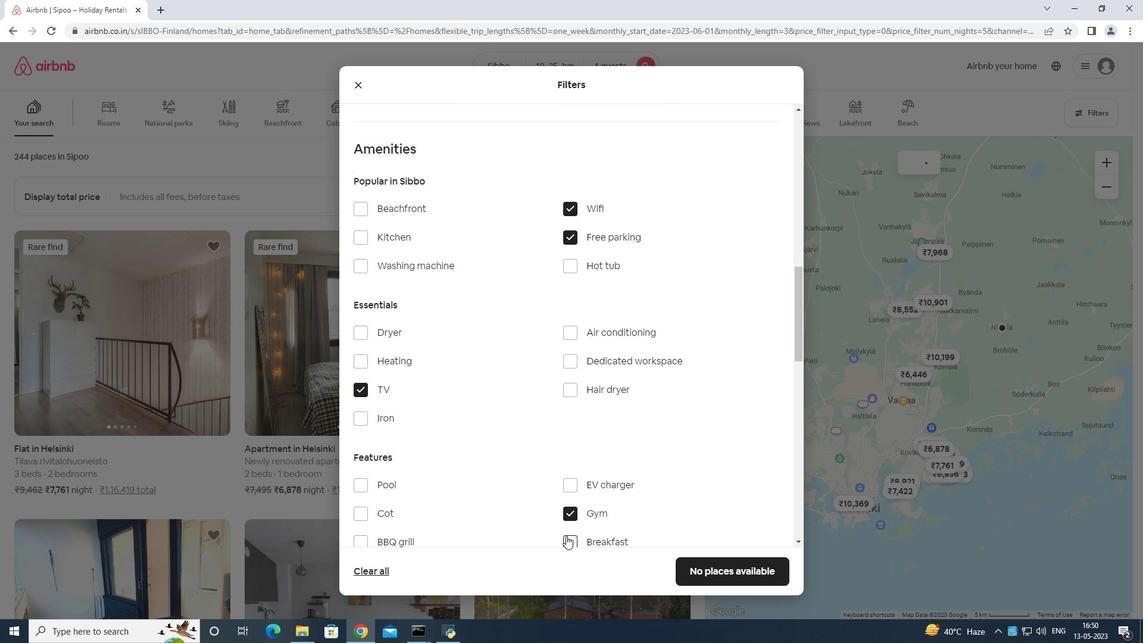 
Action: Mouse scrolled (568, 520) with delta (0, 0)
Screenshot: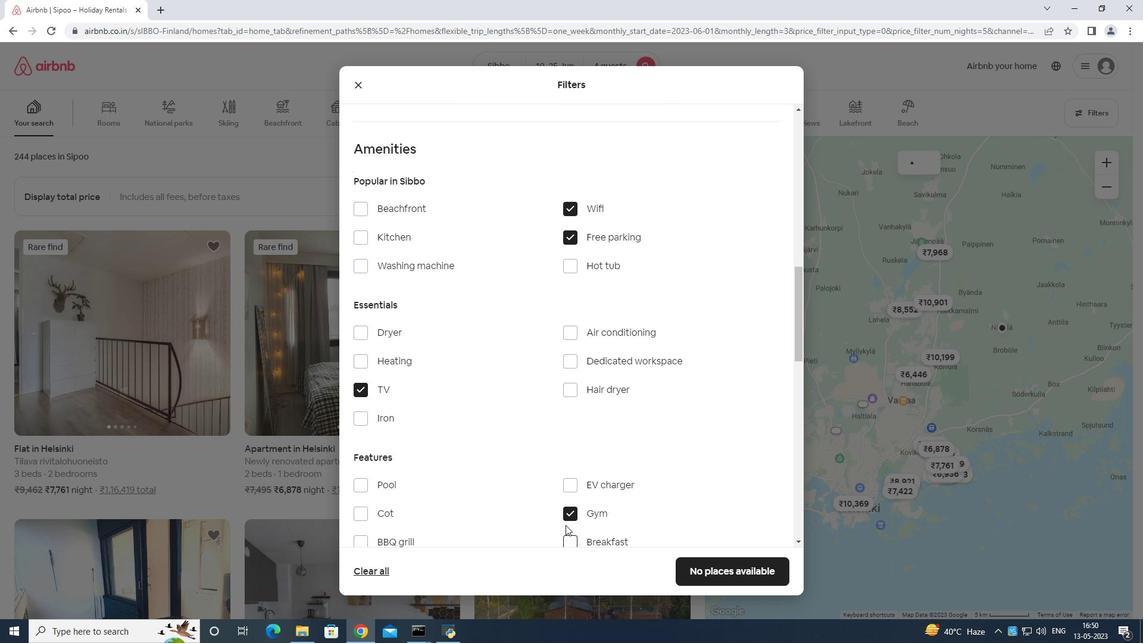 
Action: Mouse moved to (568, 521)
Screenshot: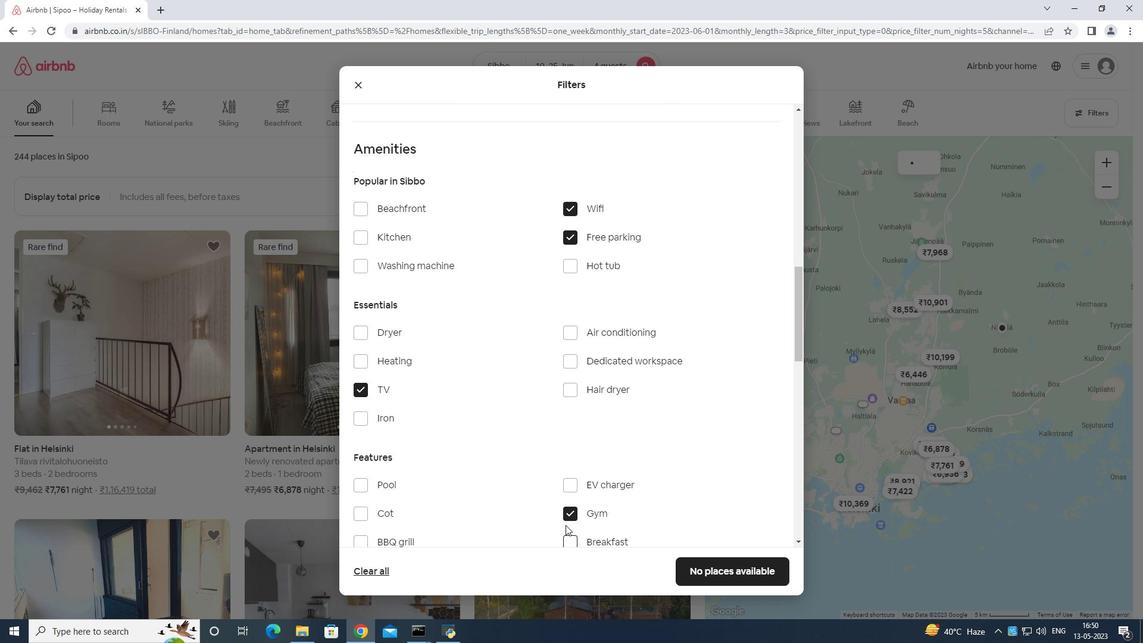 
Action: Mouse scrolled (568, 520) with delta (0, 0)
Screenshot: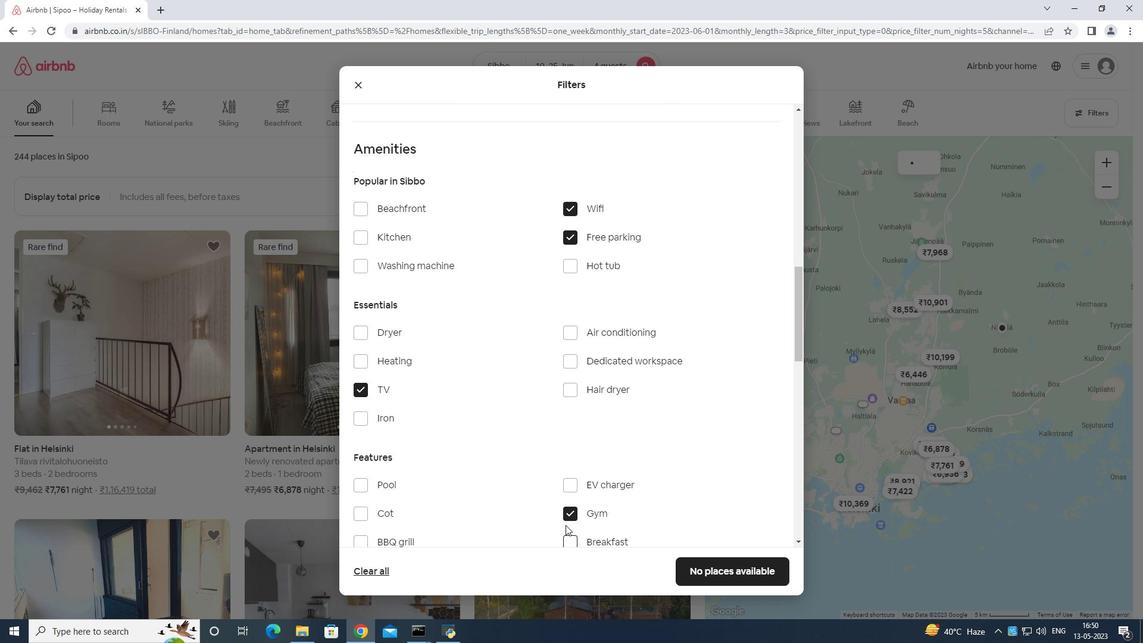 
Action: Mouse moved to (569, 521)
Screenshot: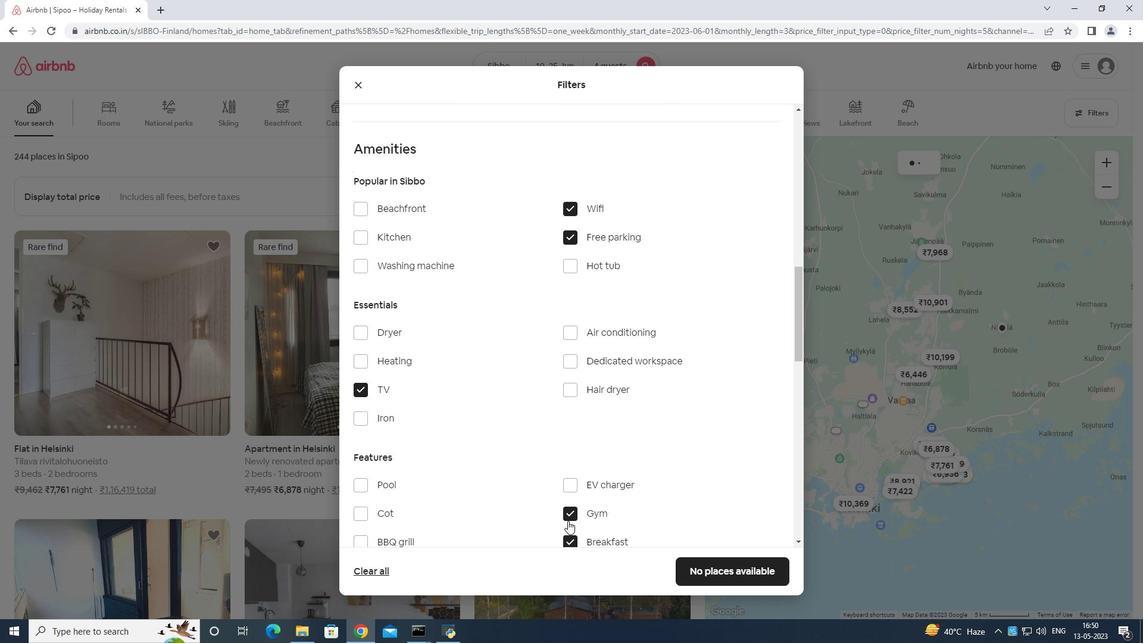 
Action: Mouse scrolled (569, 521) with delta (0, 0)
Screenshot: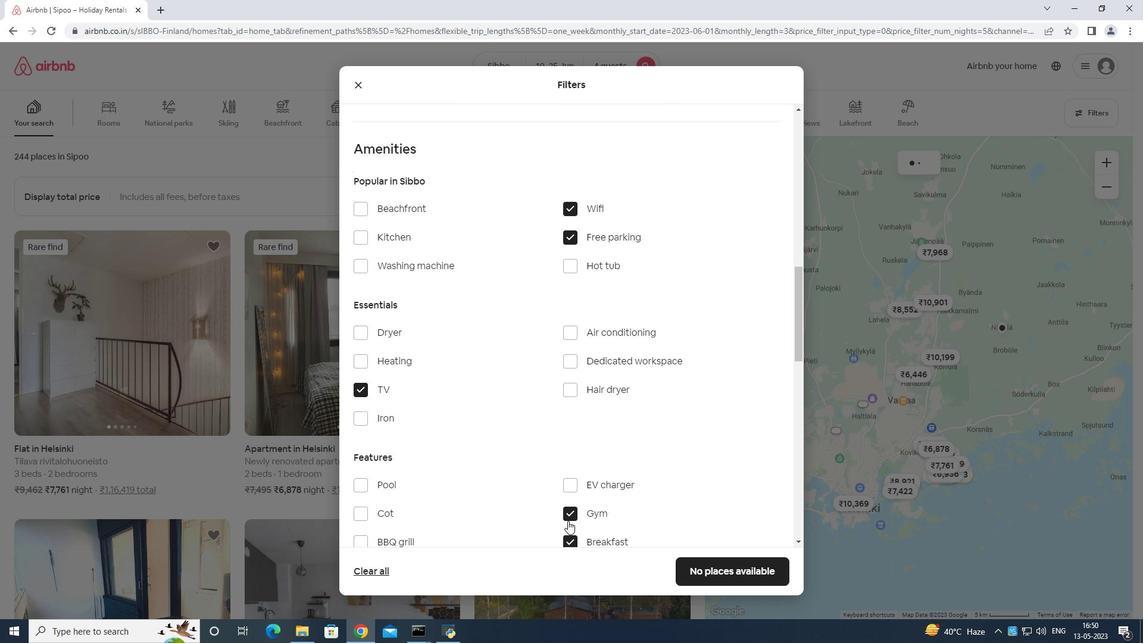
Action: Mouse moved to (575, 518)
Screenshot: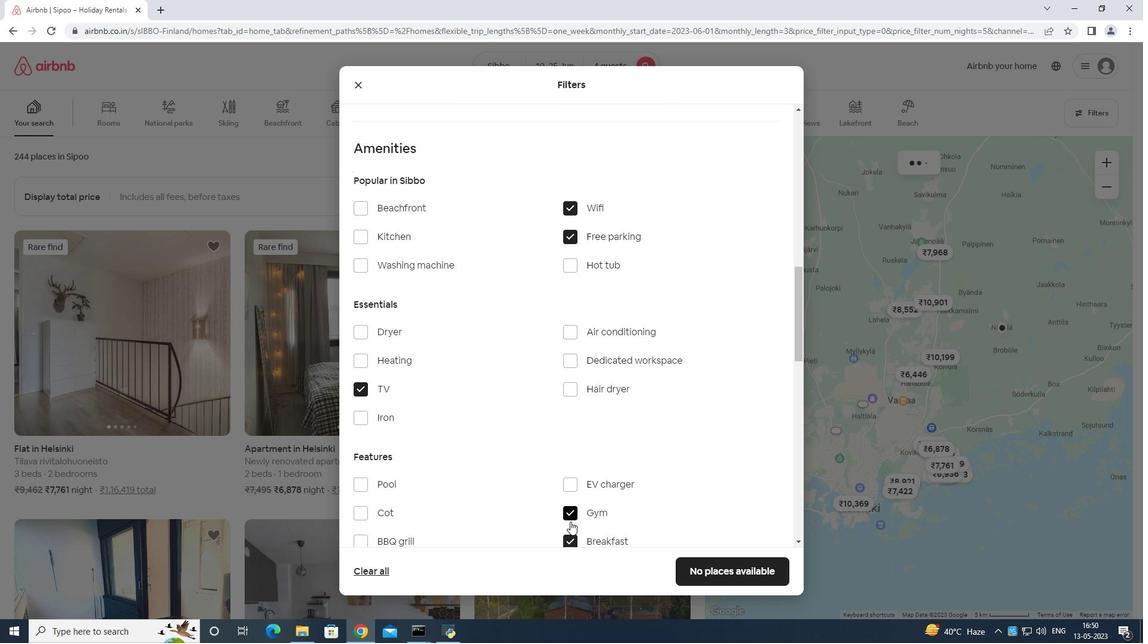 
Action: Mouse scrolled (575, 518) with delta (0, 0)
Screenshot: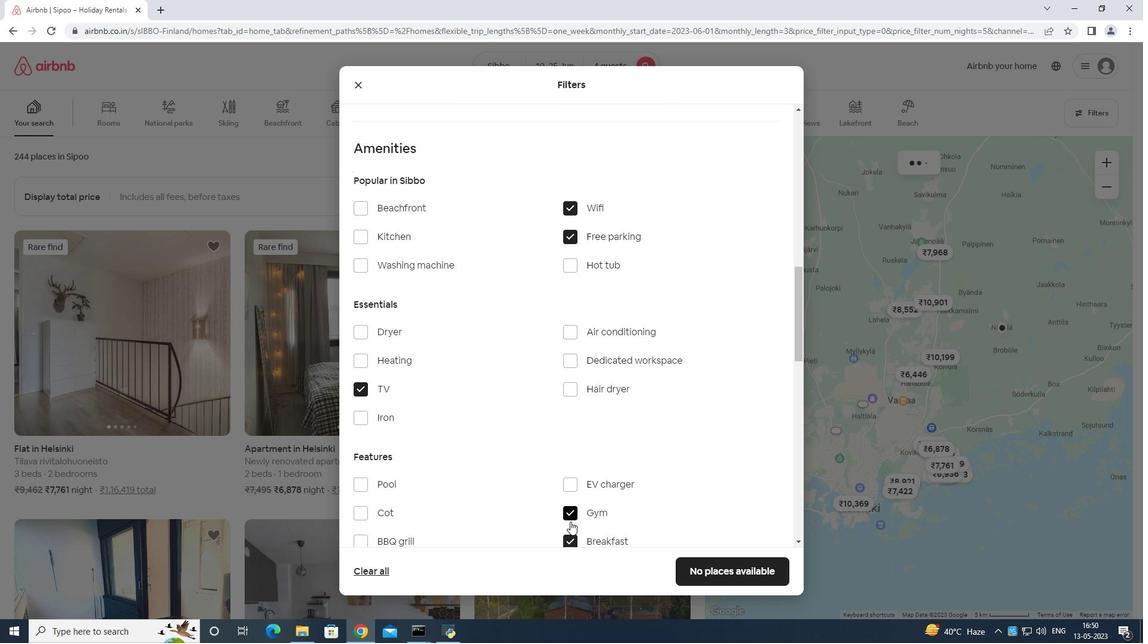 
Action: Mouse moved to (594, 471)
Screenshot: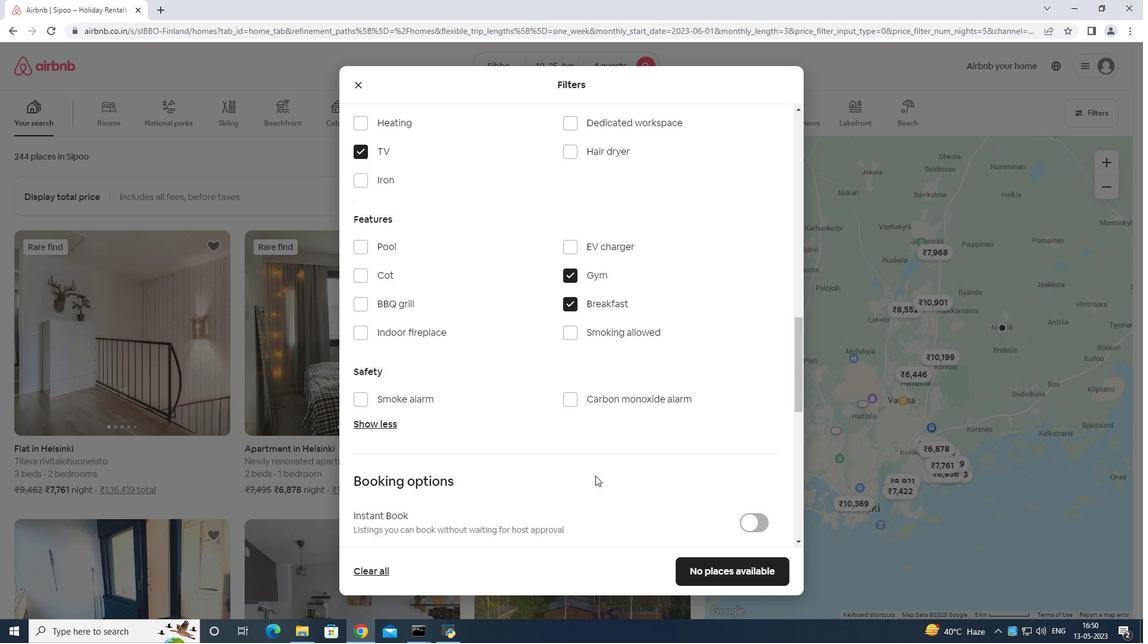 
Action: Mouse scrolled (594, 470) with delta (0, 0)
Screenshot: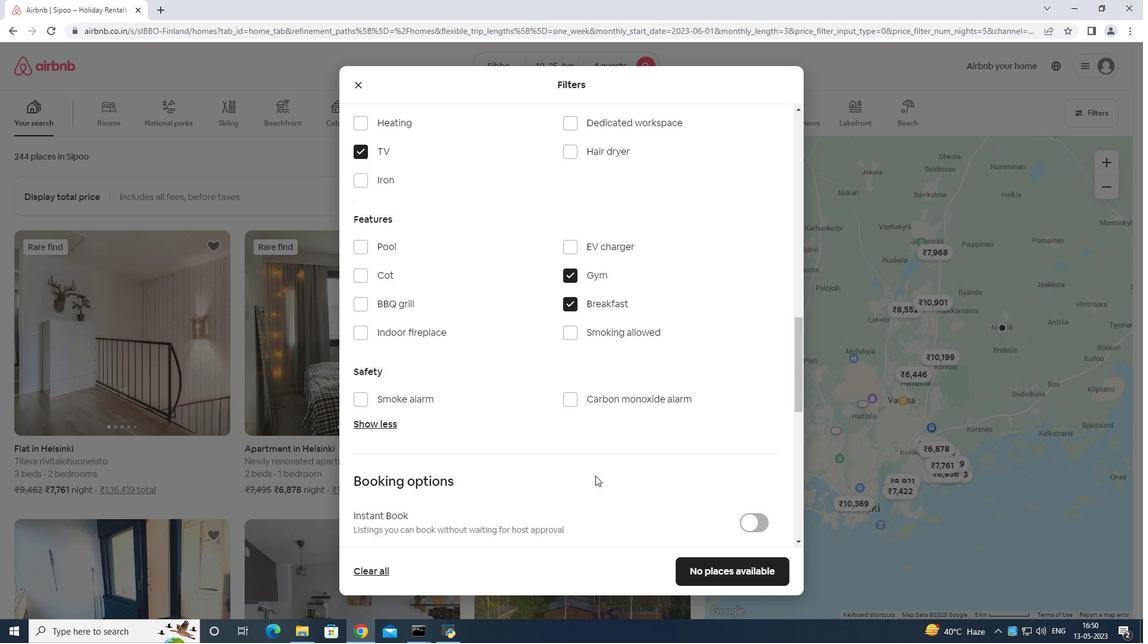
Action: Mouse moved to (594, 472)
Screenshot: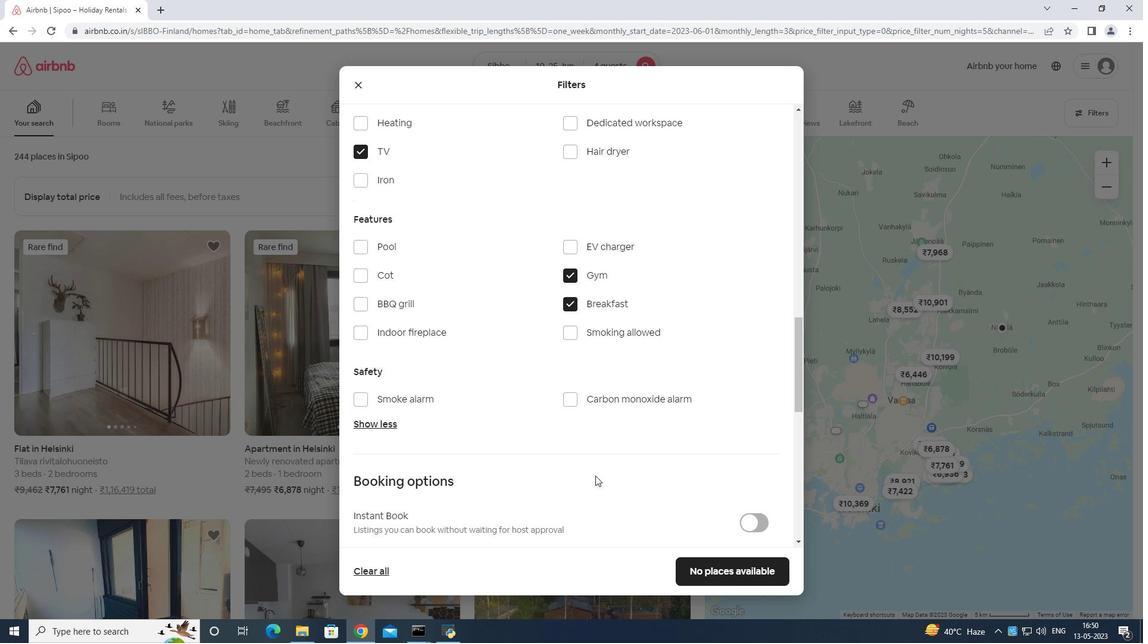 
Action: Mouse scrolled (594, 472) with delta (0, 0)
Screenshot: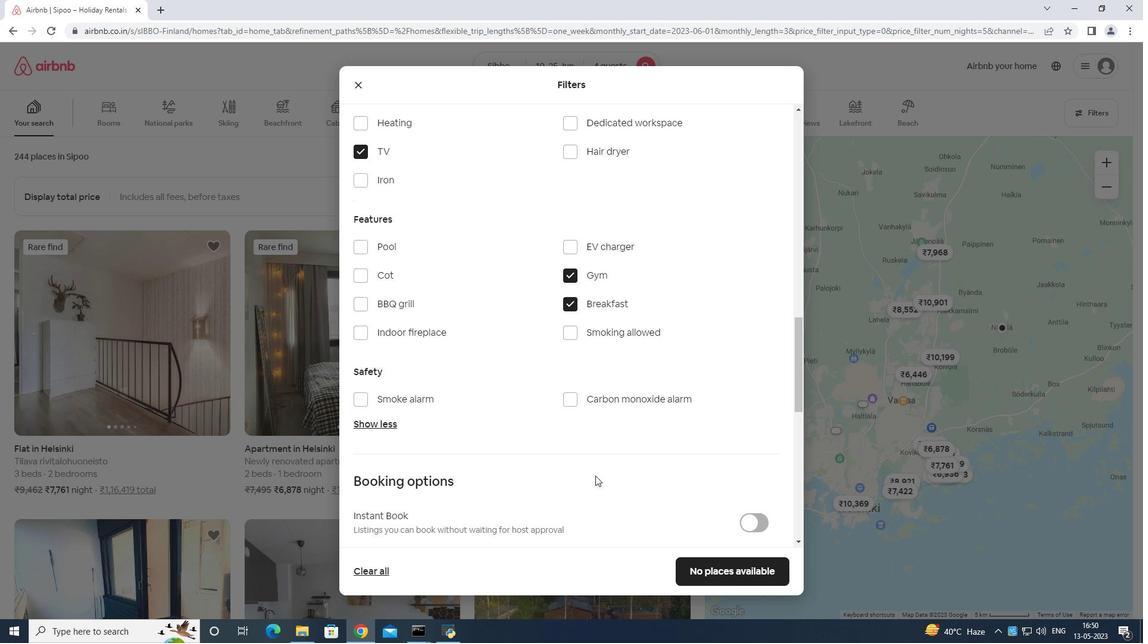 
Action: Mouse scrolled (594, 472) with delta (0, 0)
Screenshot: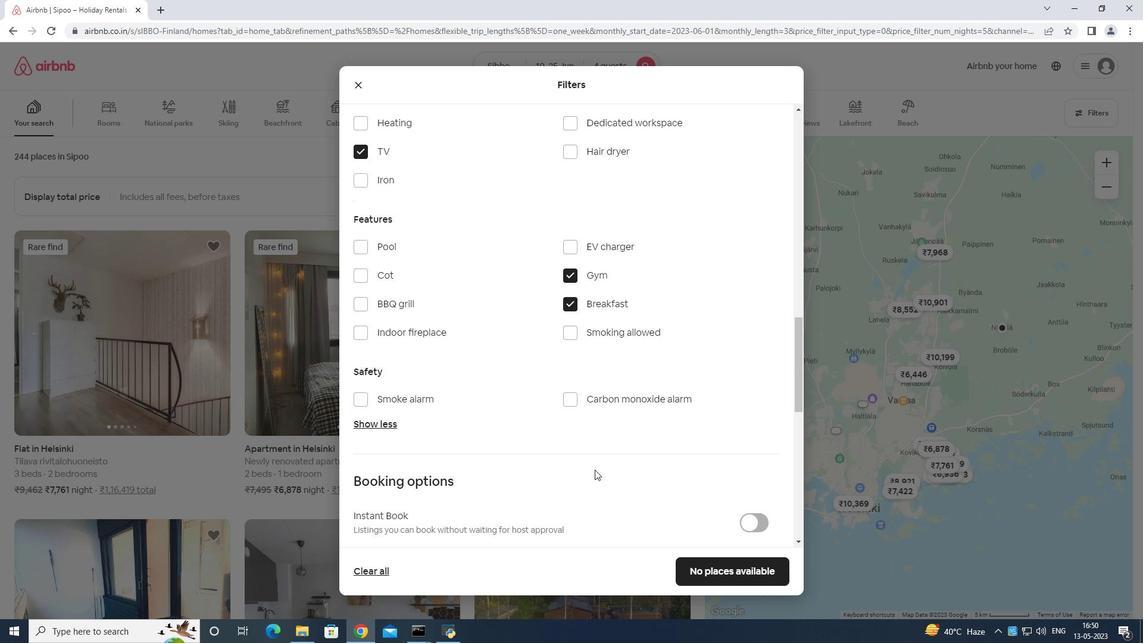 
Action: Mouse moved to (752, 380)
Screenshot: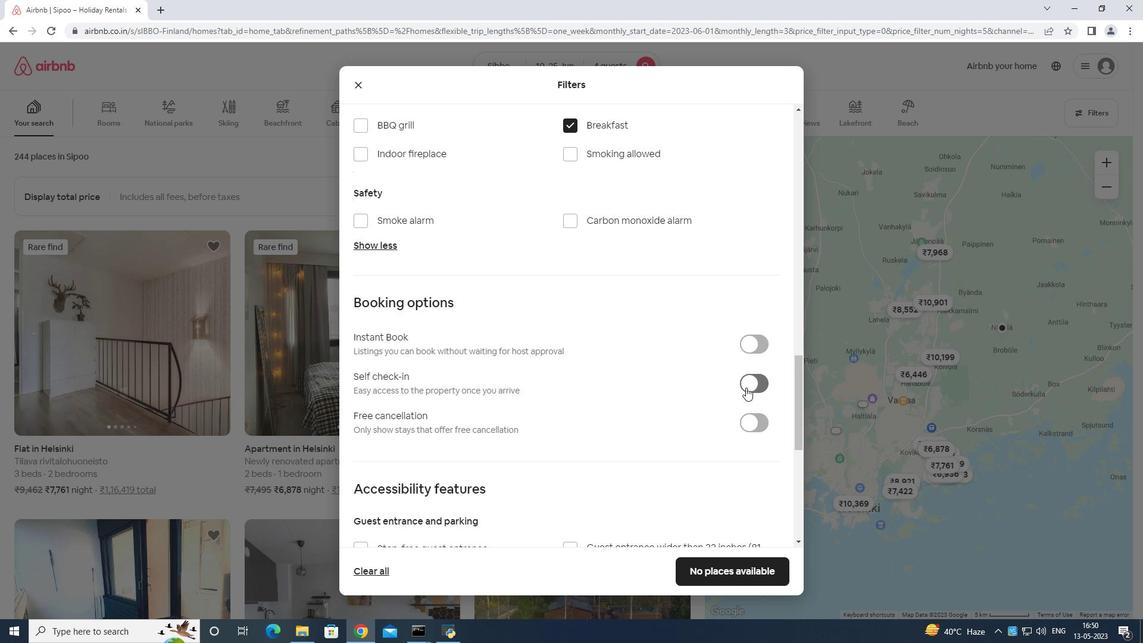 
Action: Mouse pressed left at (752, 380)
Screenshot: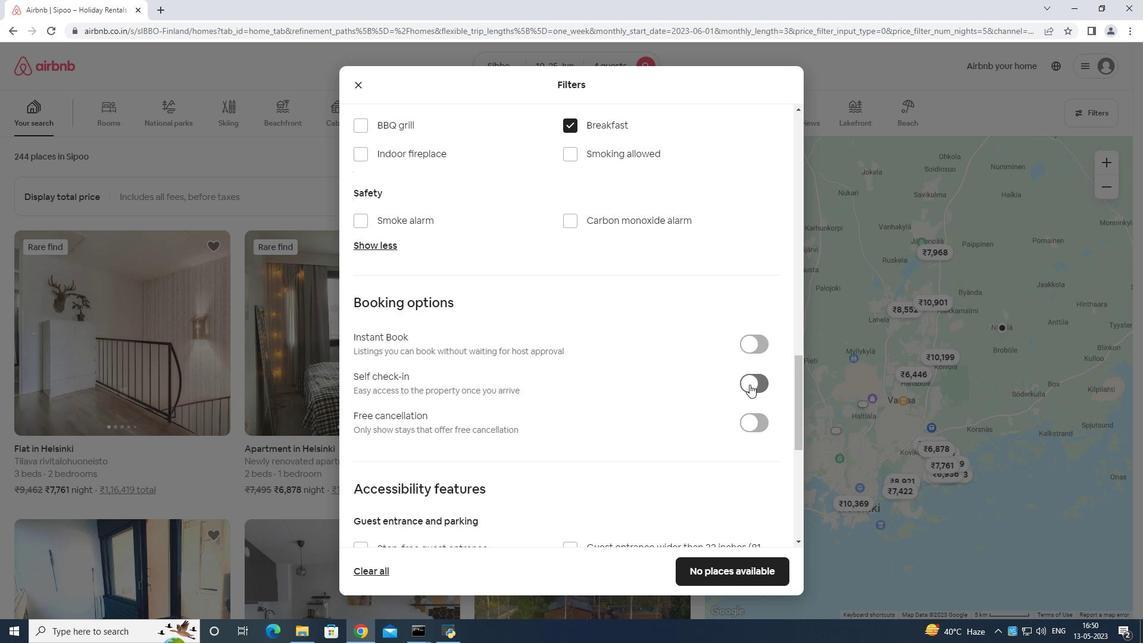 
Action: Mouse moved to (744, 372)
Screenshot: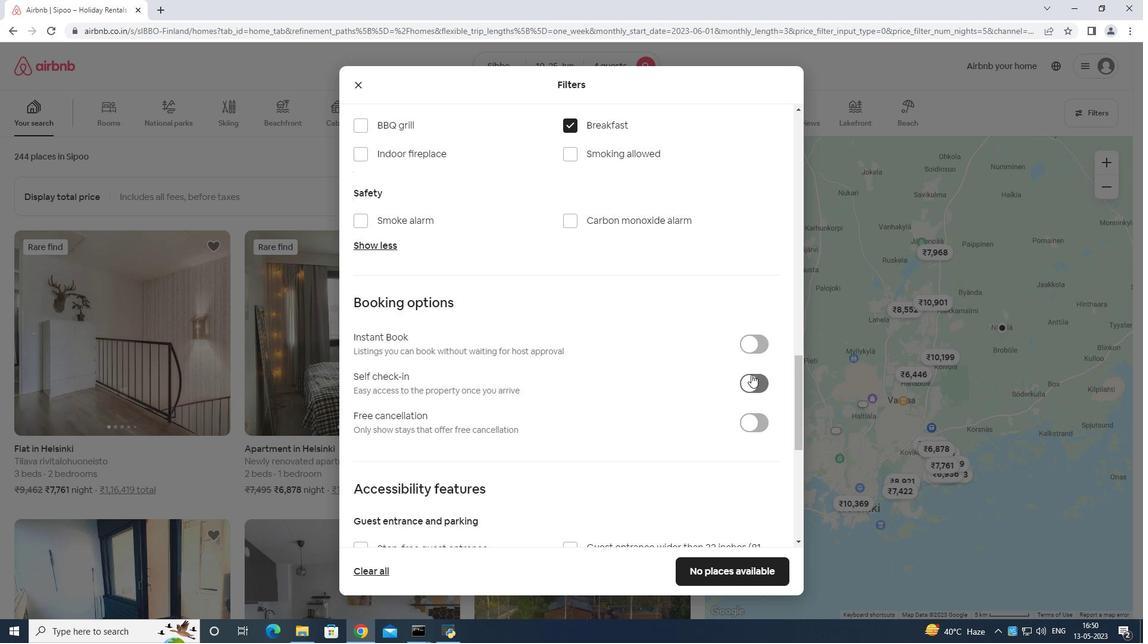 
Action: Mouse scrolled (744, 372) with delta (0, 0)
Screenshot: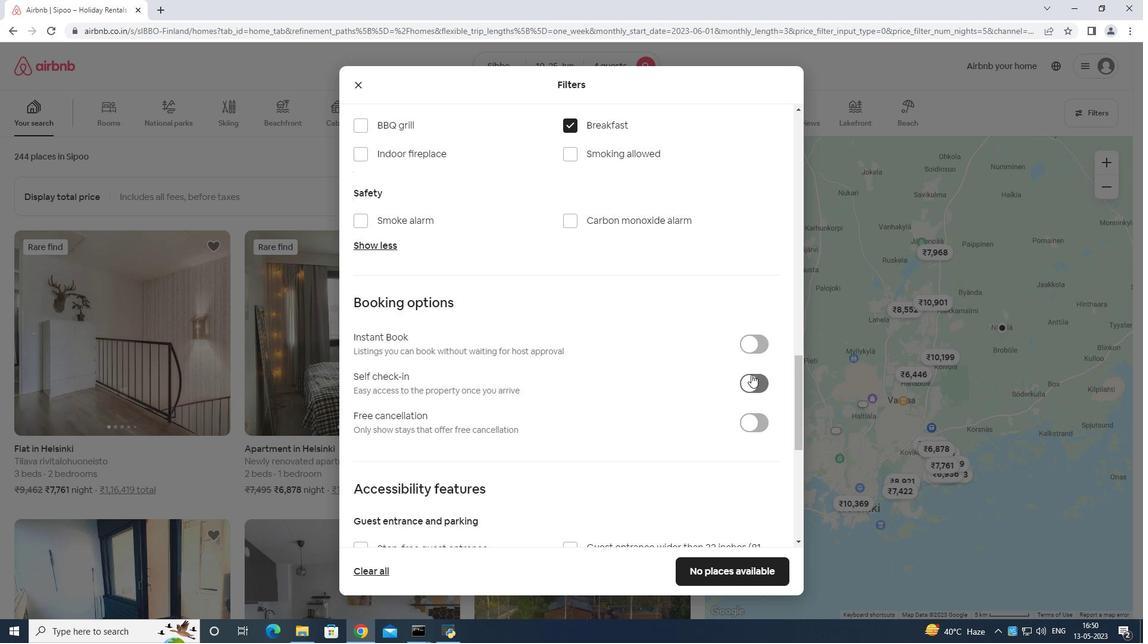 
Action: Mouse moved to (744, 379)
Screenshot: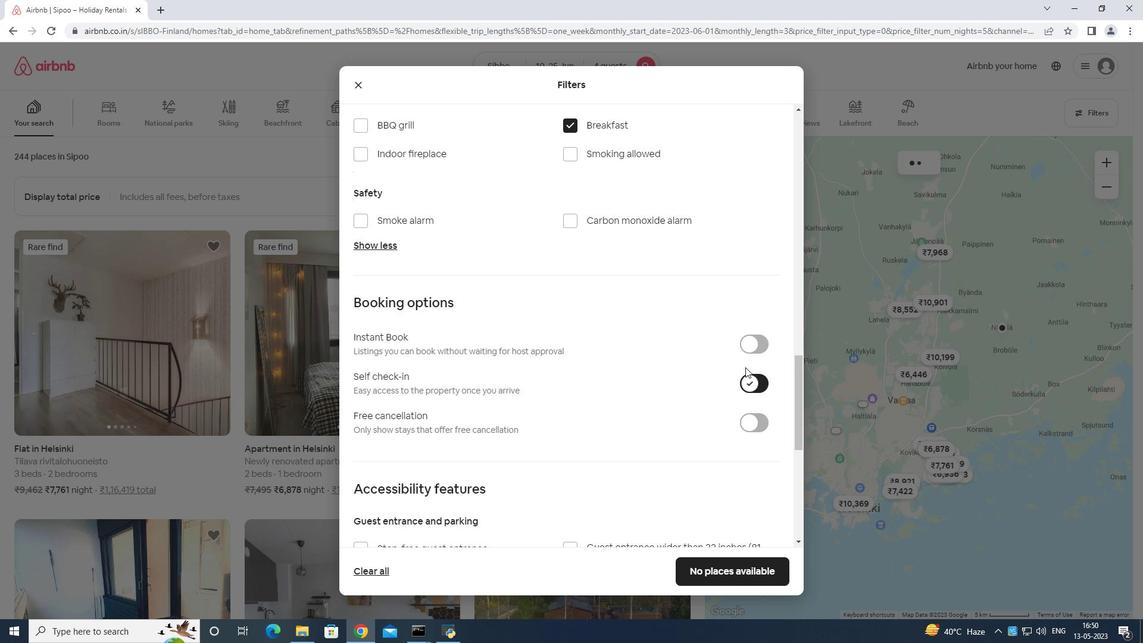 
Action: Mouse scrolled (744, 378) with delta (0, 0)
Screenshot: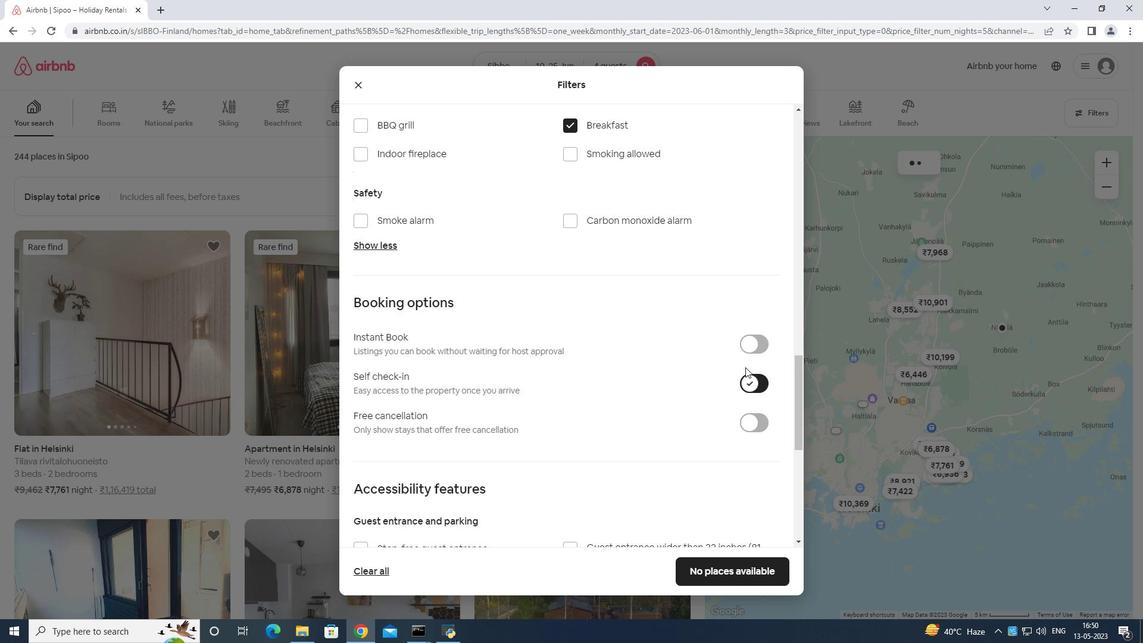 
Action: Mouse moved to (744, 383)
Screenshot: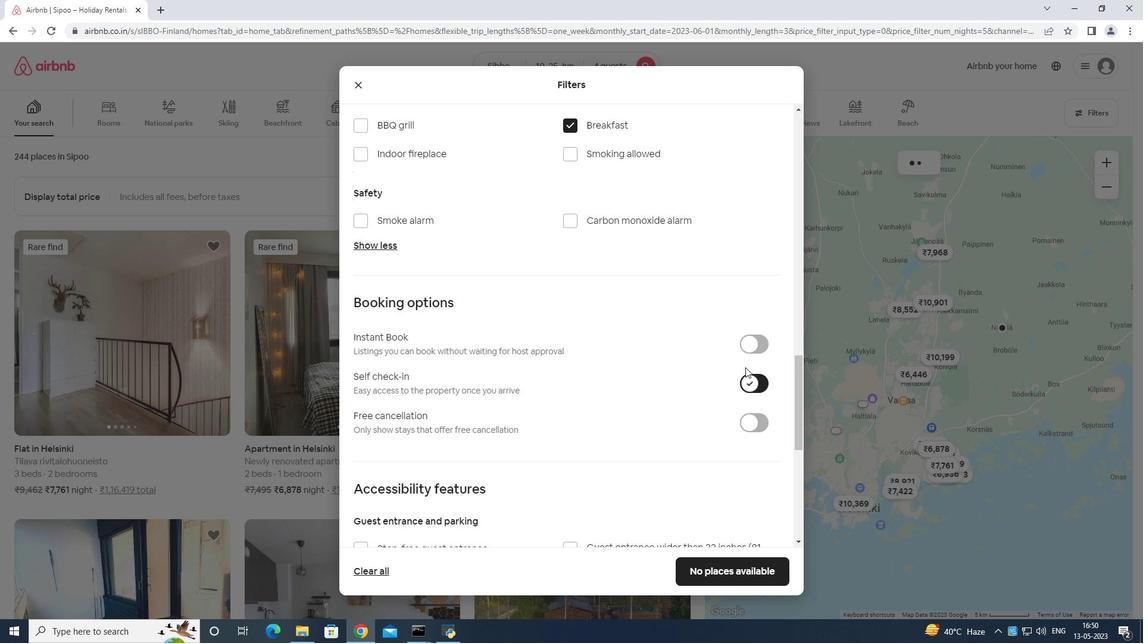 
Action: Mouse scrolled (744, 382) with delta (0, 0)
Screenshot: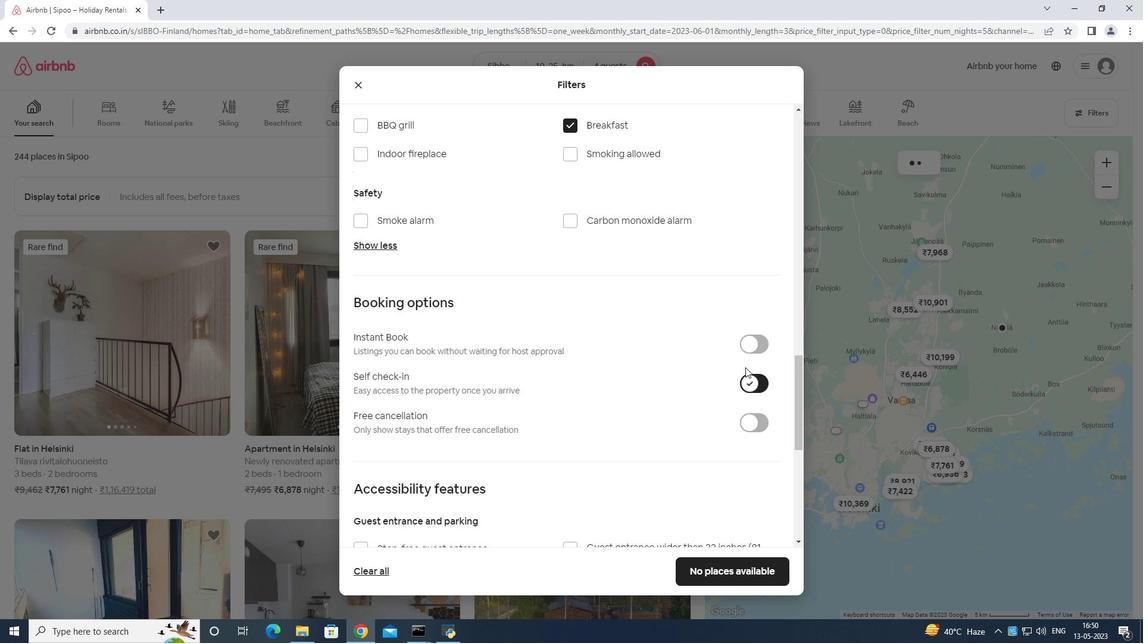 
Action: Mouse moved to (737, 390)
Screenshot: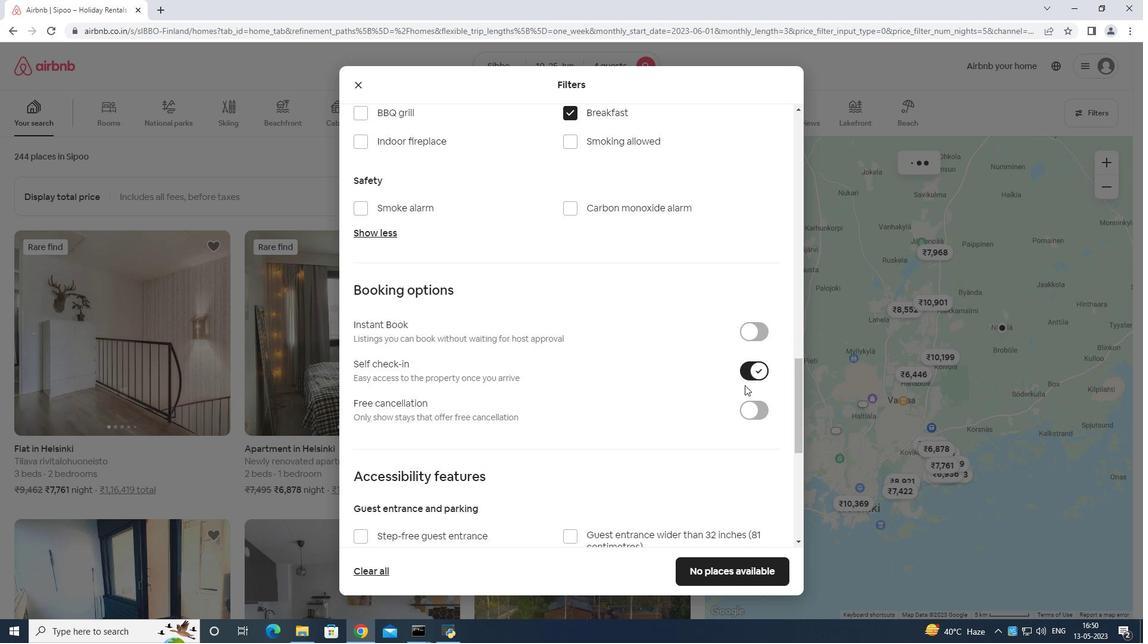 
Action: Mouse scrolled (737, 390) with delta (0, 0)
Screenshot: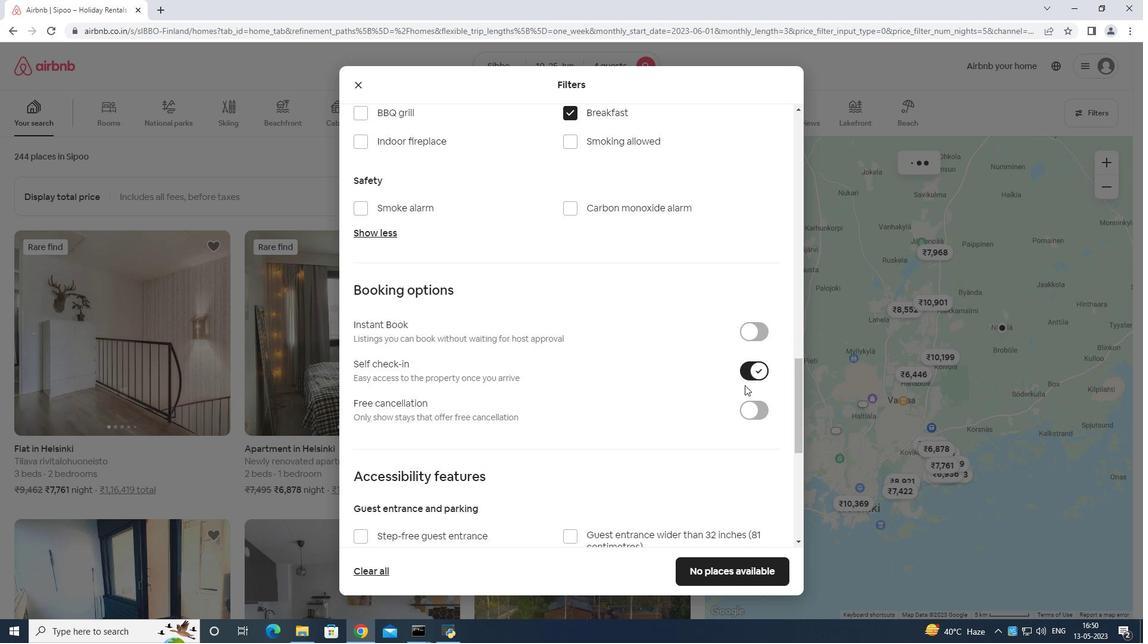 
Action: Mouse moved to (737, 394)
Screenshot: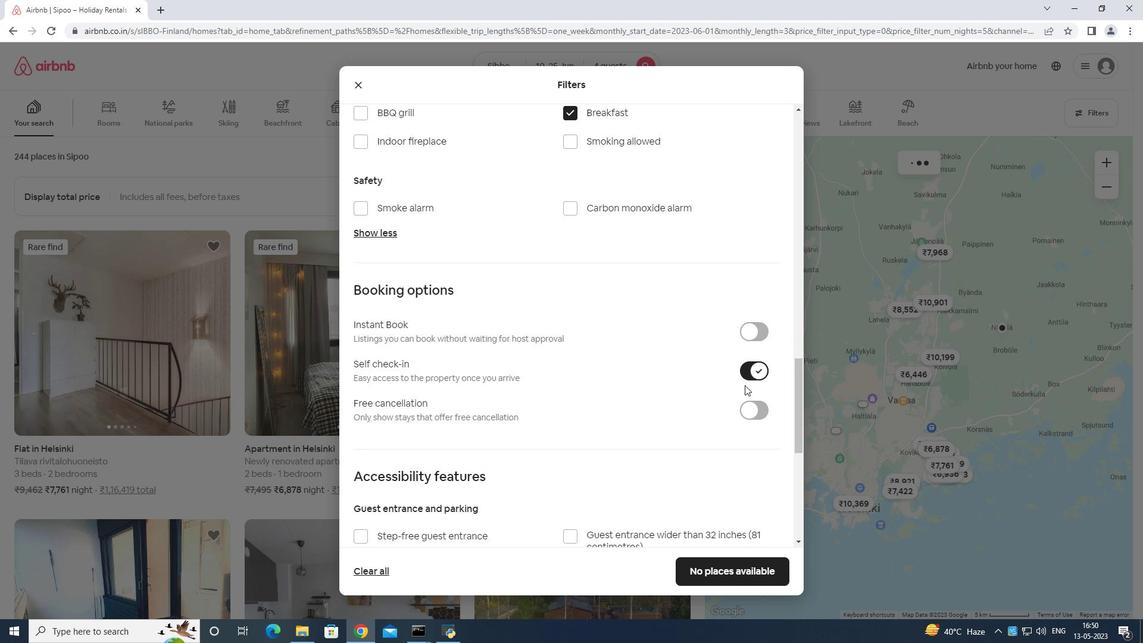 
Action: Mouse scrolled (737, 393) with delta (0, 0)
Screenshot: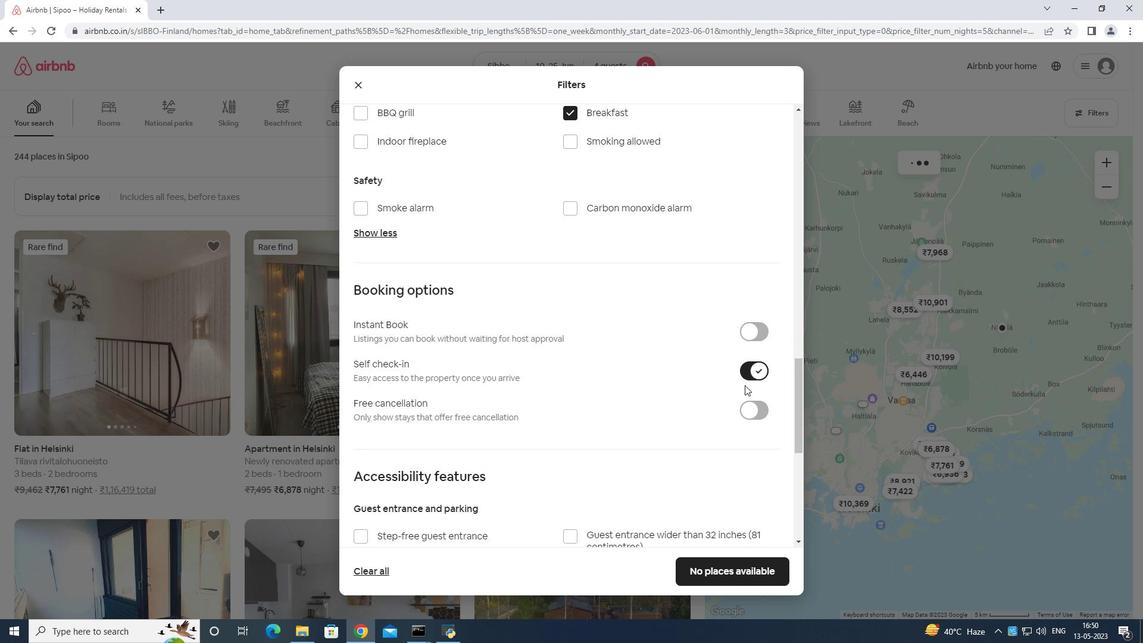 
Action: Mouse moved to (737, 395)
Screenshot: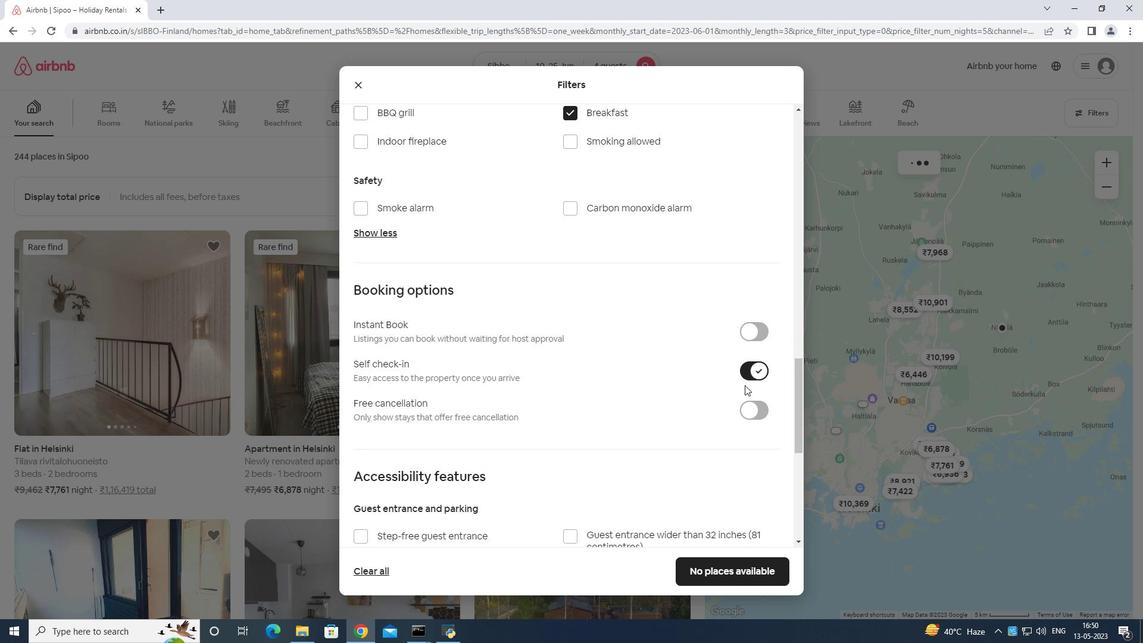 
Action: Mouse scrolled (737, 394) with delta (0, 0)
Screenshot: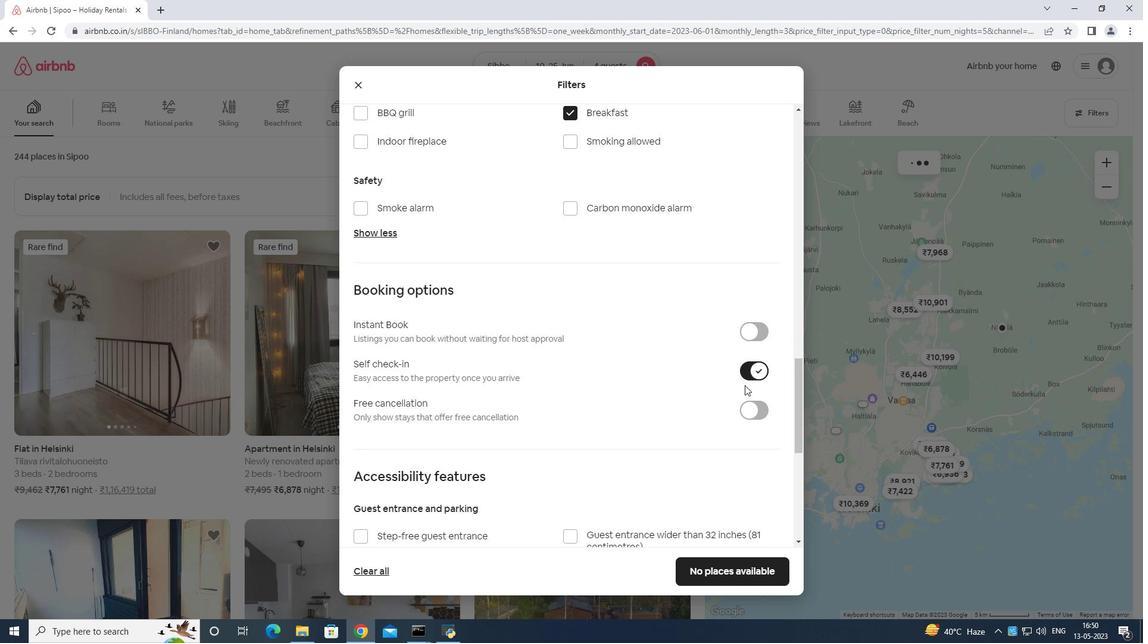 
Action: Mouse moved to (722, 387)
Screenshot: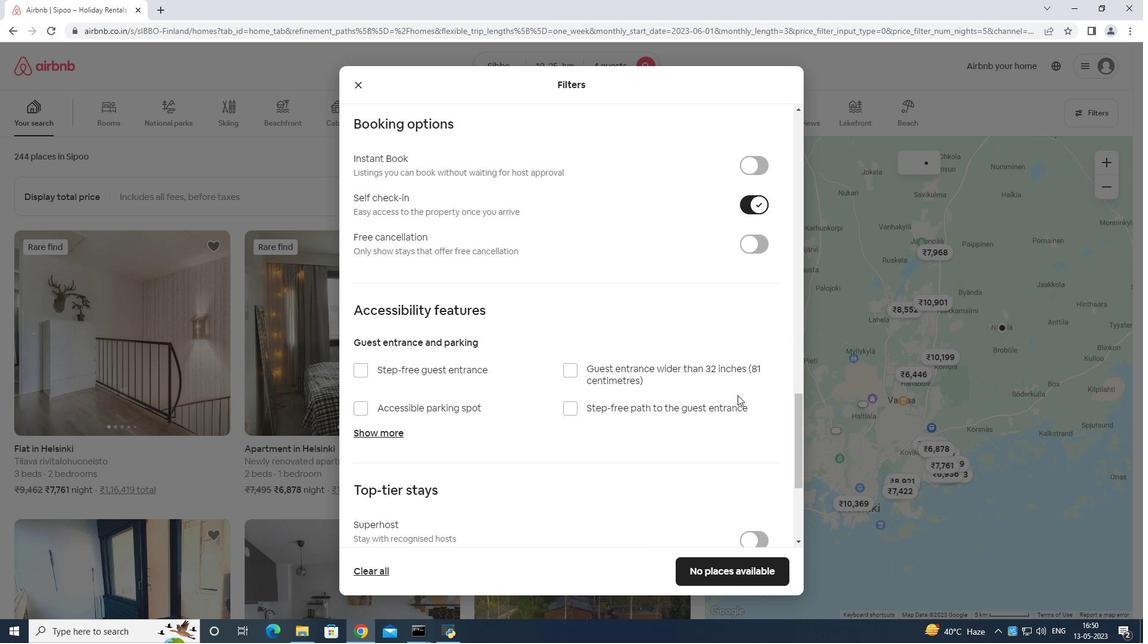 
Action: Mouse scrolled (722, 387) with delta (0, 0)
Screenshot: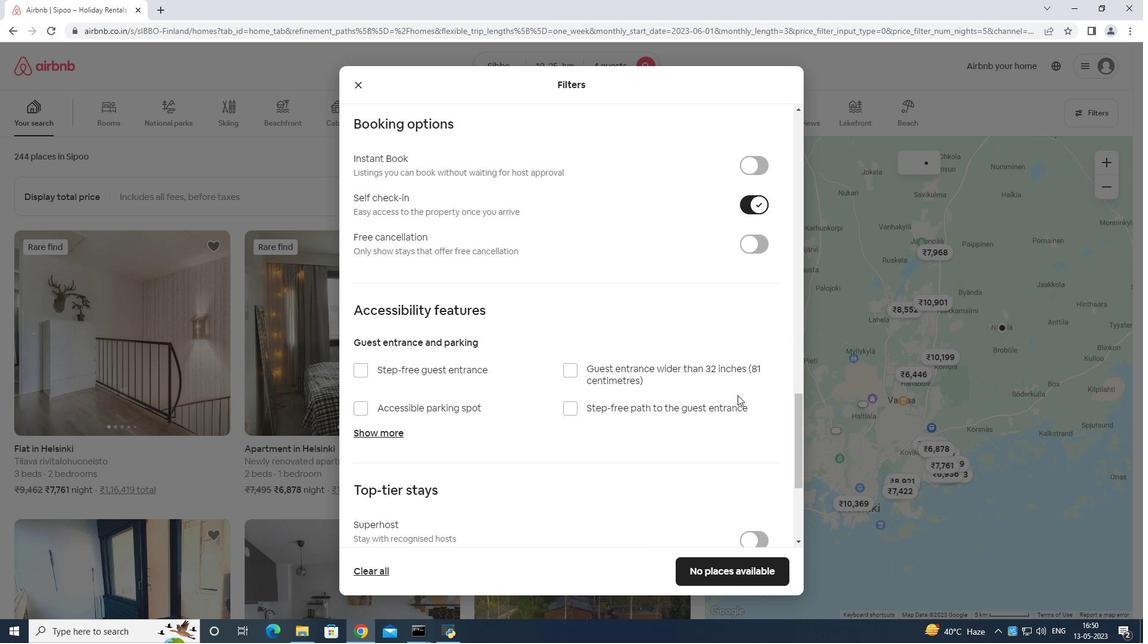 
Action: Mouse moved to (722, 389)
Screenshot: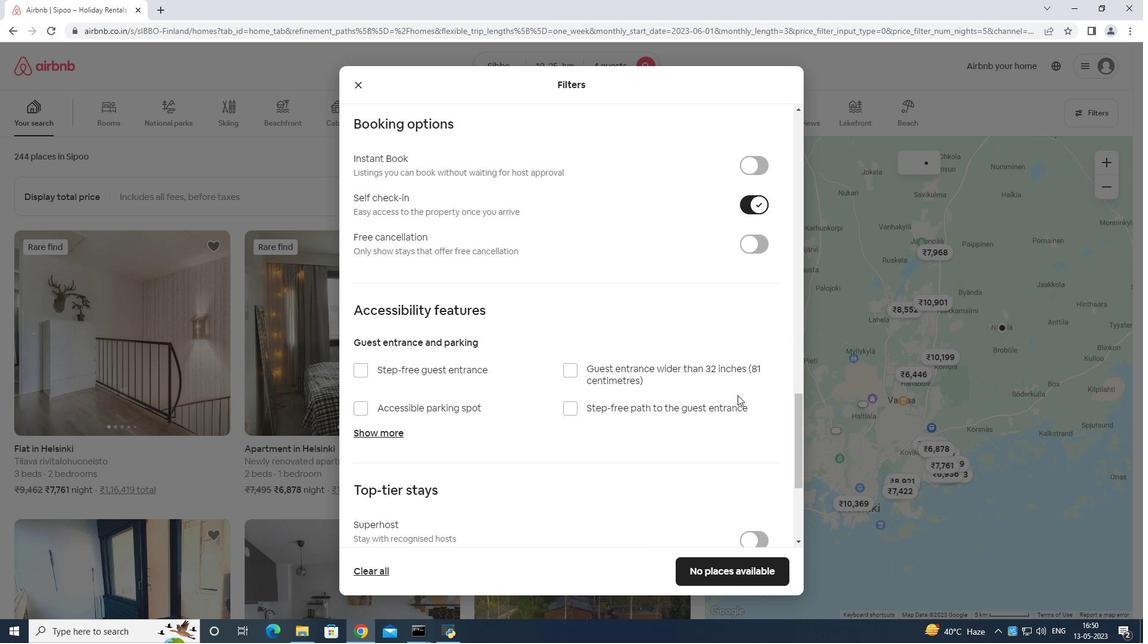 
Action: Mouse scrolled (722, 388) with delta (0, 0)
Screenshot: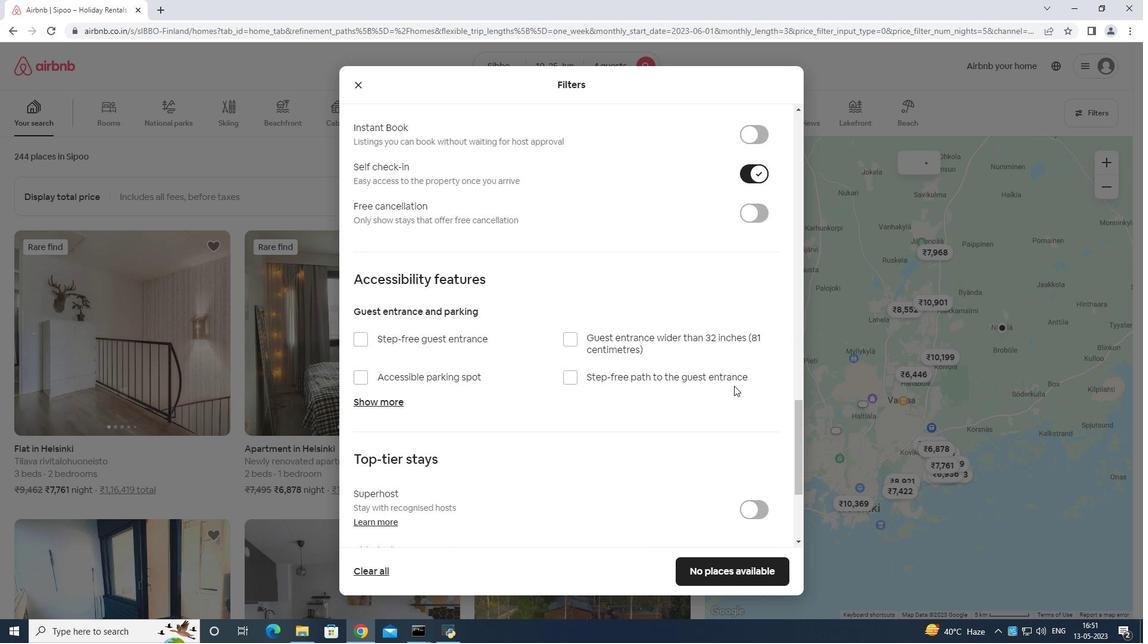 
Action: Mouse moved to (721, 390)
Screenshot: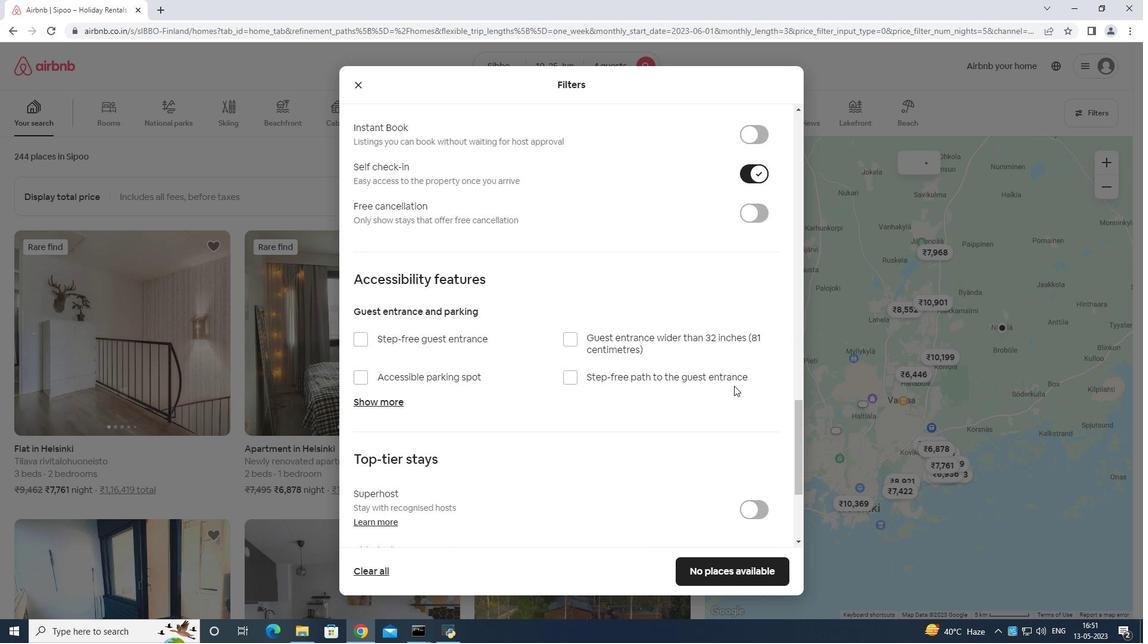 
Action: Mouse scrolled (721, 390) with delta (0, 0)
Screenshot: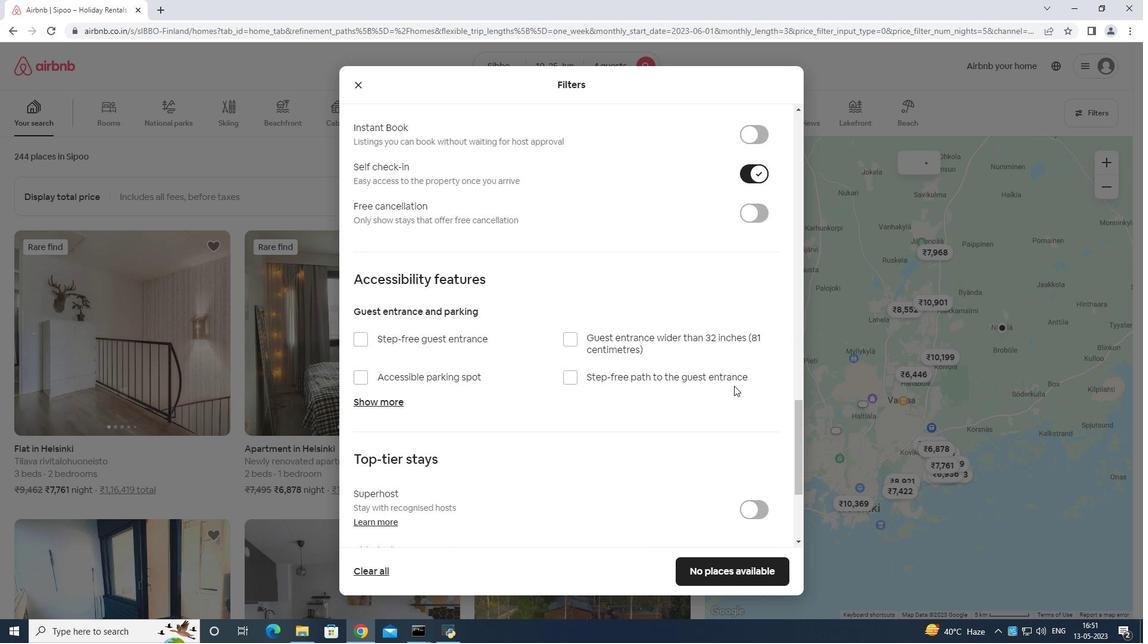 
Action: Mouse scrolled (721, 390) with delta (0, 0)
Screenshot: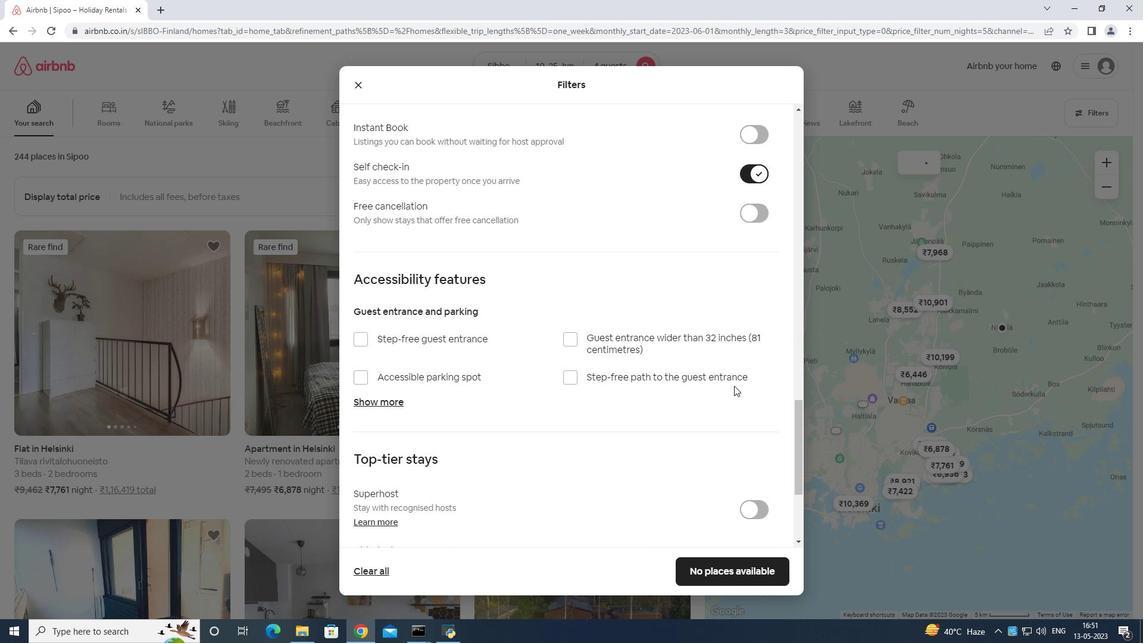 
Action: Mouse moved to (720, 384)
Screenshot: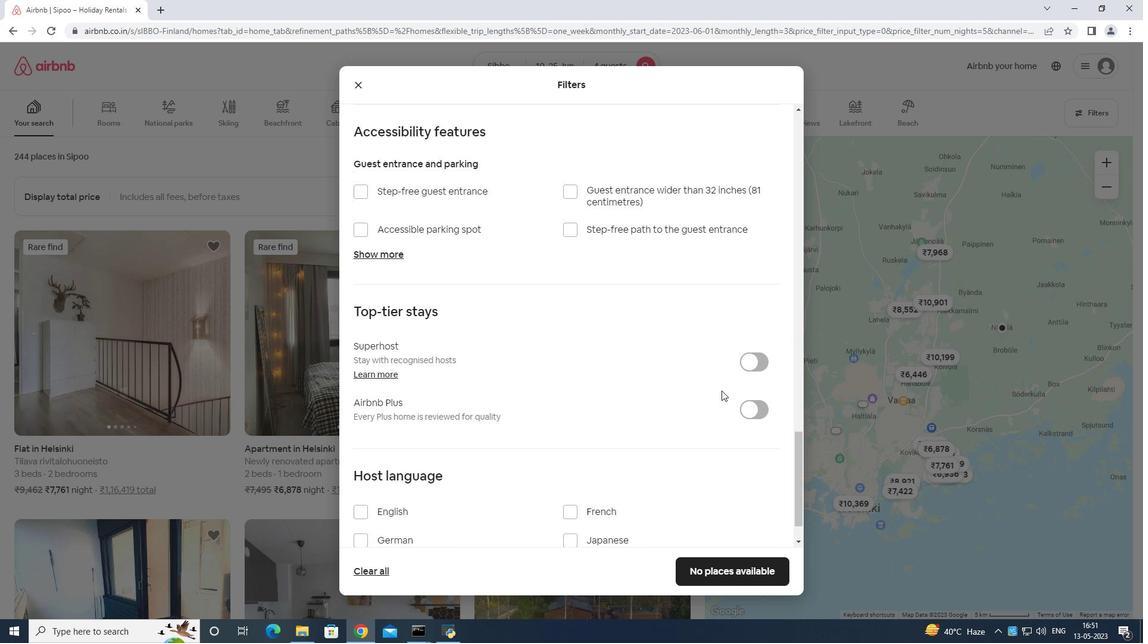 
Action: Mouse scrolled (720, 384) with delta (0, 0)
Screenshot: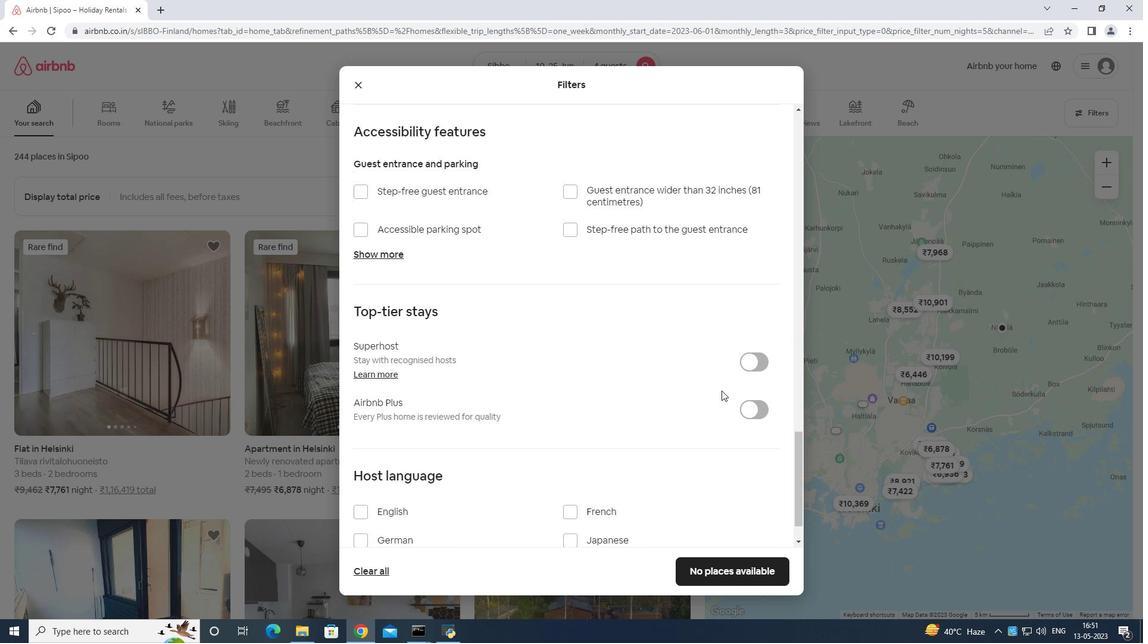 
Action: Mouse moved to (719, 387)
Screenshot: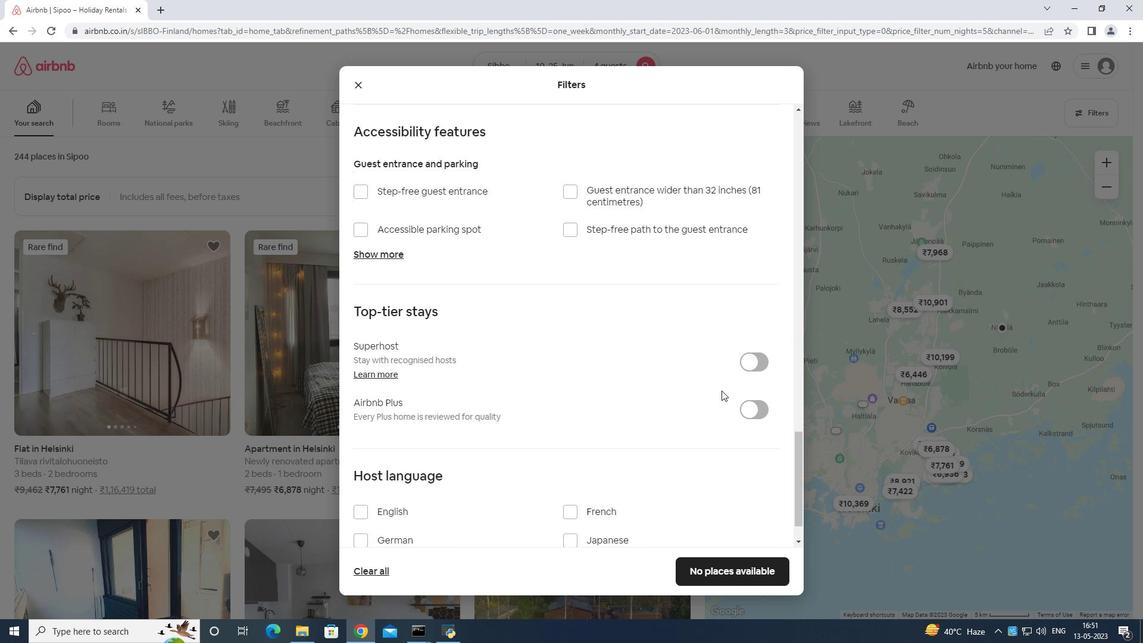 
Action: Mouse scrolled (719, 386) with delta (0, 0)
Screenshot: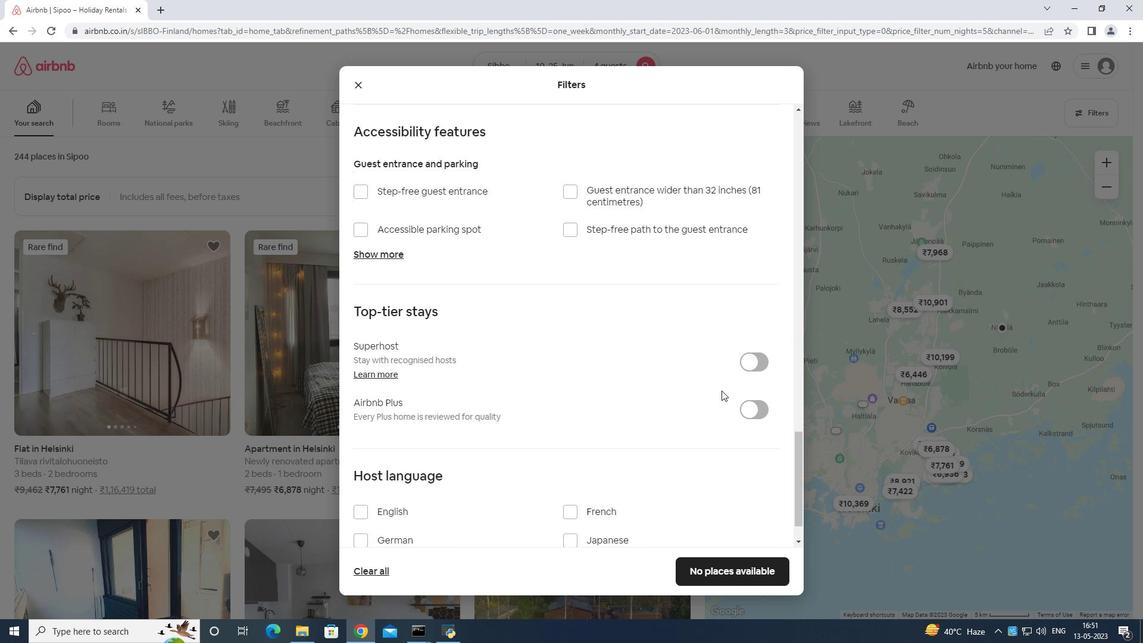 
Action: Mouse moved to (718, 391)
Screenshot: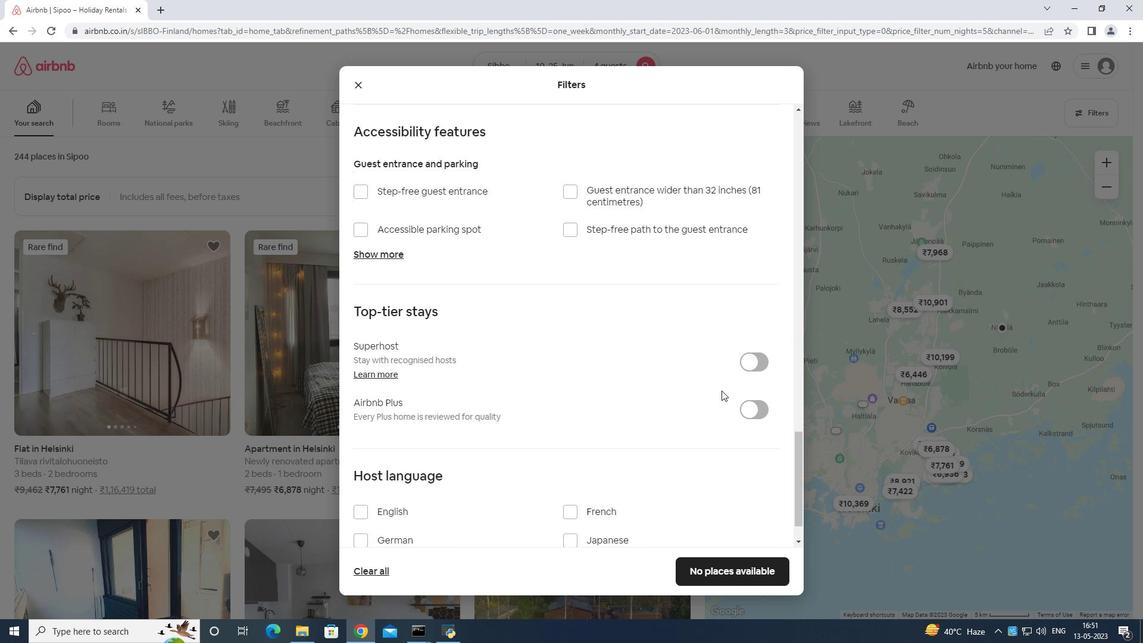 
Action: Mouse scrolled (718, 389) with delta (0, 0)
Screenshot: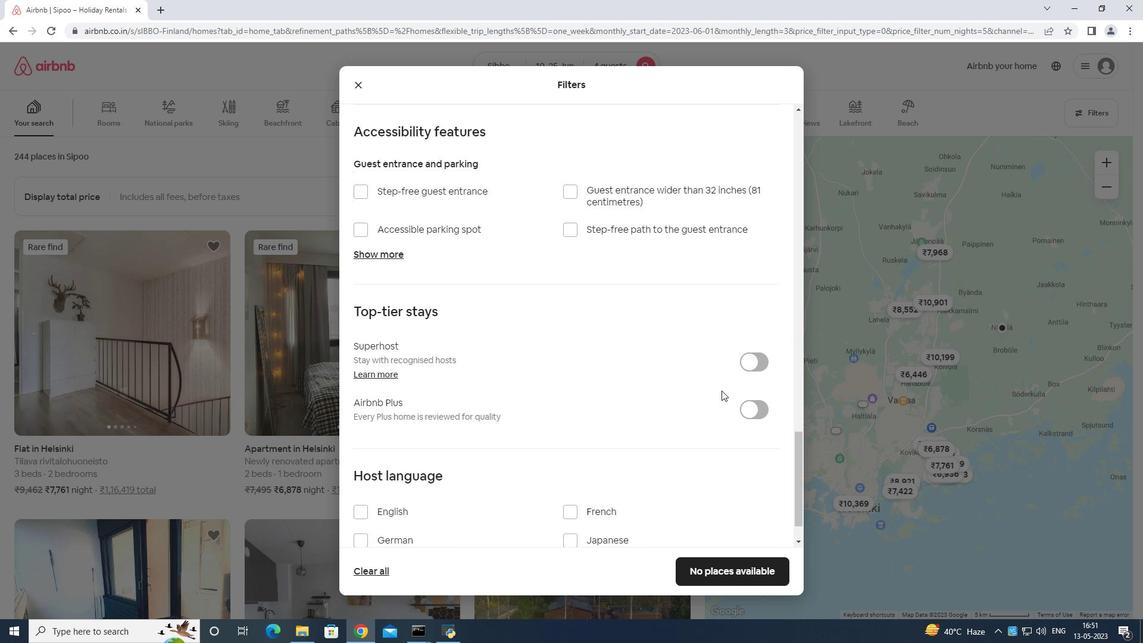 
Action: Mouse moved to (360, 457)
Screenshot: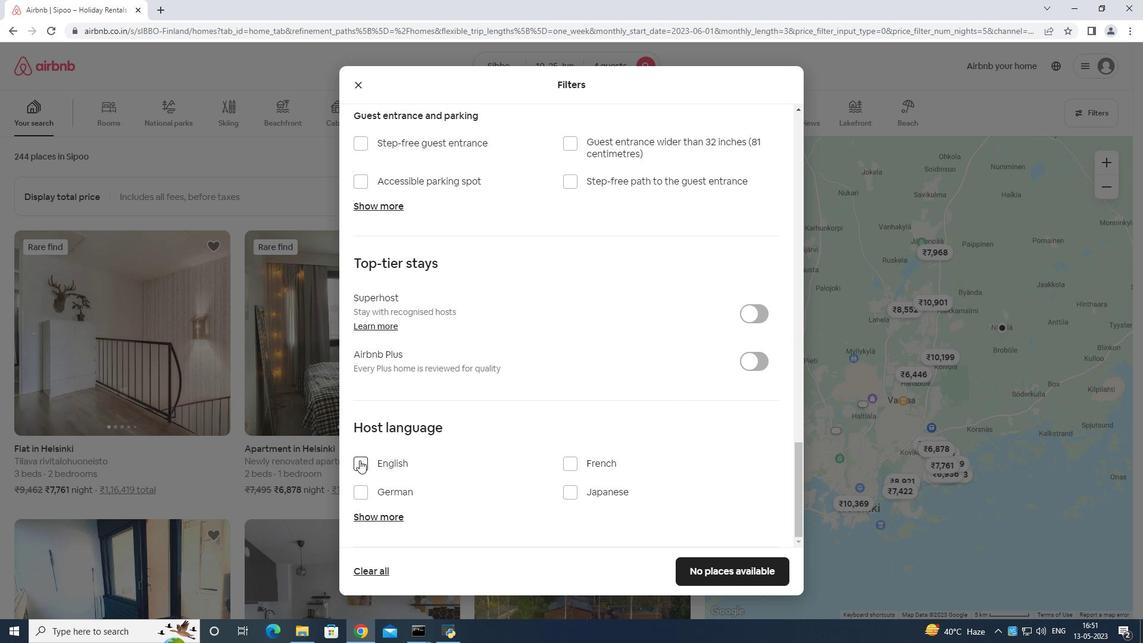 
Action: Mouse pressed left at (360, 457)
Screenshot: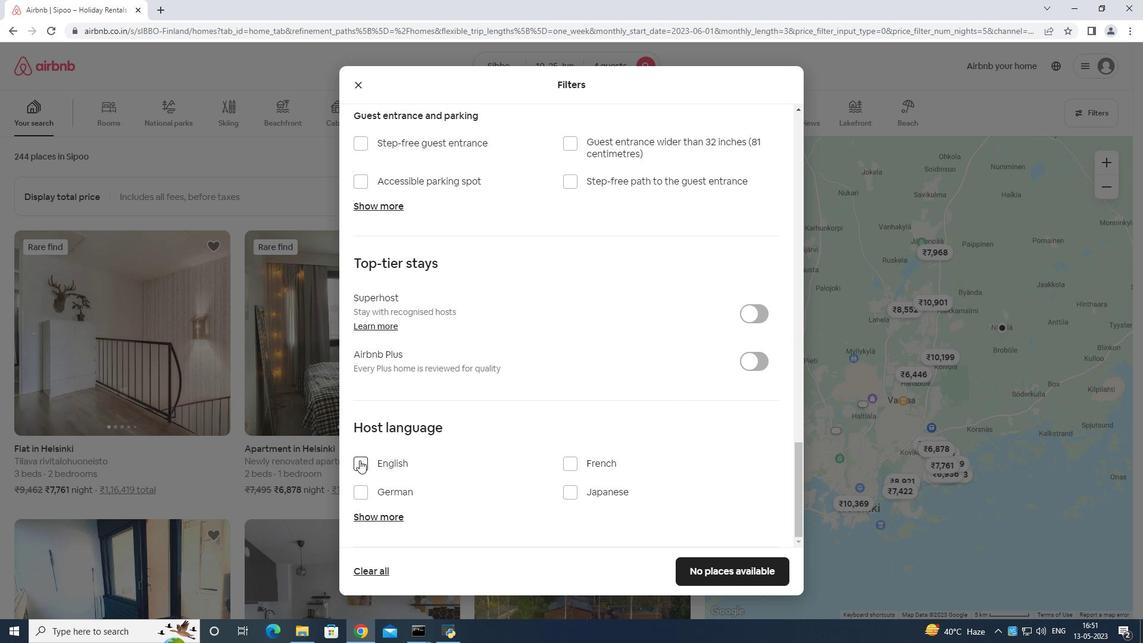 
Action: Mouse moved to (711, 569)
Screenshot: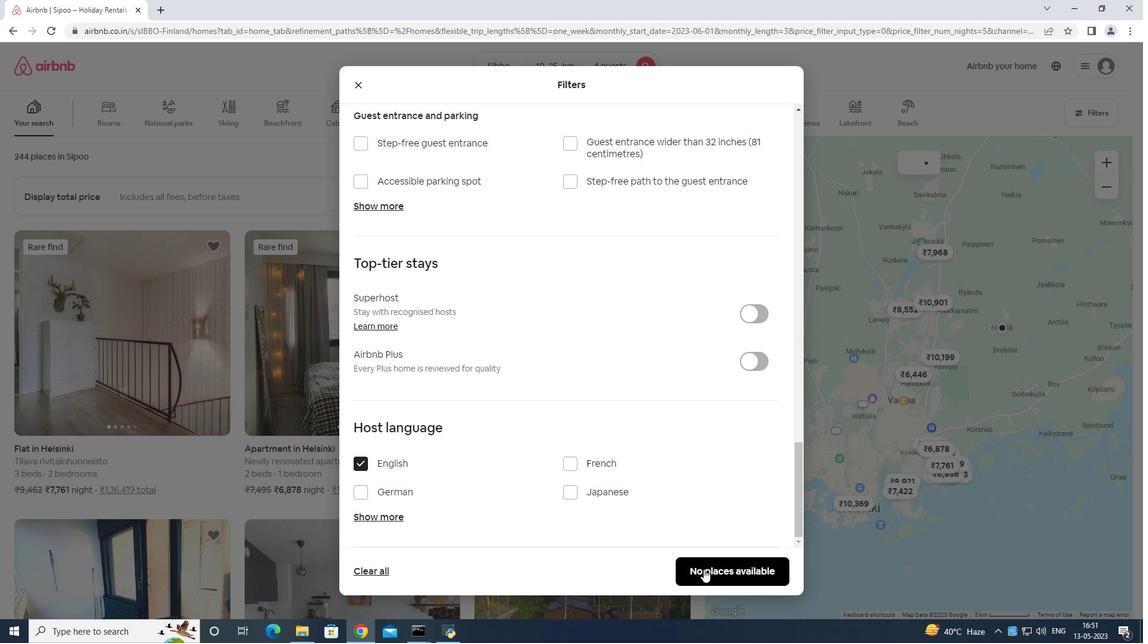 
Action: Mouse pressed left at (711, 569)
Screenshot: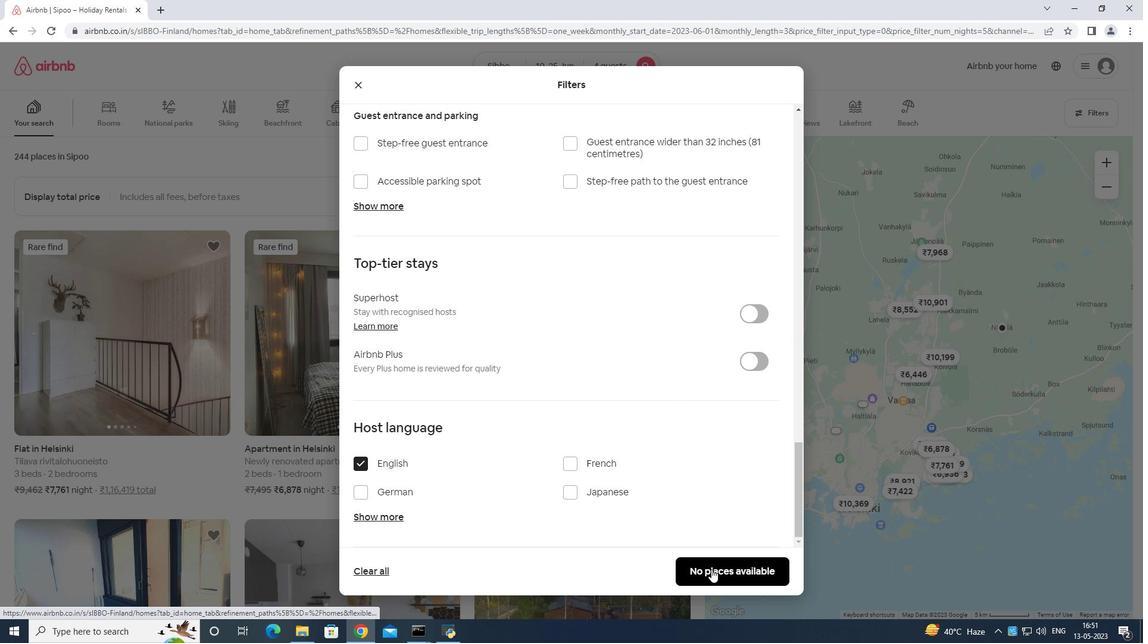
Action: Mouse moved to (712, 568)
Screenshot: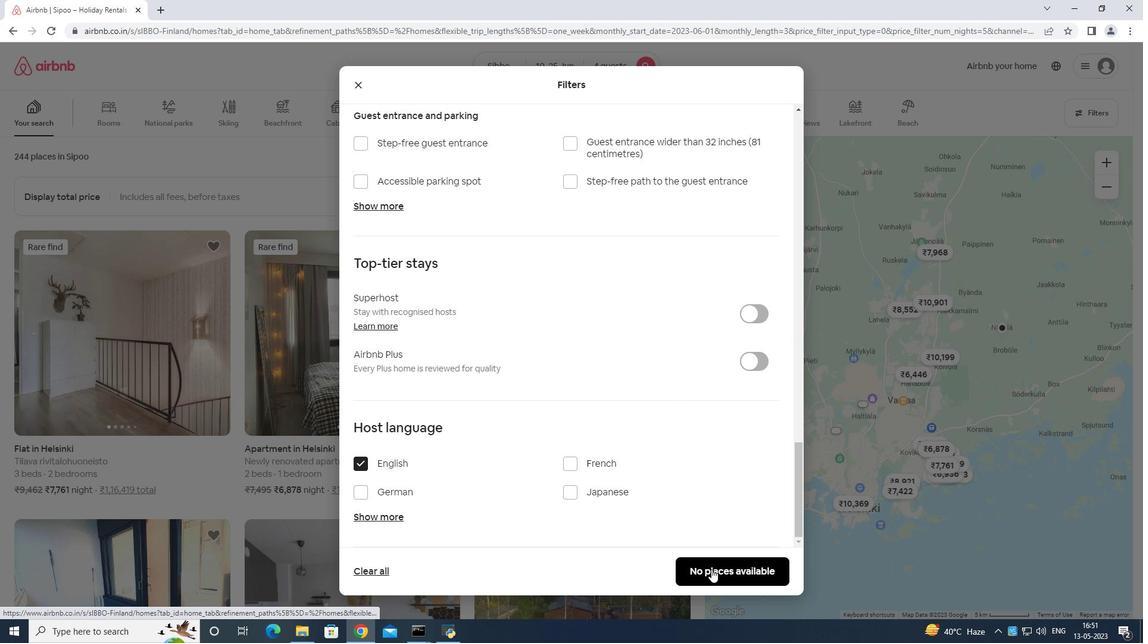 
